 Task: Create a due date automation trigger when advanced on, on the monday of the week a card is due add fields with custom field "Resume" set to a number greater than 1 and lower than 10 at 11:00 AM.
Action: Mouse moved to (1080, 309)
Screenshot: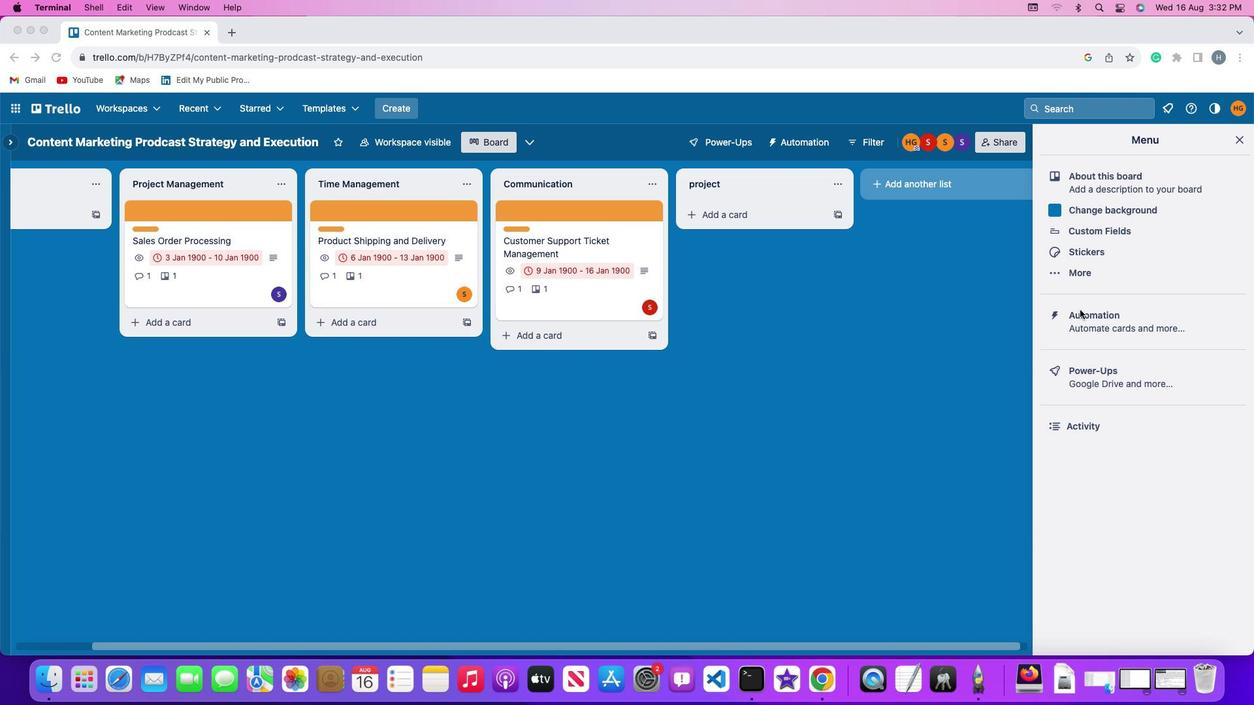 
Action: Mouse pressed left at (1080, 309)
Screenshot: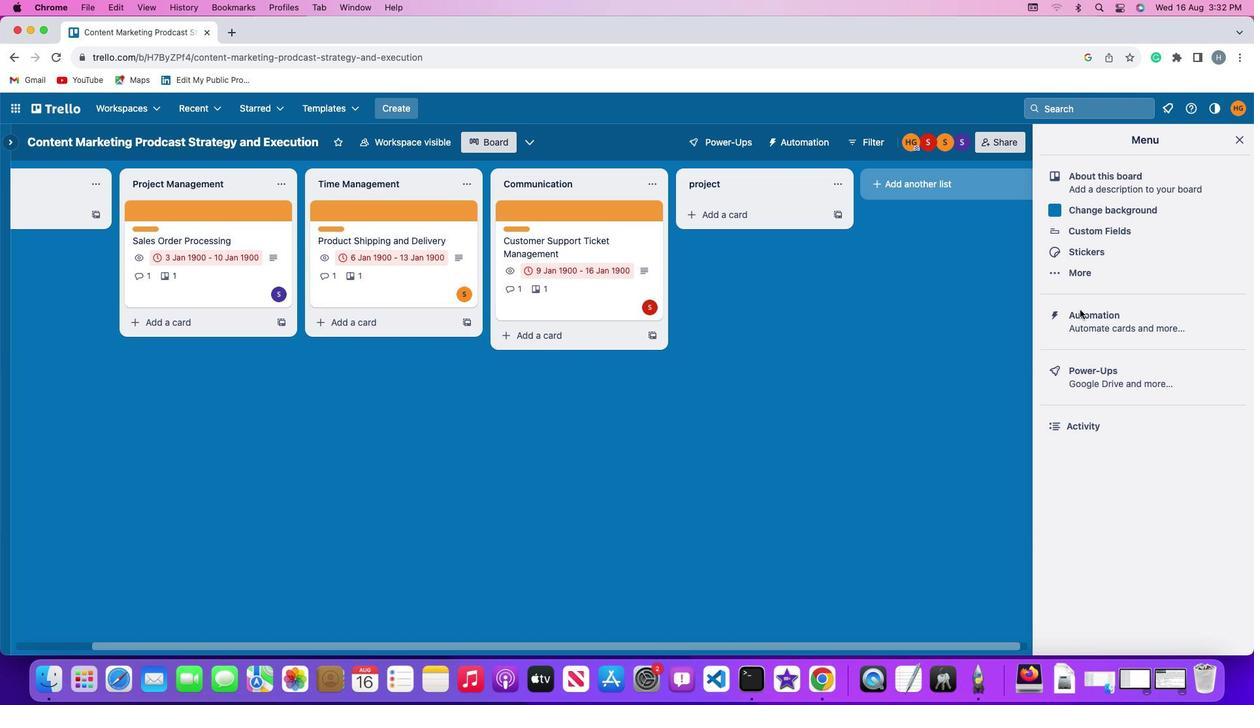 
Action: Mouse pressed left at (1080, 309)
Screenshot: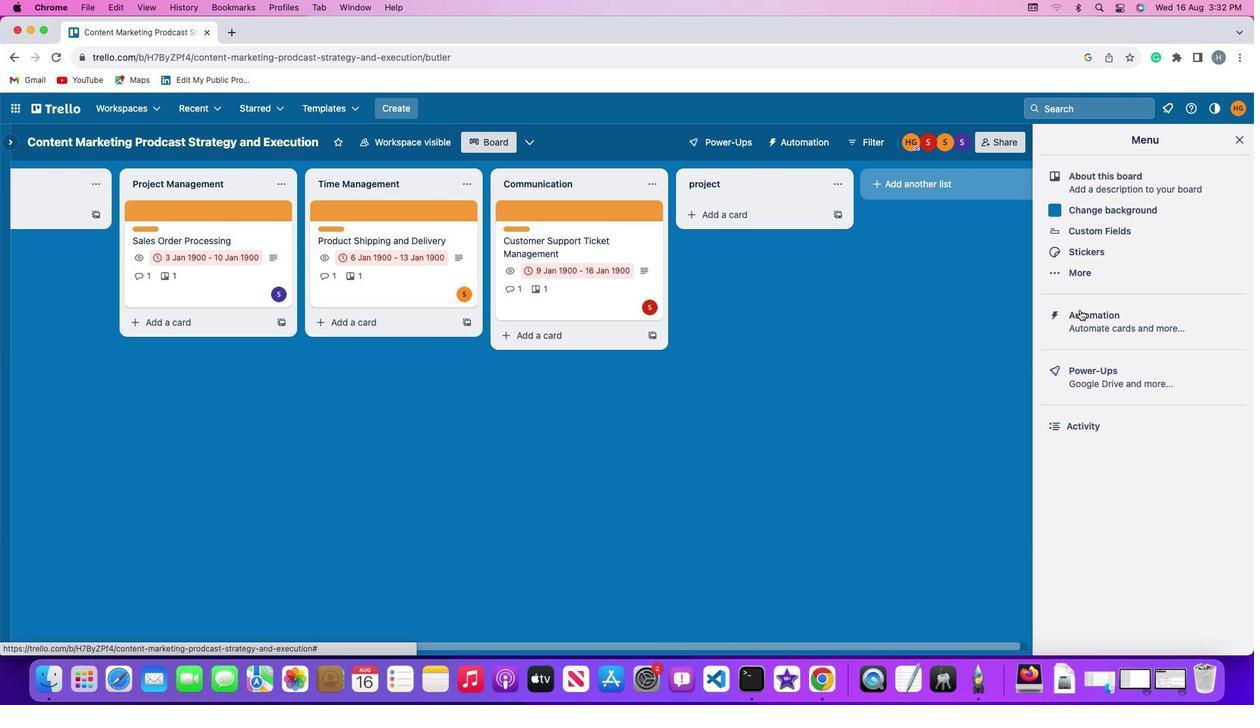 
Action: Mouse moved to (87, 309)
Screenshot: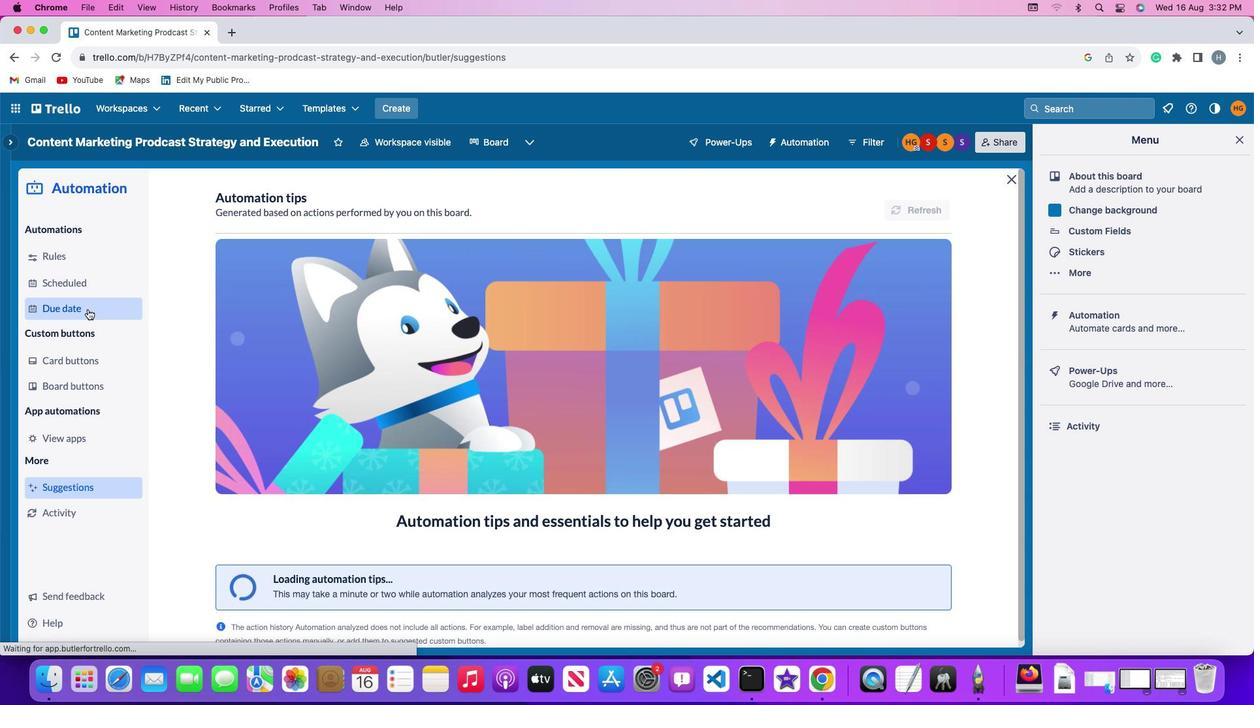 
Action: Mouse pressed left at (87, 309)
Screenshot: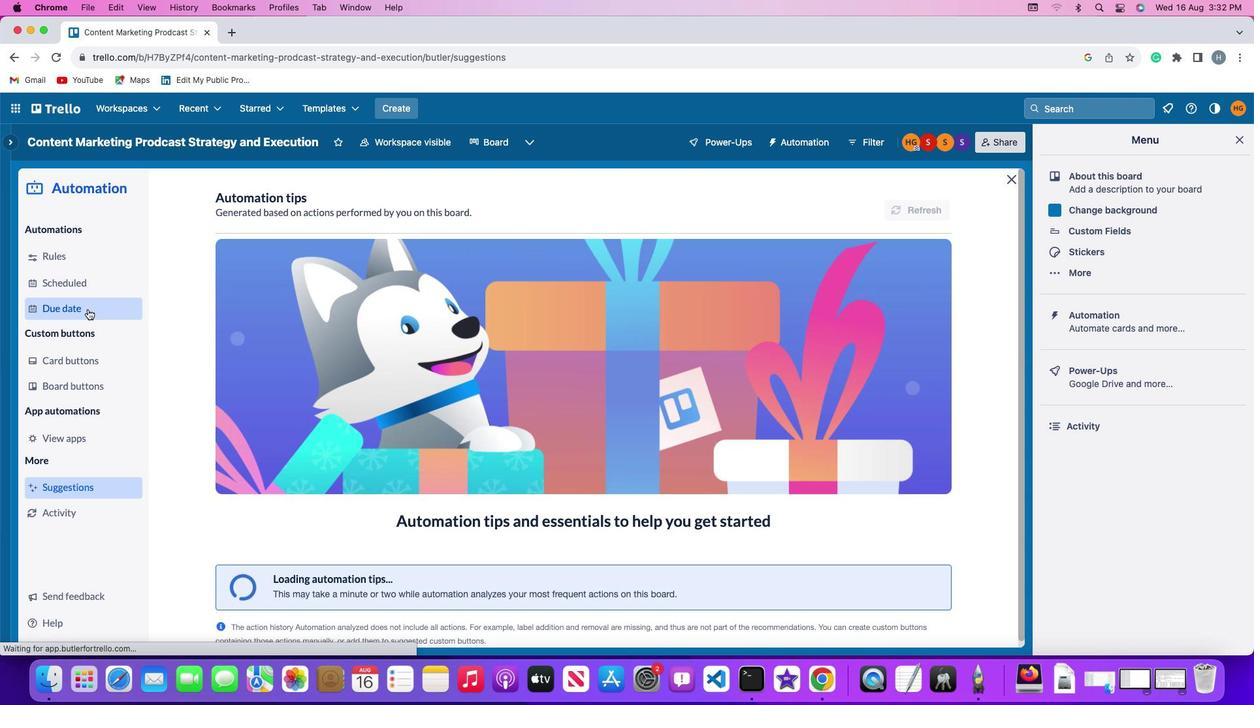 
Action: Mouse moved to (861, 195)
Screenshot: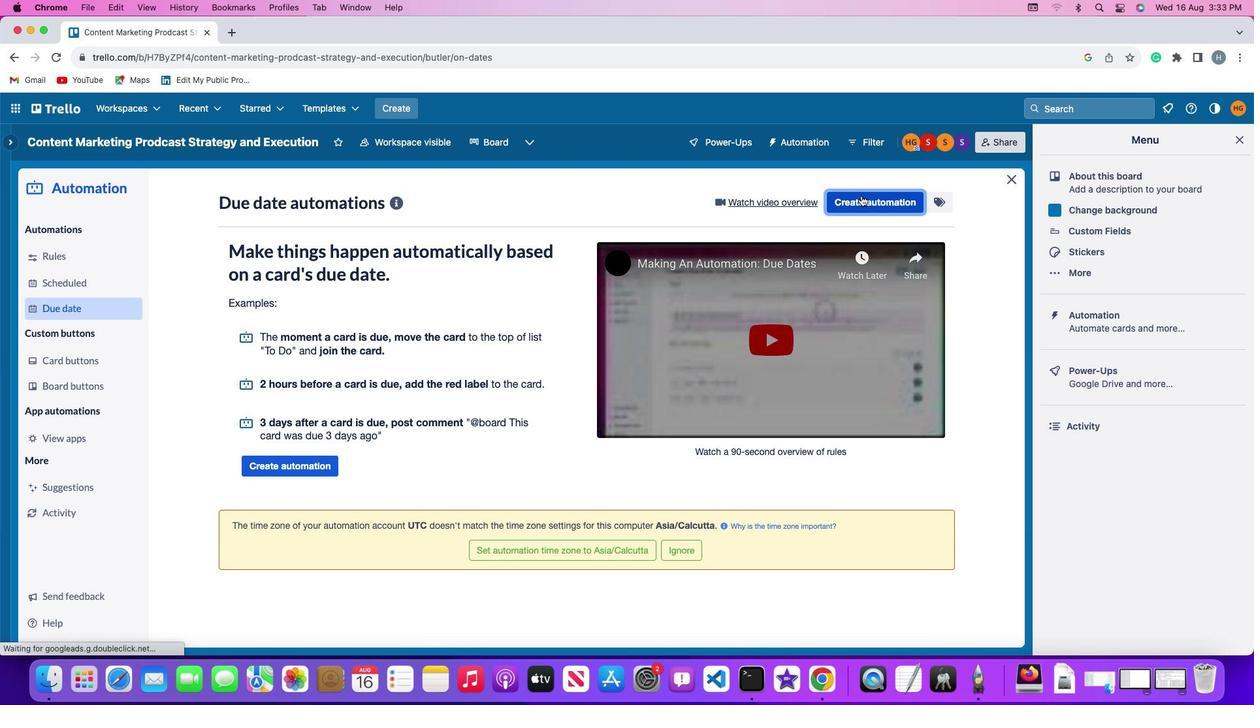 
Action: Mouse pressed left at (861, 195)
Screenshot: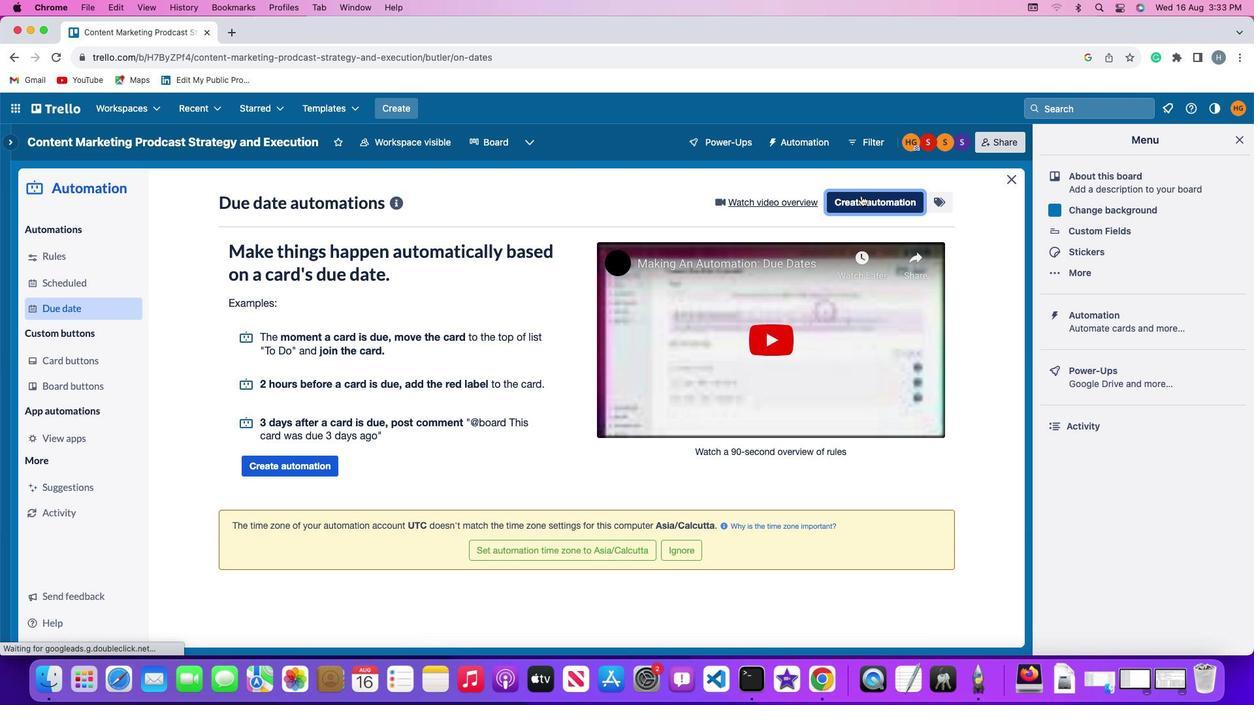 
Action: Mouse moved to (308, 326)
Screenshot: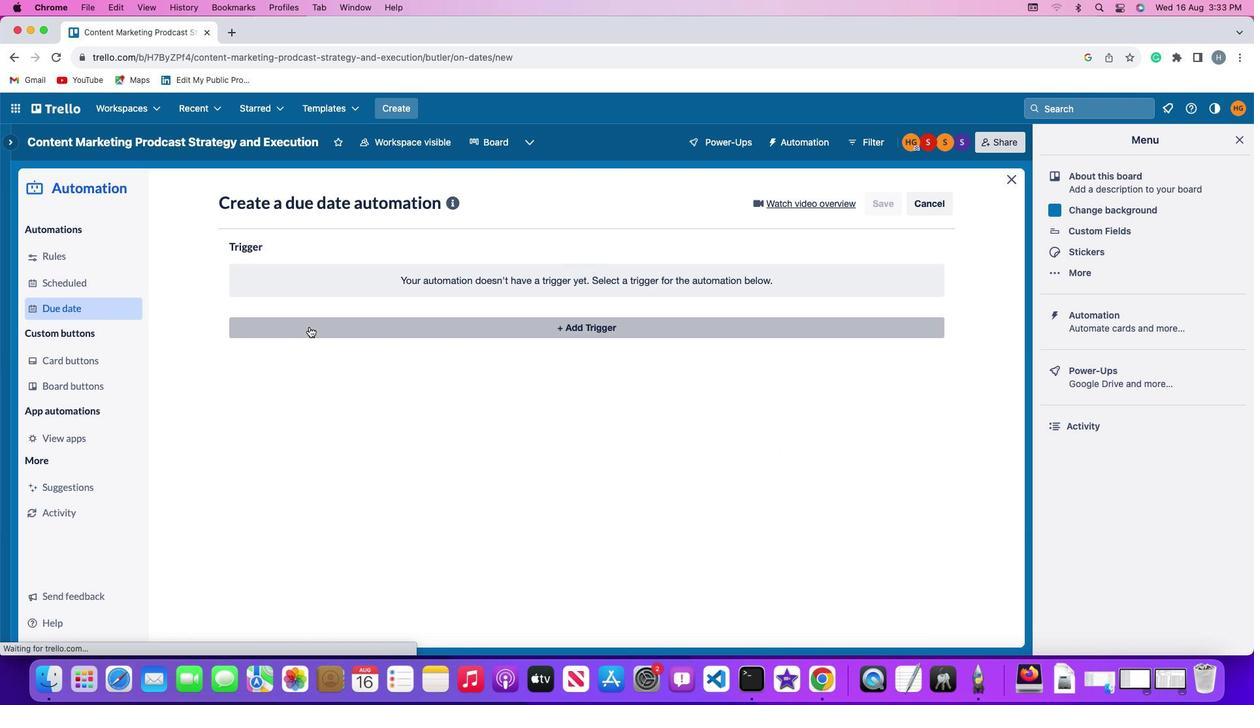
Action: Mouse pressed left at (308, 326)
Screenshot: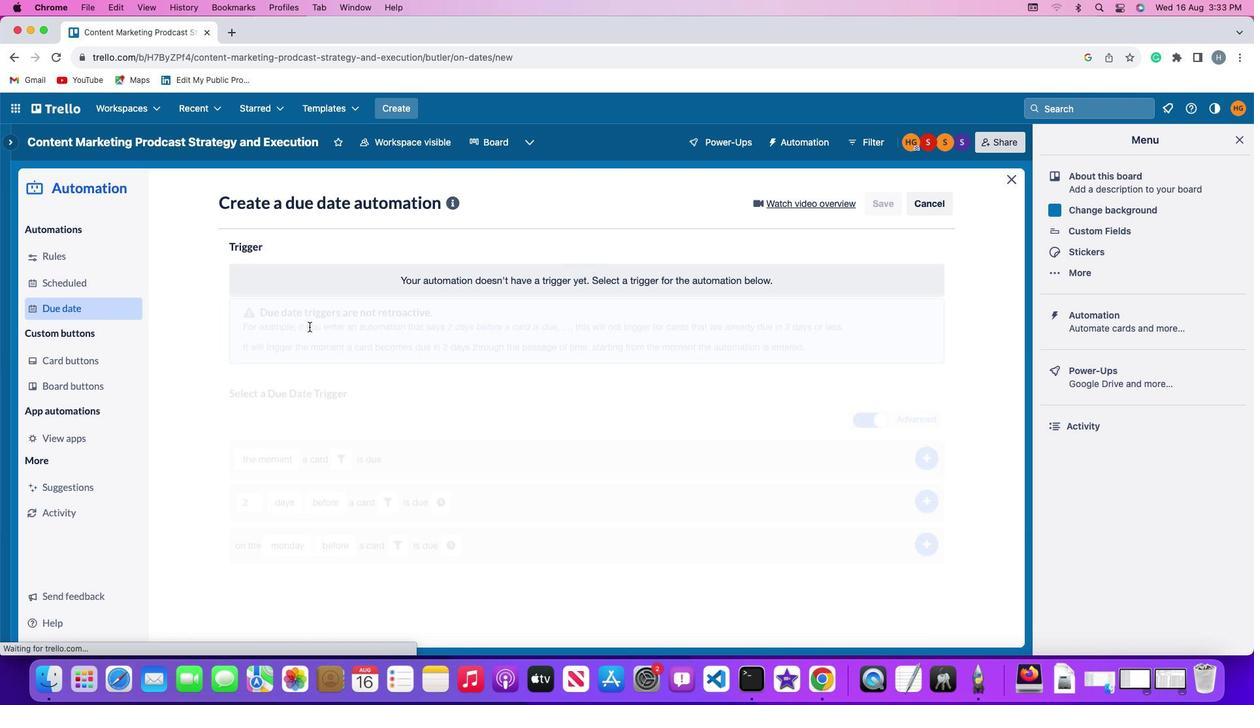 
Action: Mouse moved to (285, 570)
Screenshot: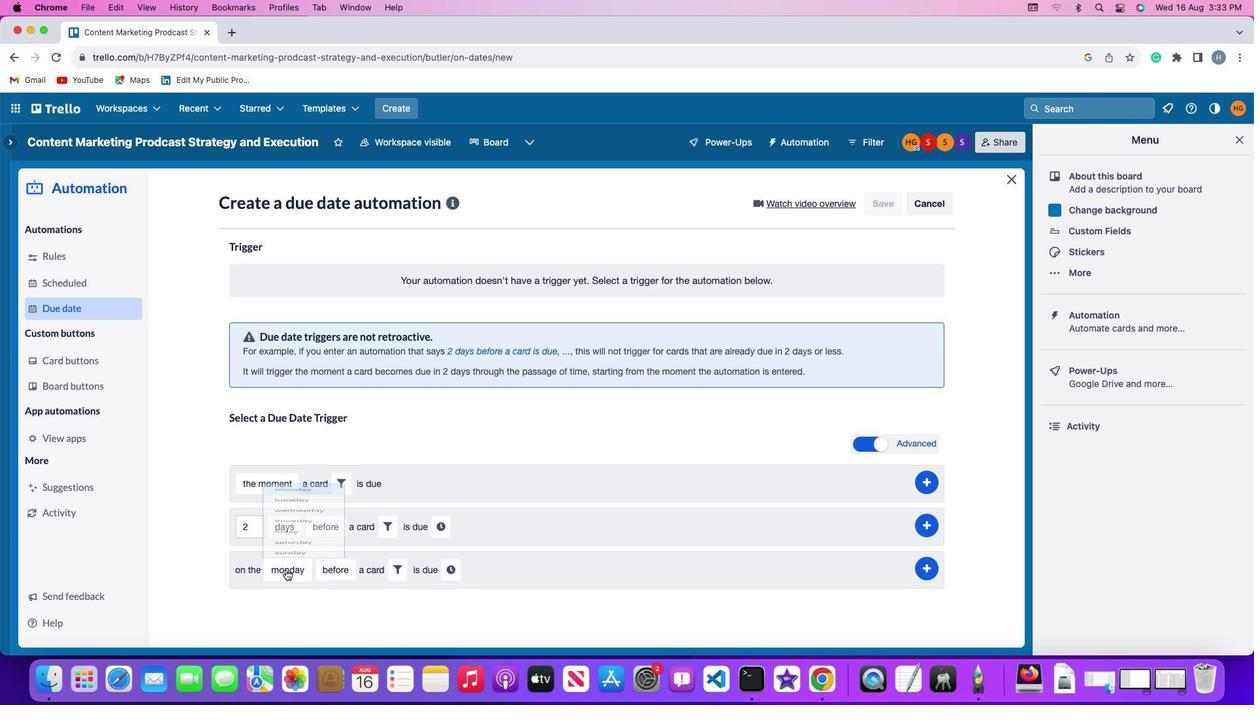 
Action: Mouse pressed left at (285, 570)
Screenshot: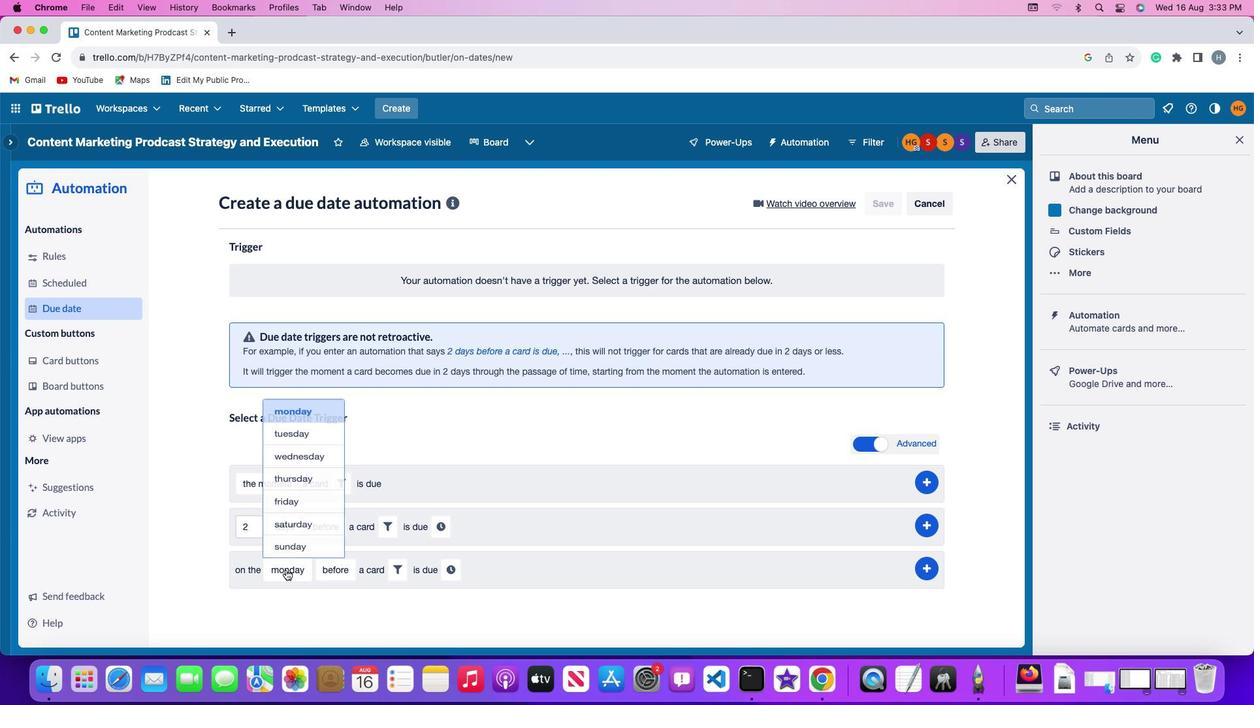 
Action: Mouse moved to (298, 392)
Screenshot: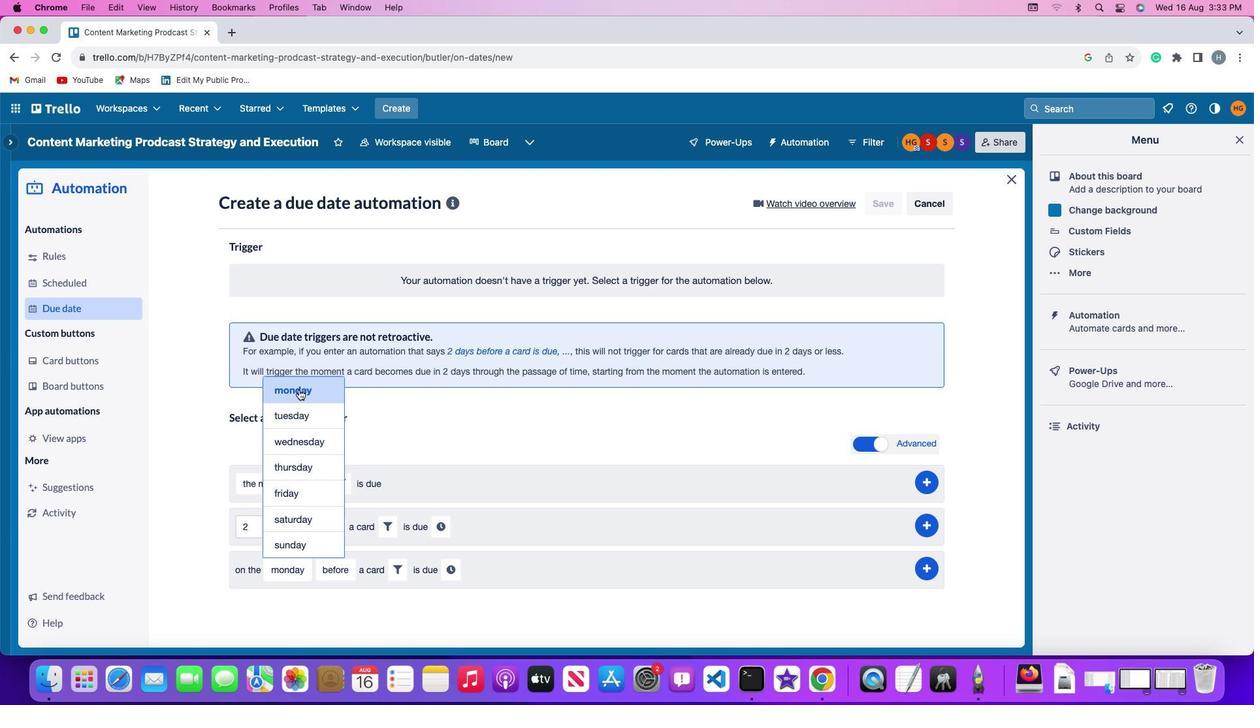 
Action: Mouse pressed left at (298, 392)
Screenshot: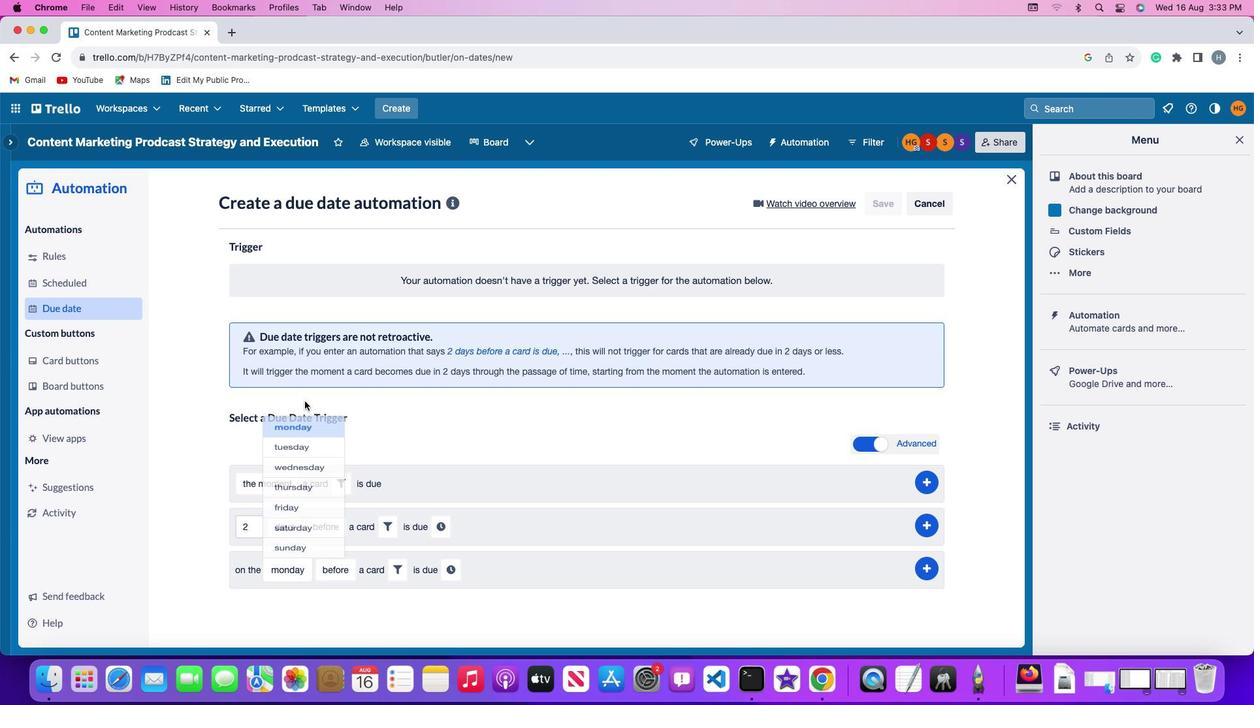 
Action: Mouse moved to (335, 566)
Screenshot: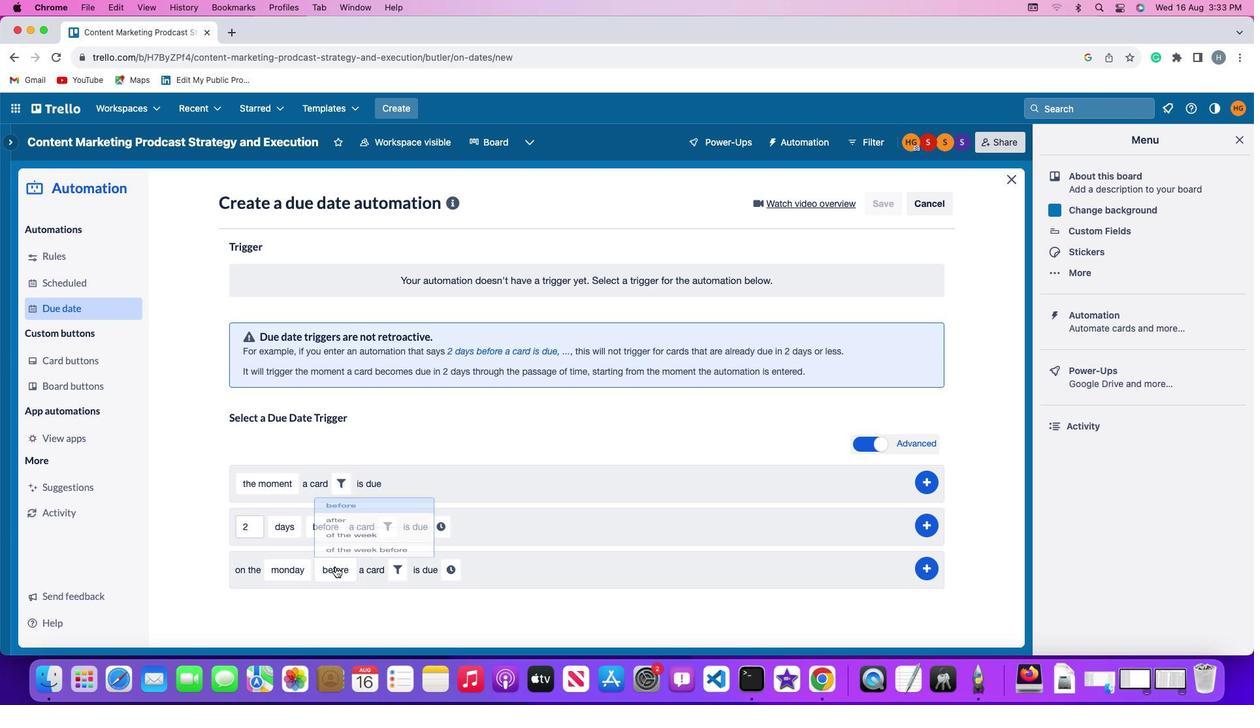 
Action: Mouse pressed left at (335, 566)
Screenshot: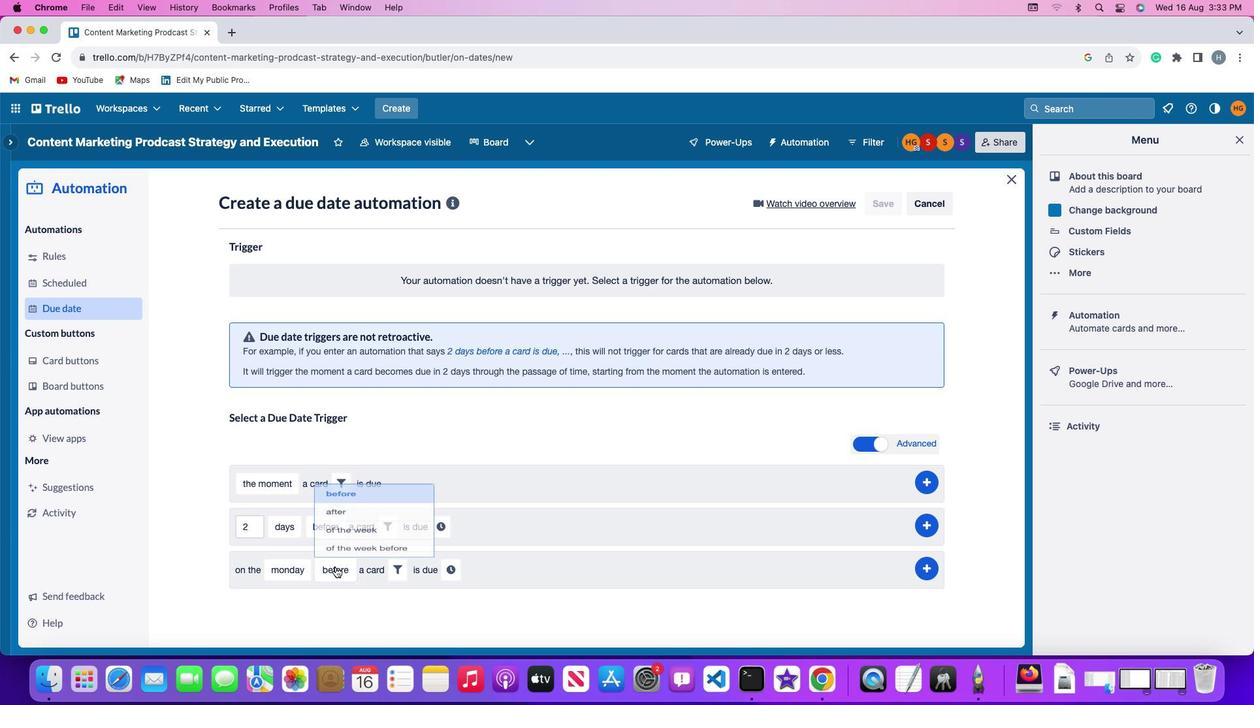 
Action: Mouse moved to (342, 515)
Screenshot: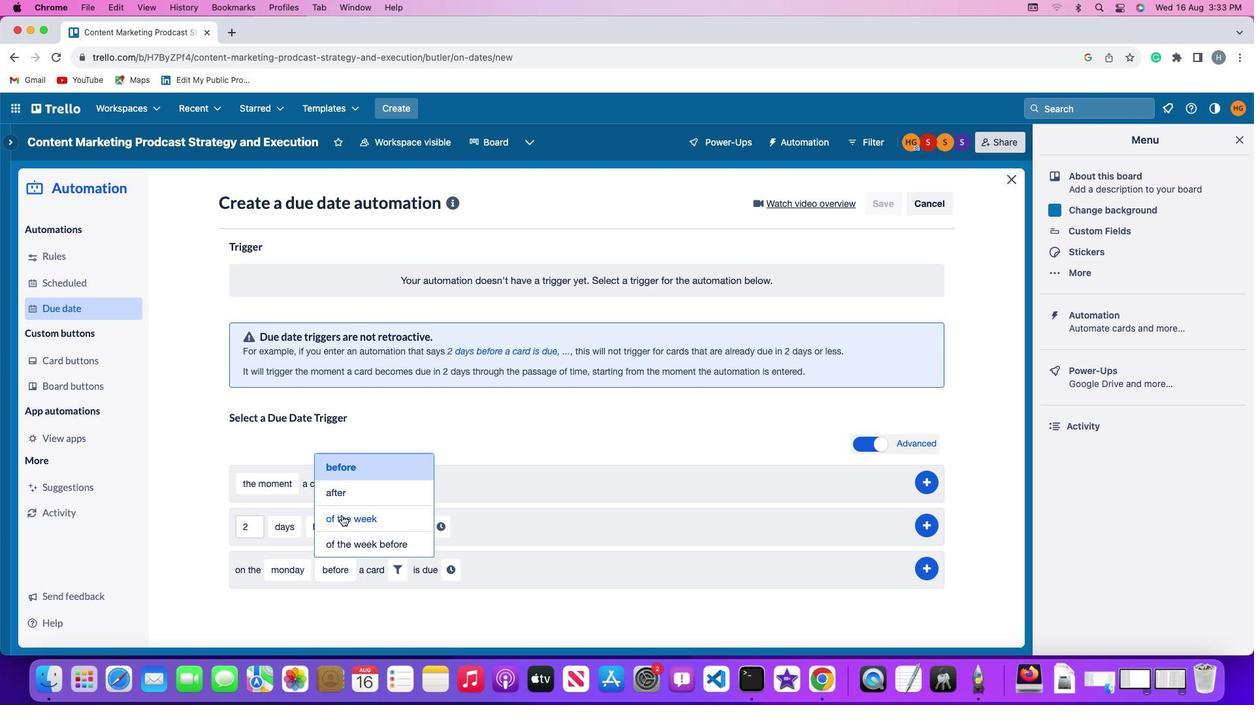 
Action: Mouse pressed left at (342, 515)
Screenshot: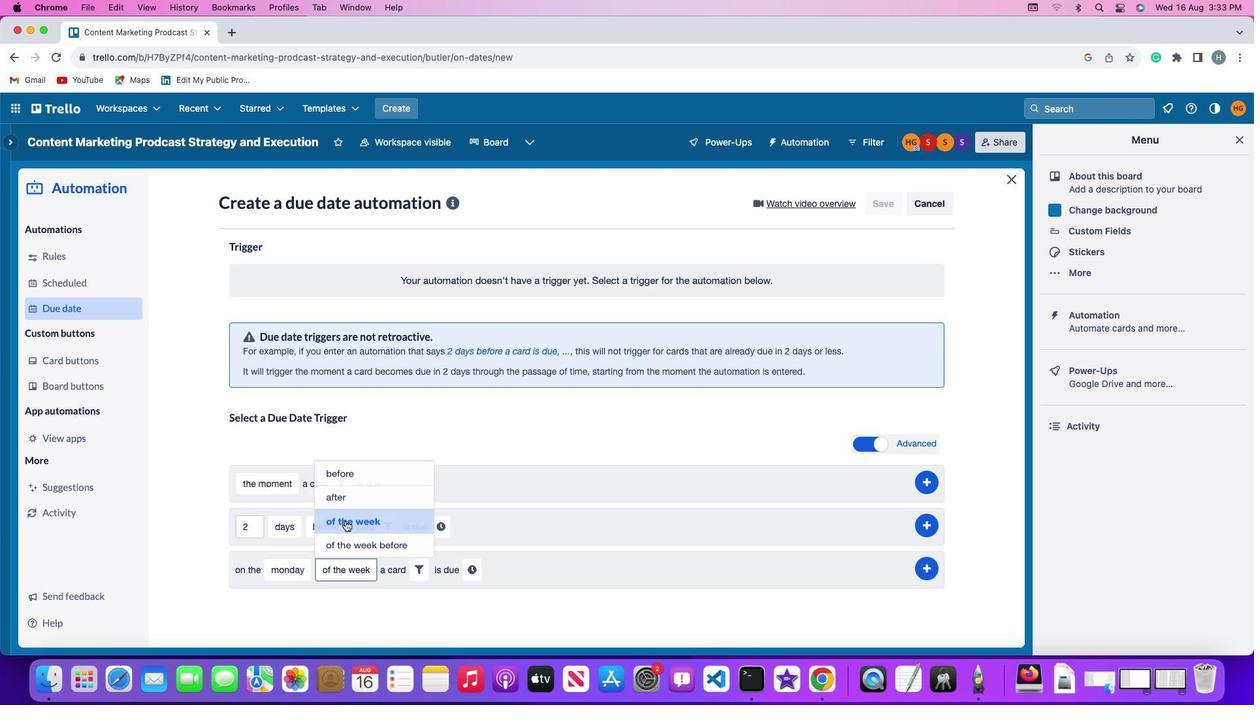 
Action: Mouse moved to (416, 567)
Screenshot: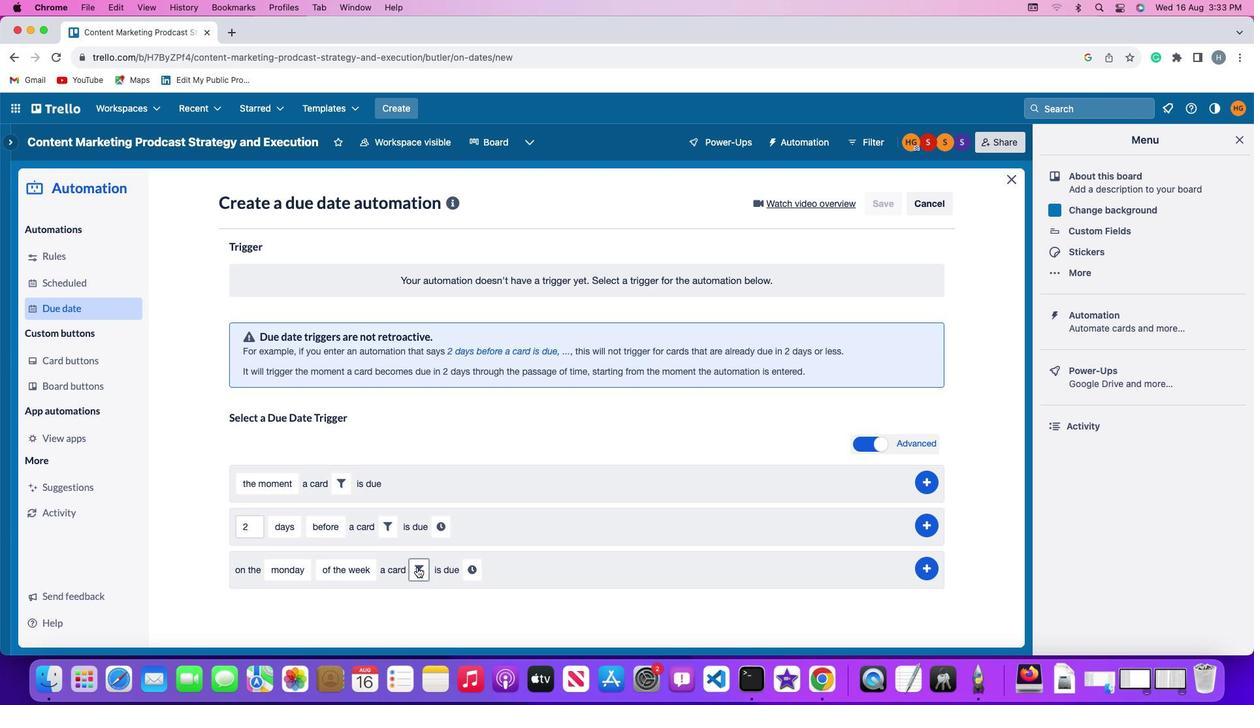 
Action: Mouse pressed left at (416, 567)
Screenshot: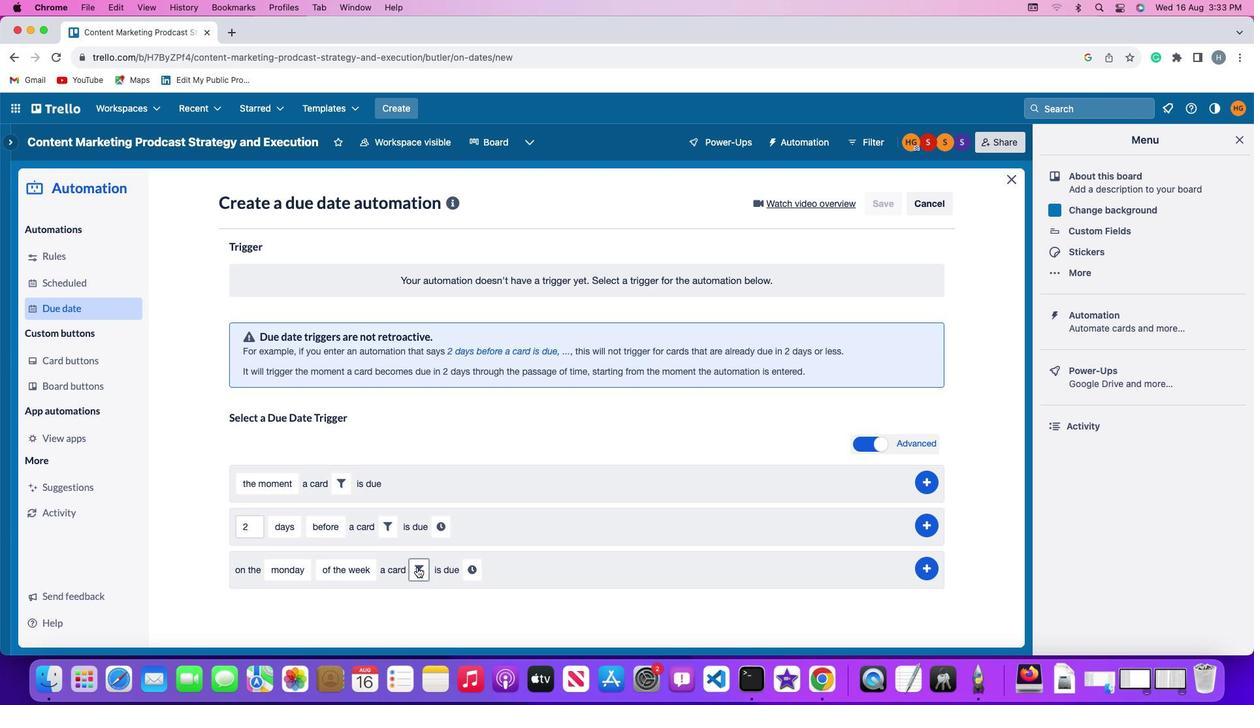 
Action: Mouse moved to (625, 606)
Screenshot: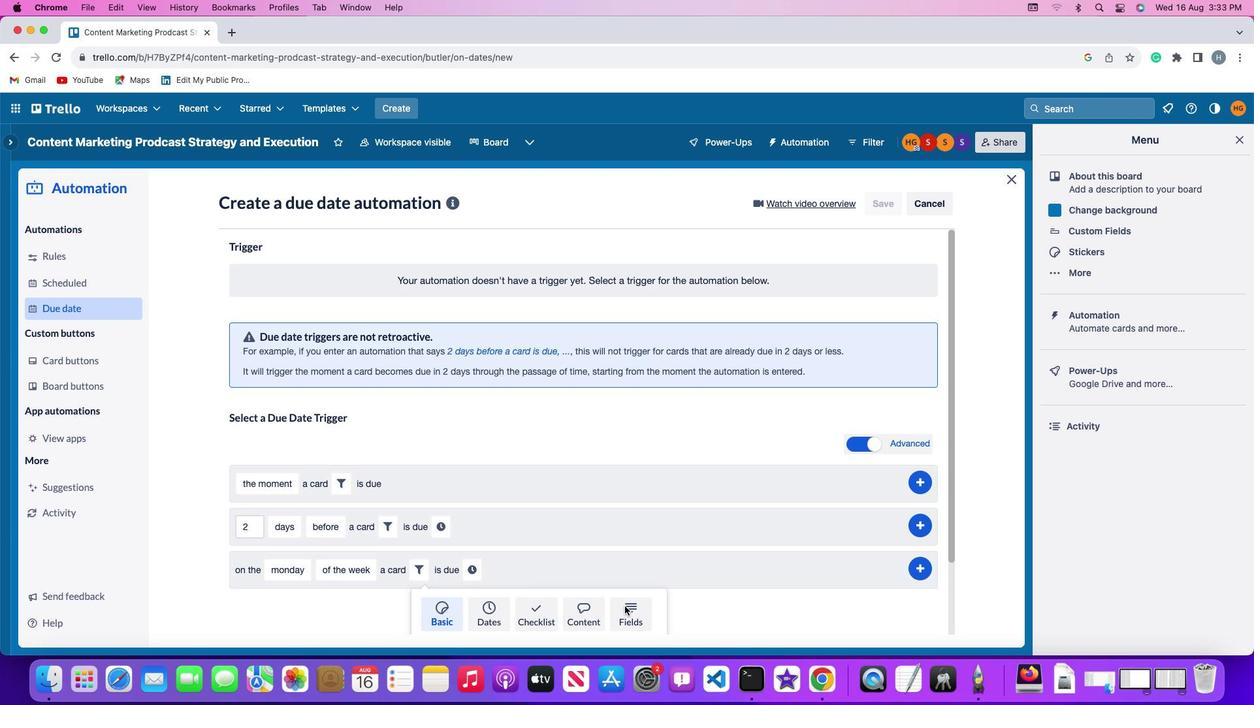 
Action: Mouse pressed left at (625, 606)
Screenshot: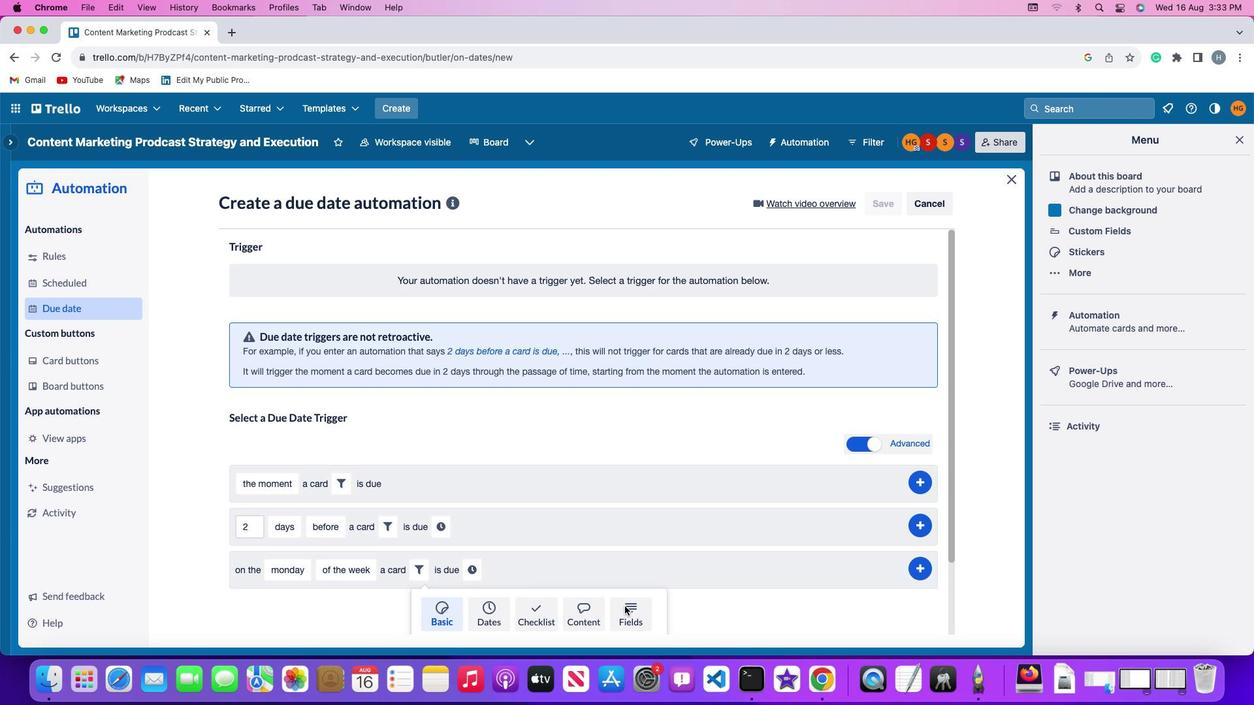 
Action: Mouse moved to (414, 583)
Screenshot: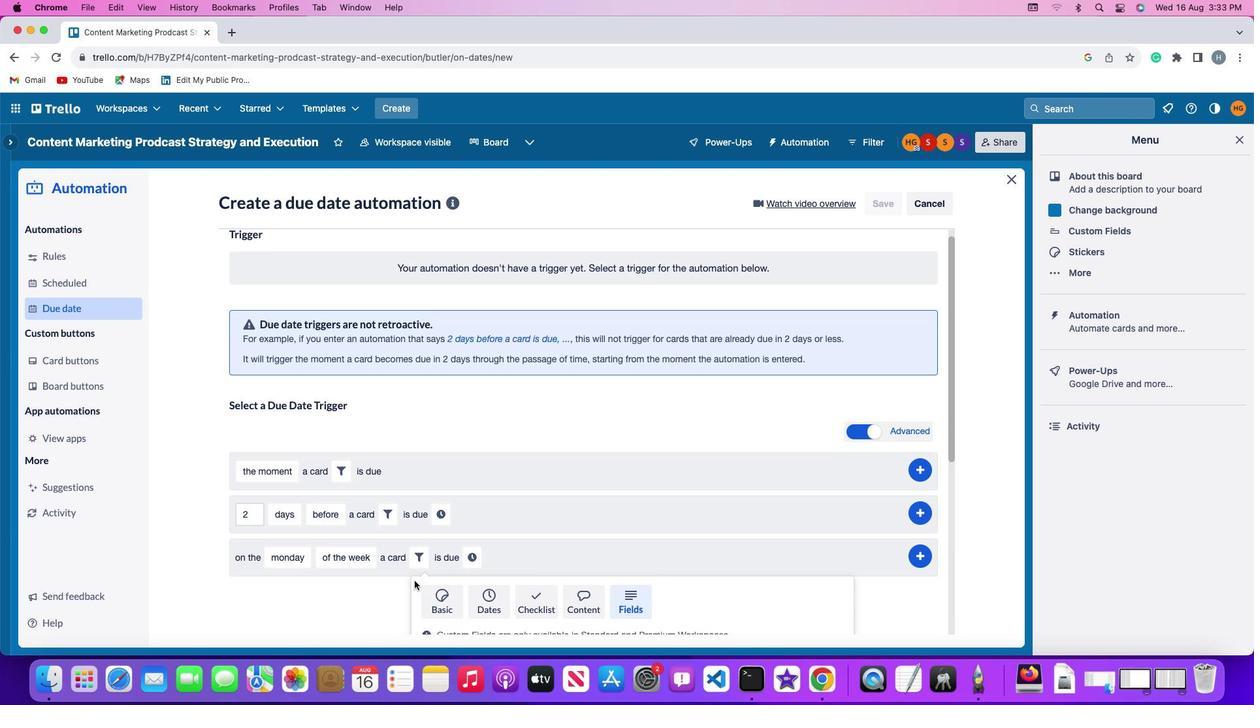 
Action: Mouse scrolled (414, 583) with delta (0, 0)
Screenshot: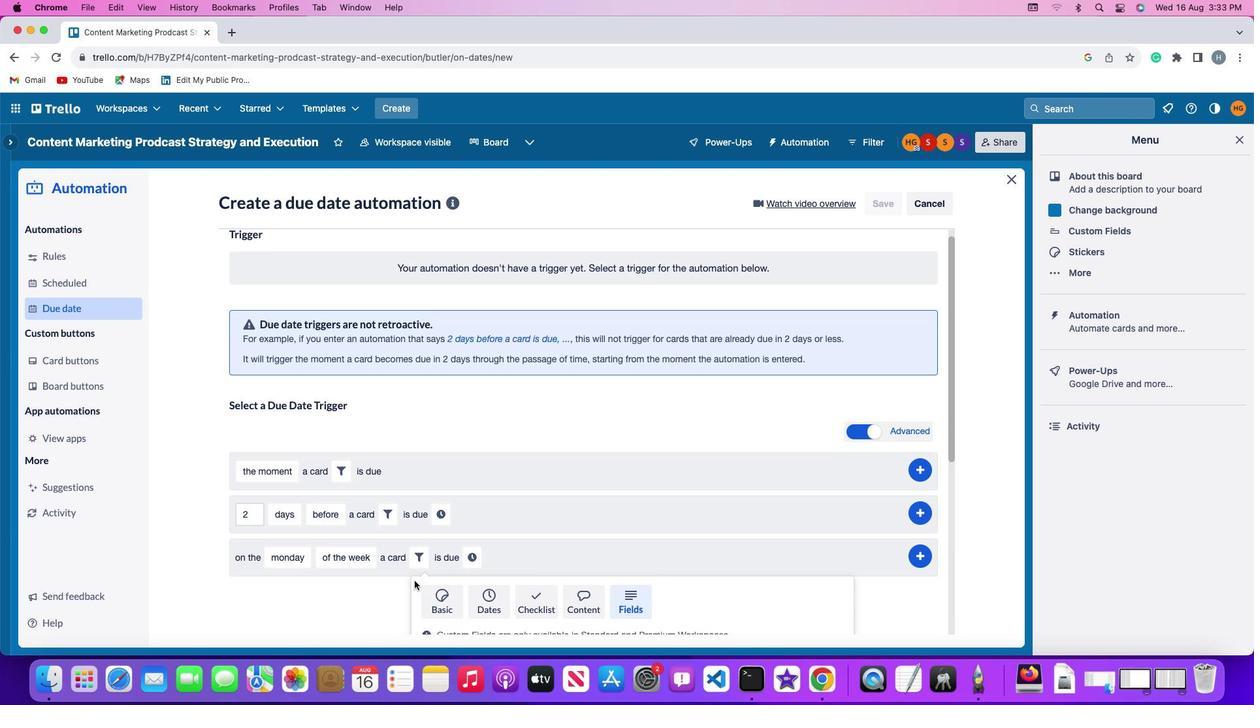 
Action: Mouse moved to (414, 581)
Screenshot: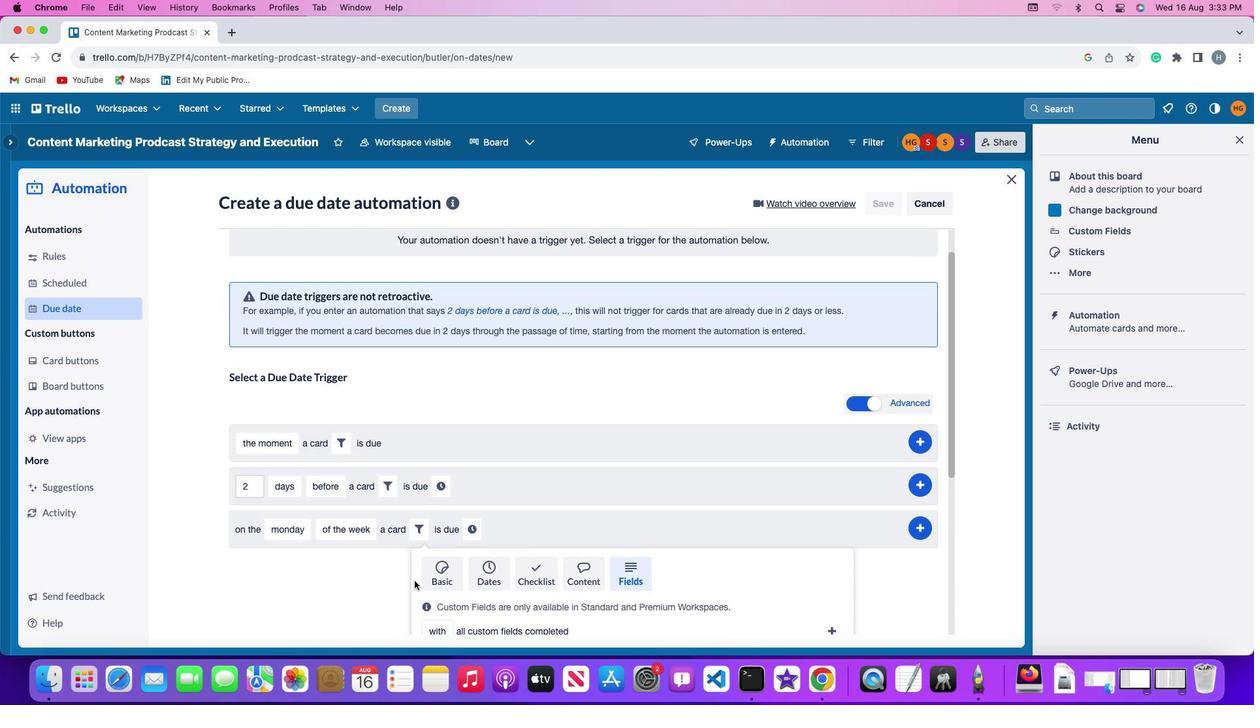 
Action: Mouse scrolled (414, 581) with delta (0, 0)
Screenshot: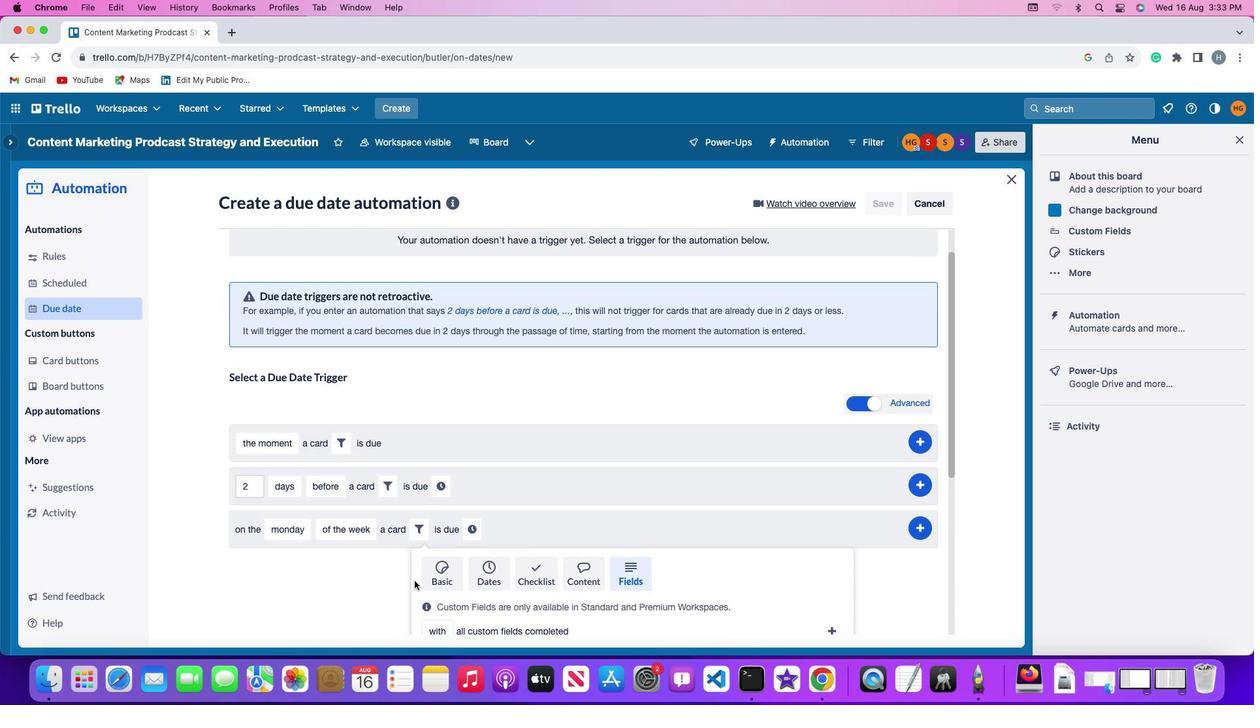 
Action: Mouse moved to (414, 581)
Screenshot: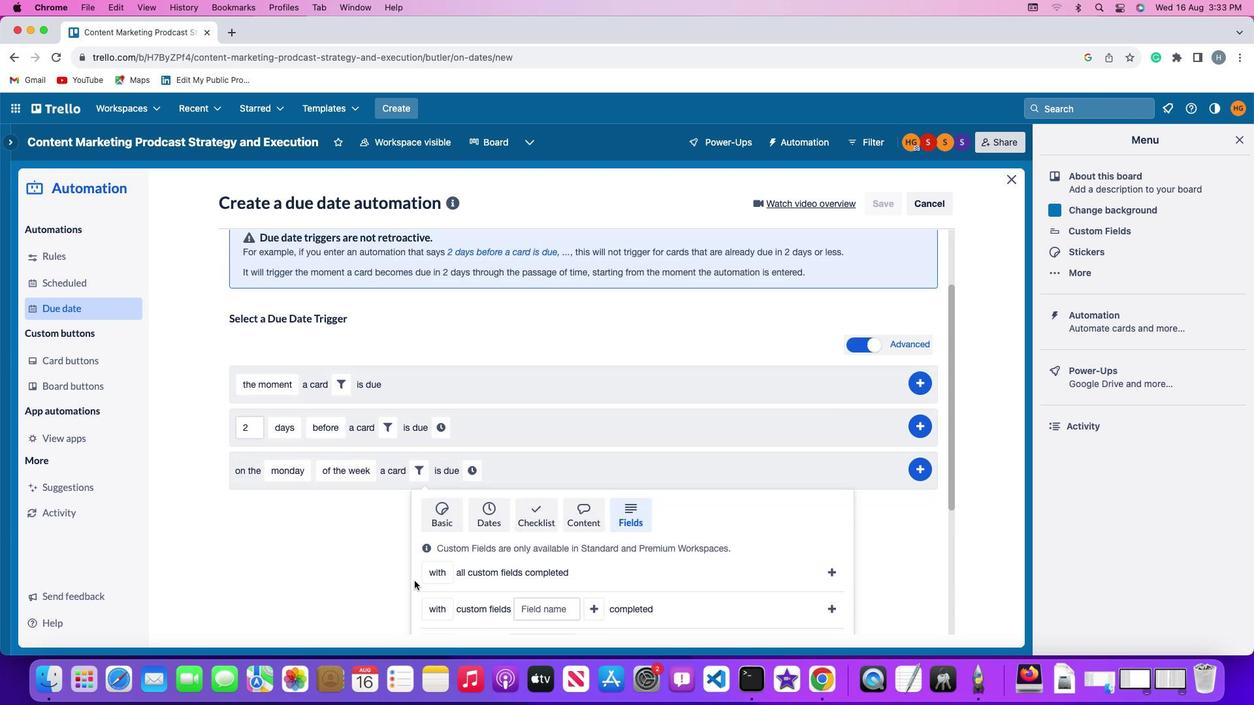 
Action: Mouse scrolled (414, 581) with delta (0, -1)
Screenshot: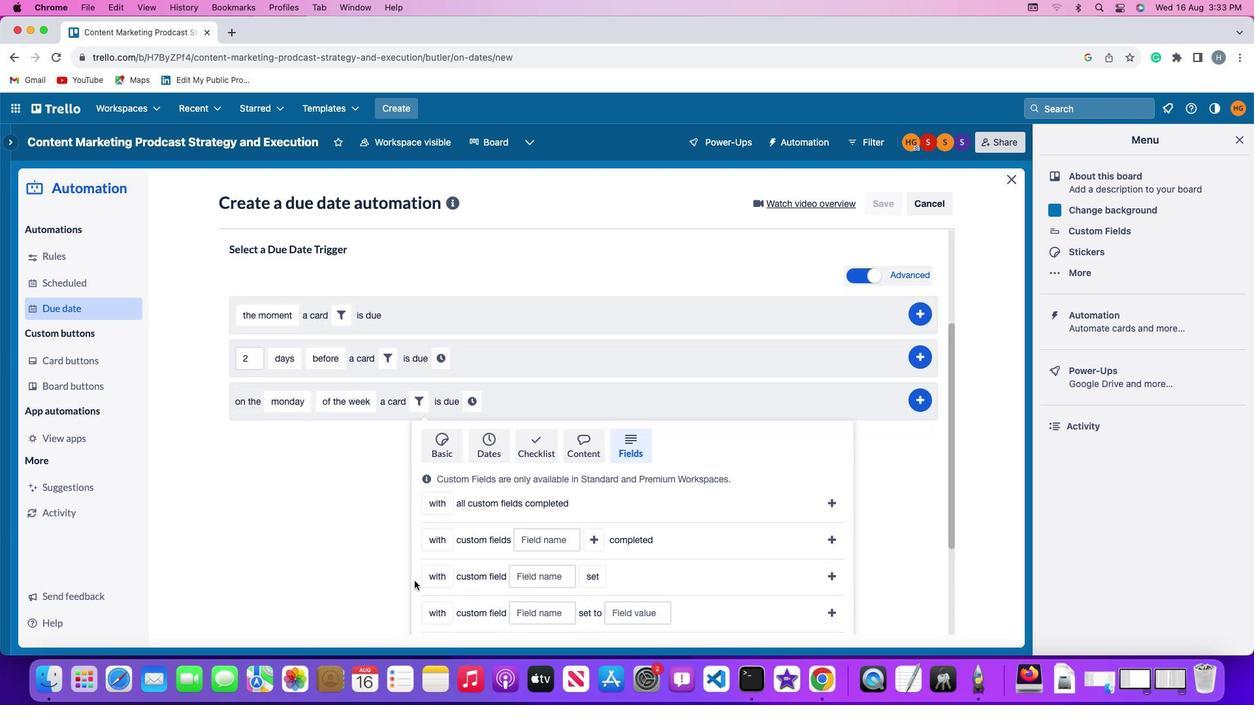 
Action: Mouse moved to (414, 581)
Screenshot: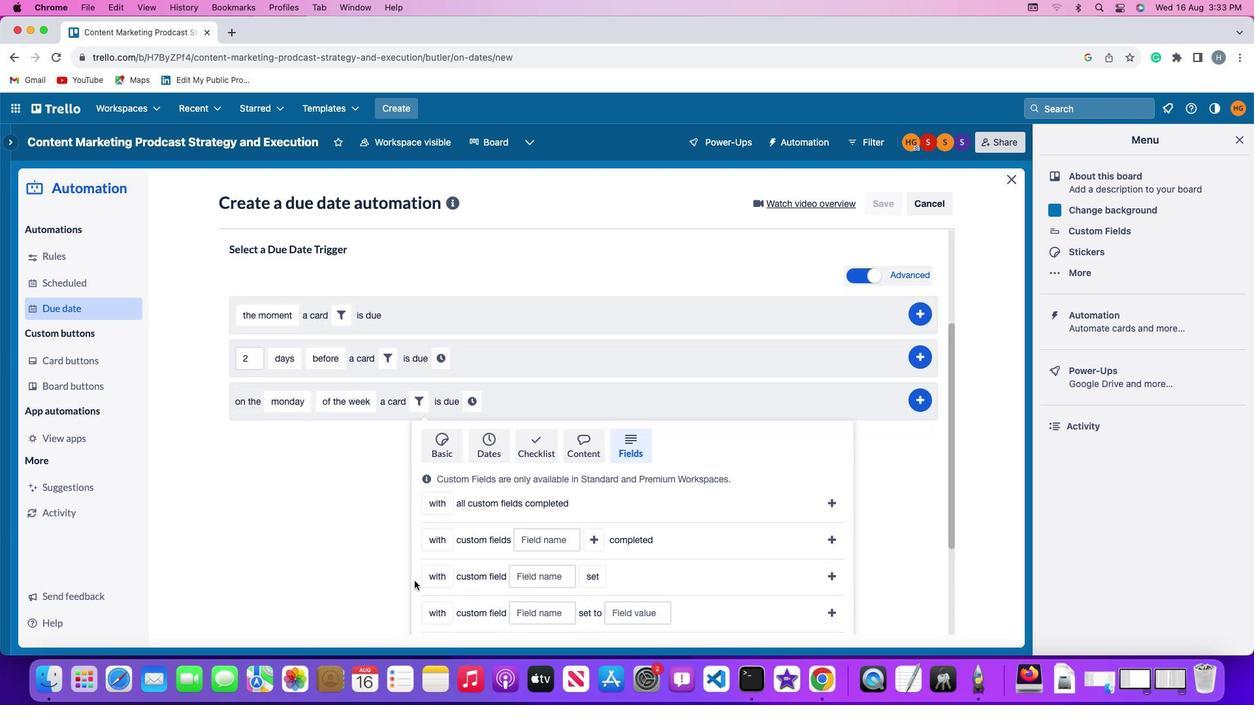 
Action: Mouse scrolled (414, 581) with delta (0, -2)
Screenshot: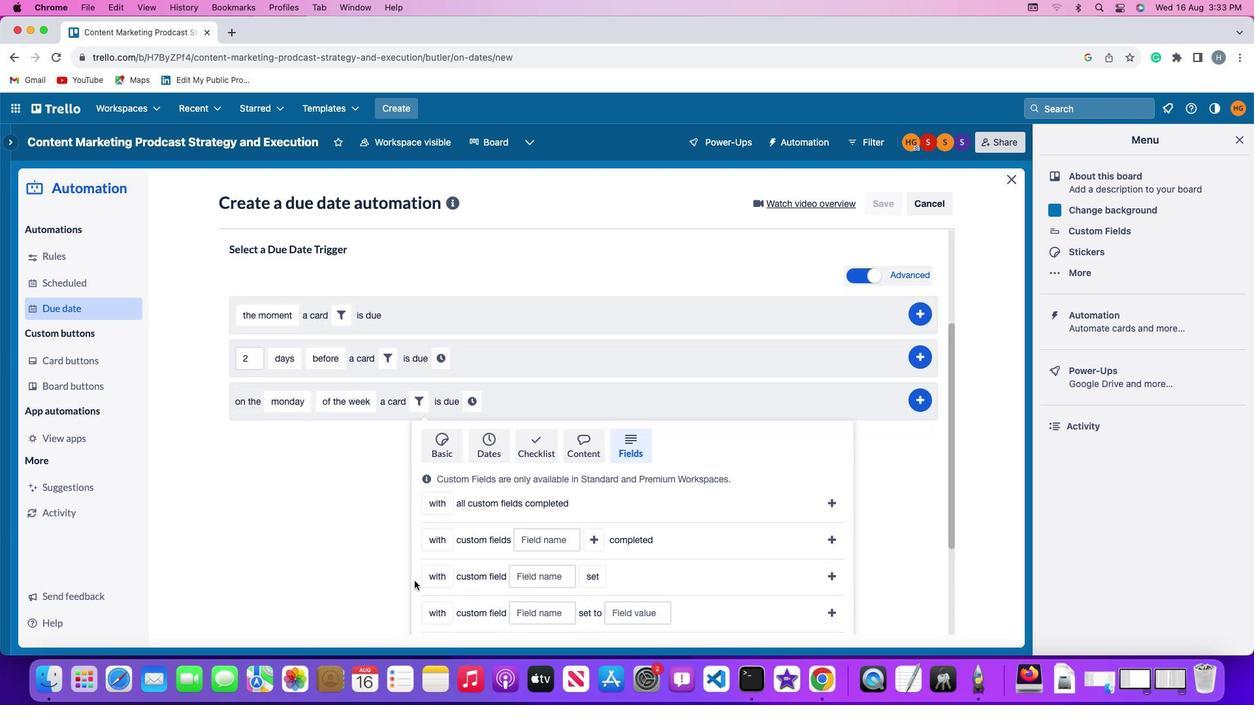 
Action: Mouse moved to (384, 555)
Screenshot: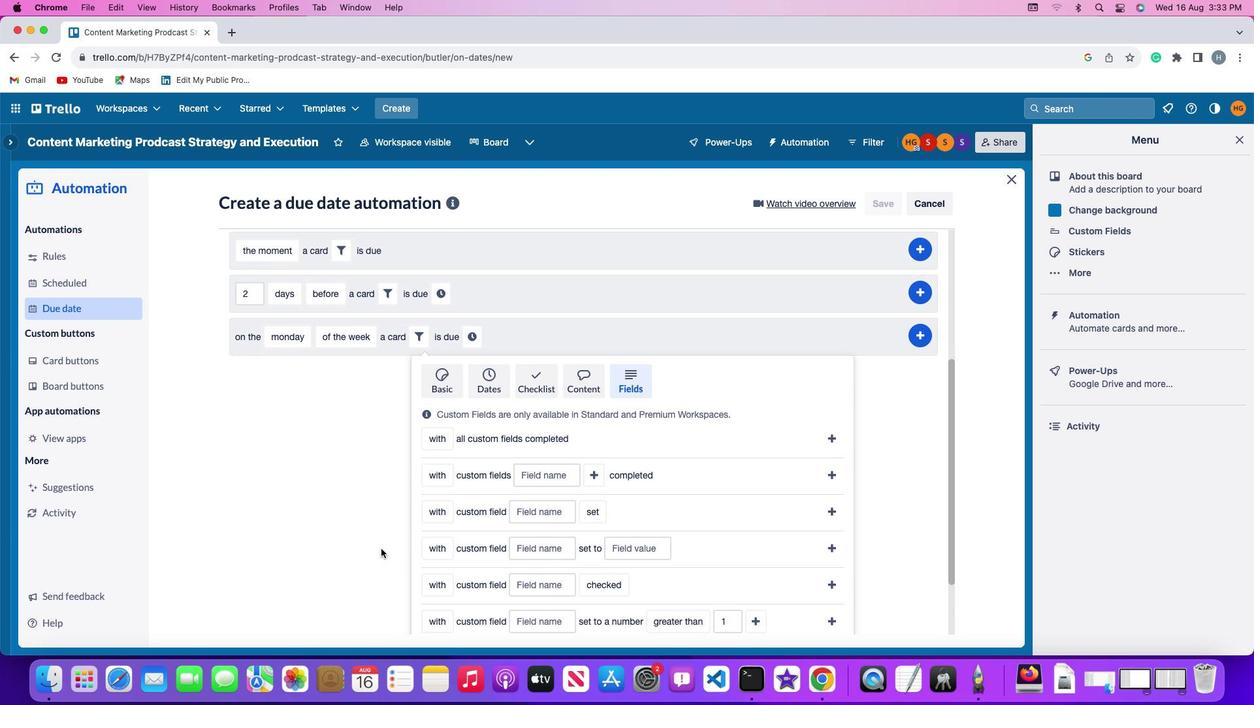 
Action: Mouse scrolled (384, 555) with delta (0, 0)
Screenshot: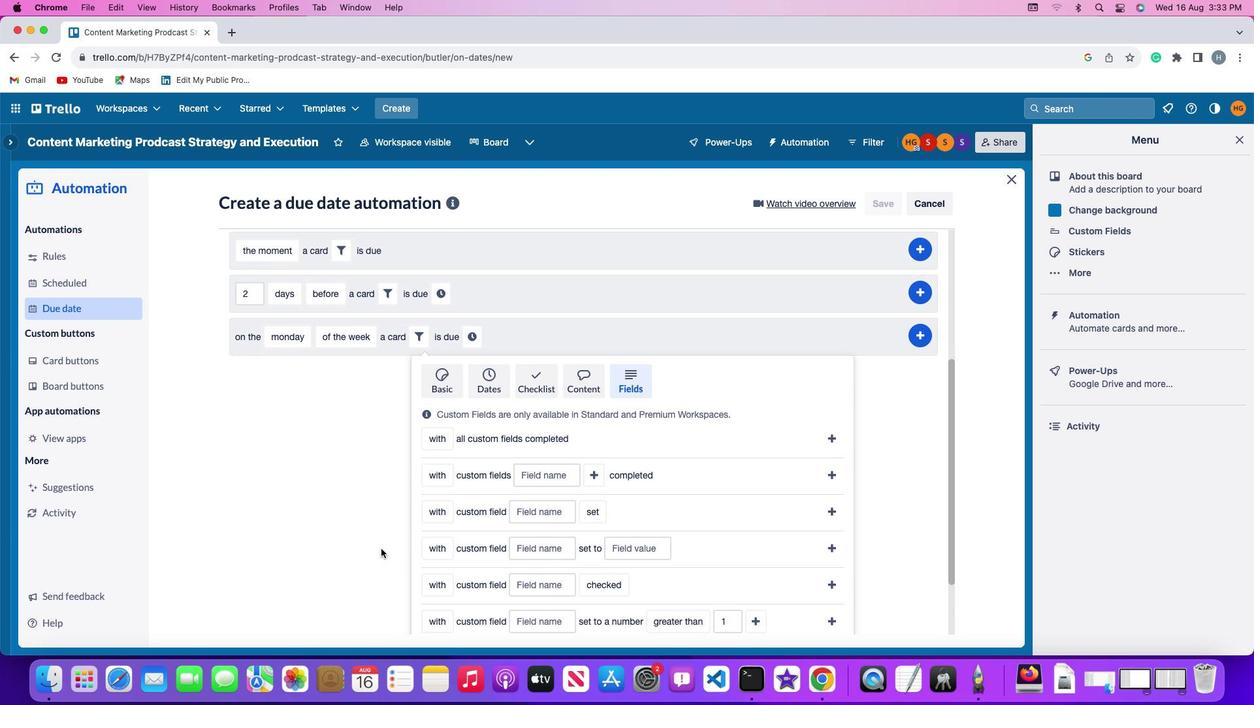 
Action: Mouse moved to (384, 554)
Screenshot: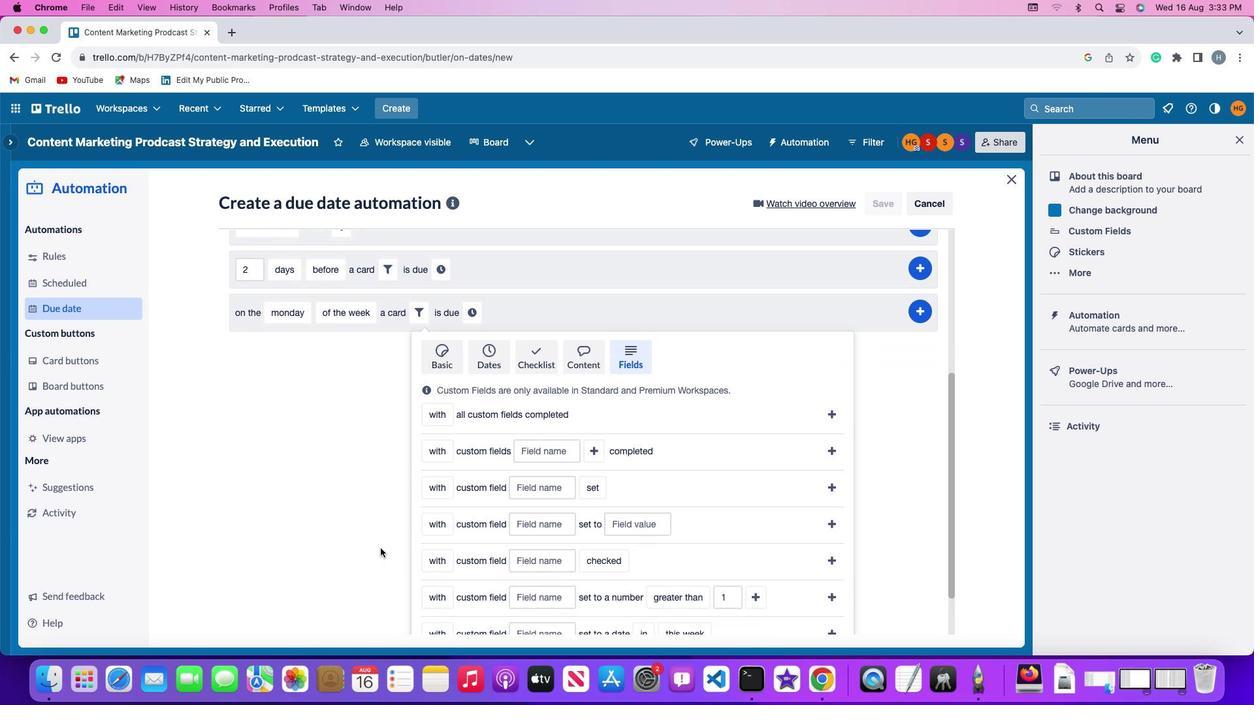 
Action: Mouse scrolled (384, 554) with delta (0, 0)
Screenshot: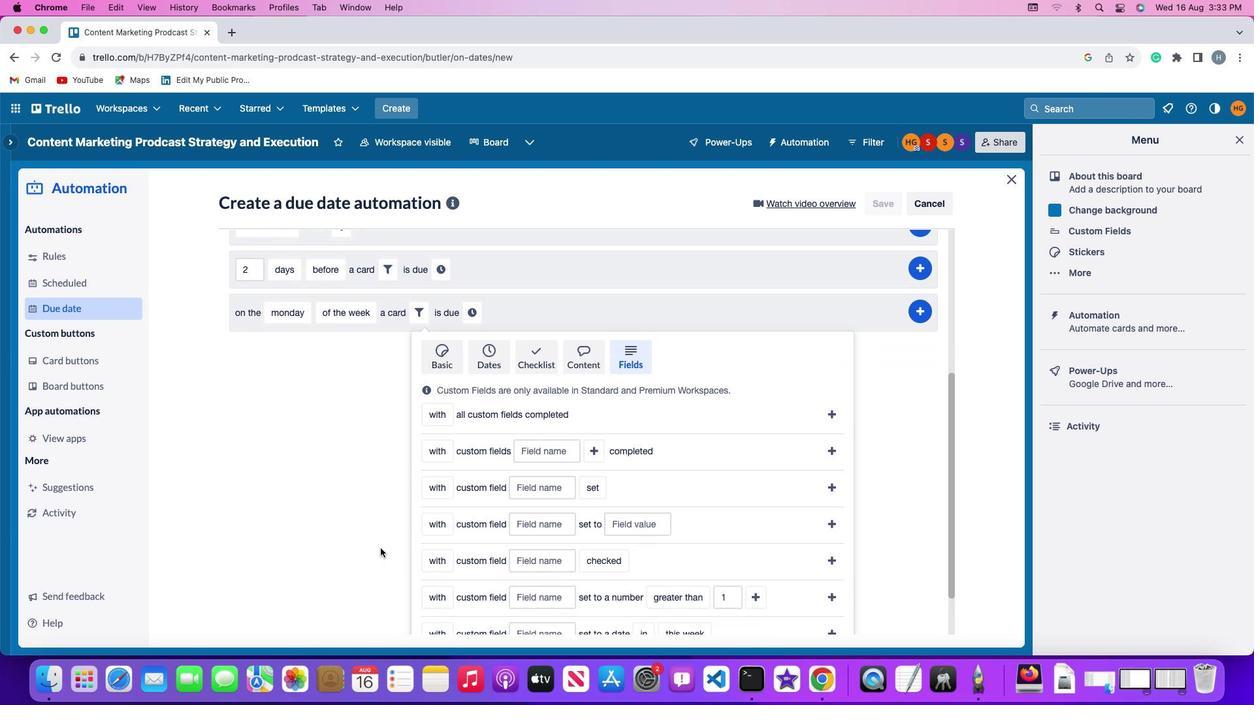 
Action: Mouse moved to (383, 553)
Screenshot: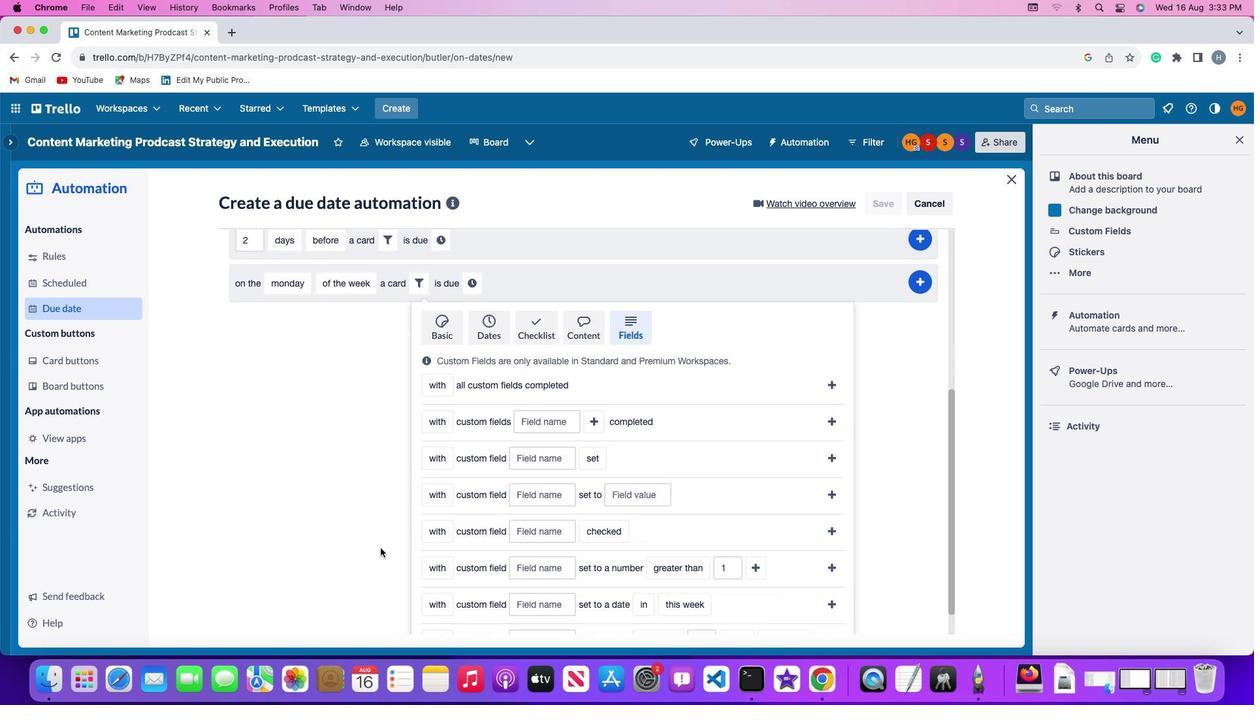 
Action: Mouse scrolled (383, 553) with delta (0, -1)
Screenshot: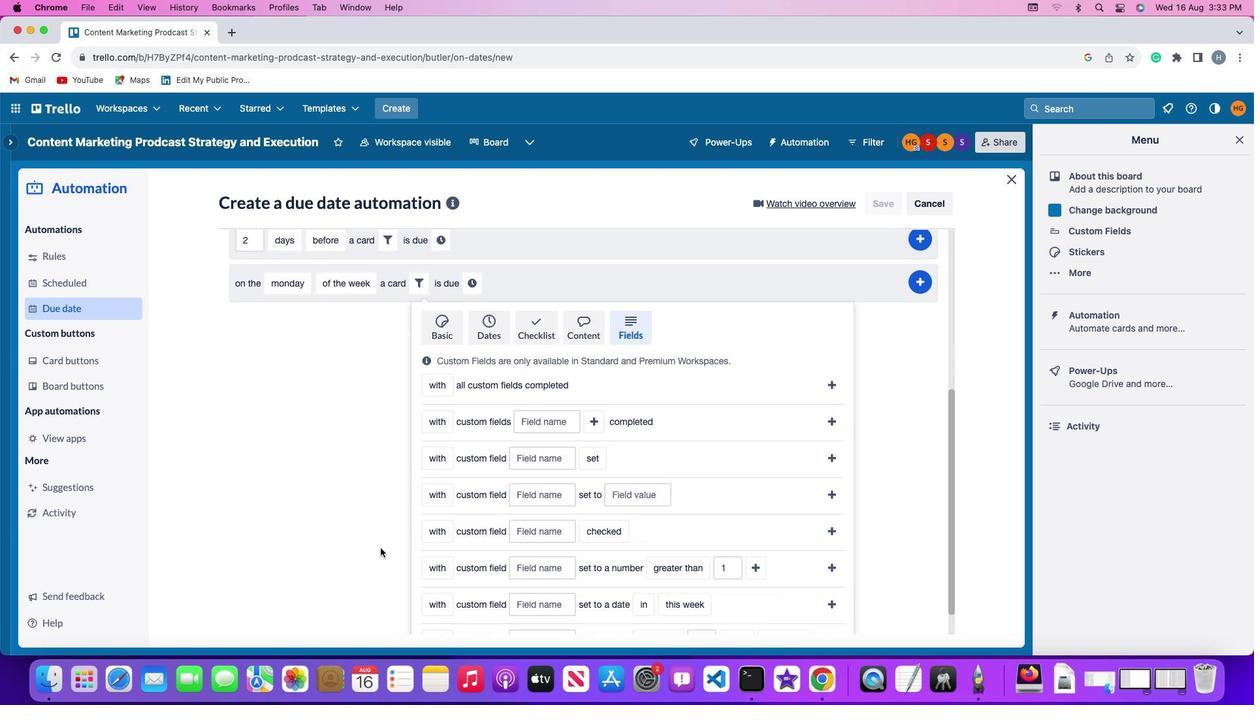 
Action: Mouse moved to (382, 550)
Screenshot: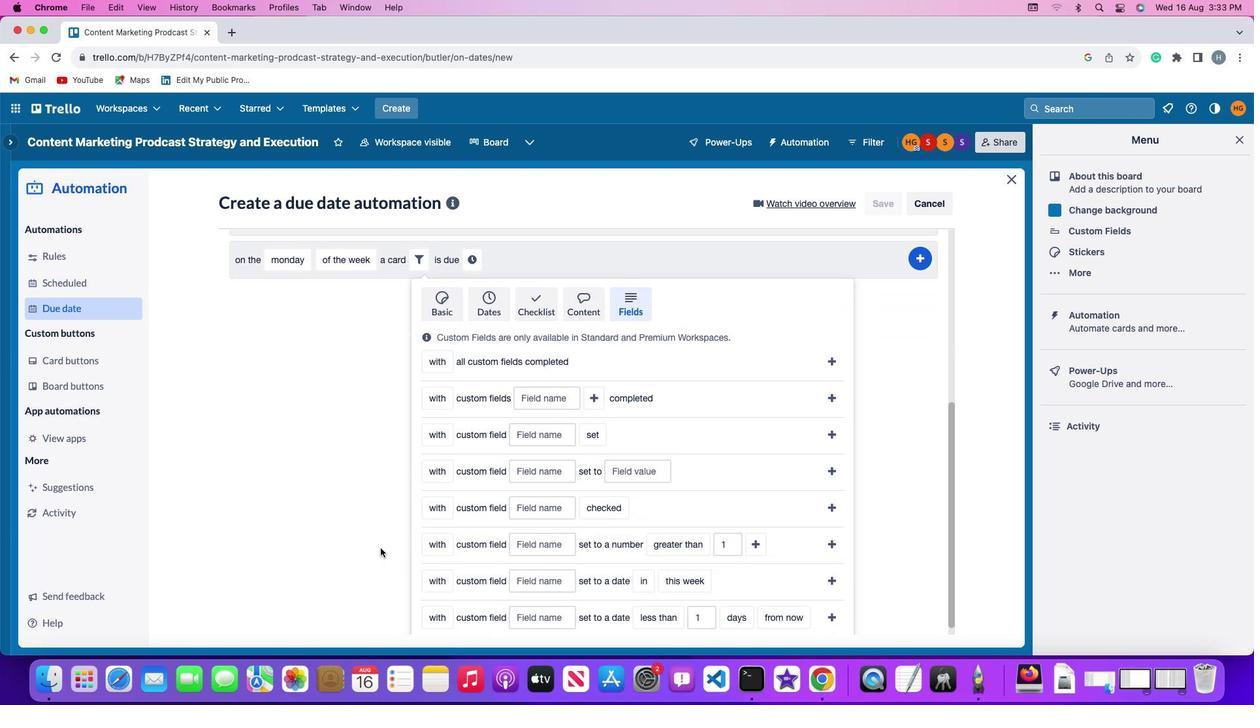 
Action: Mouse scrolled (382, 550) with delta (0, -2)
Screenshot: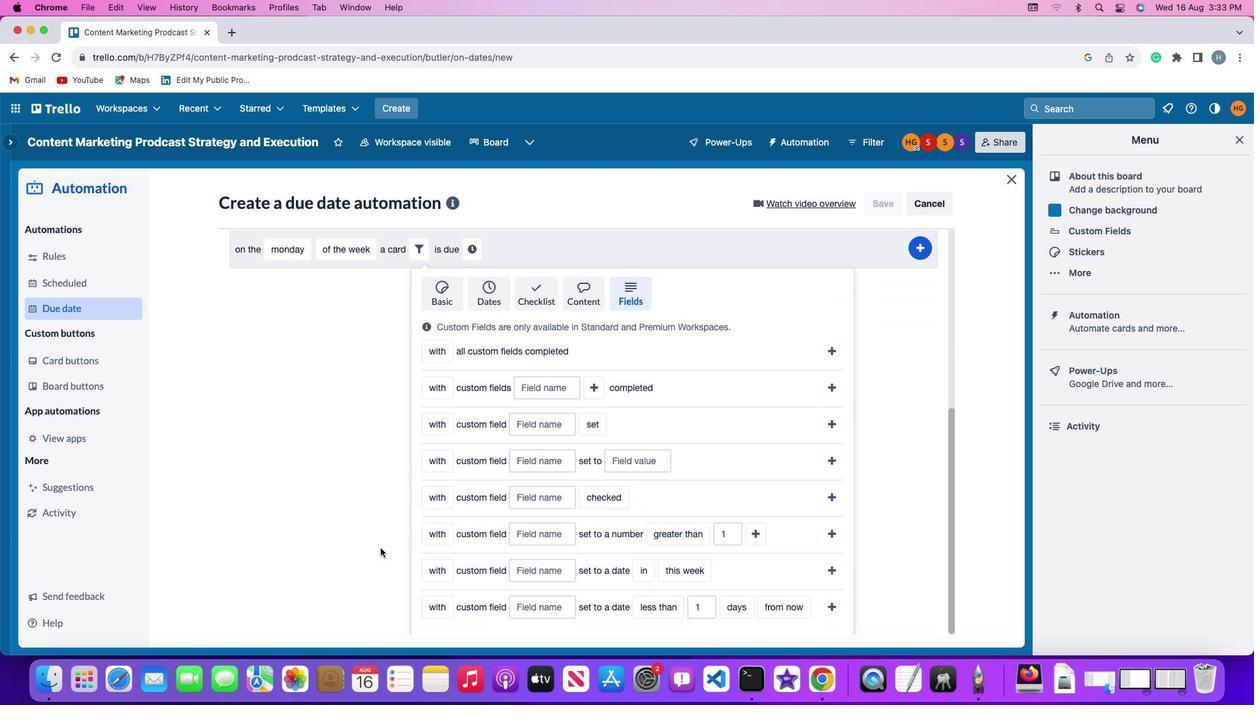 
Action: Mouse moved to (378, 544)
Screenshot: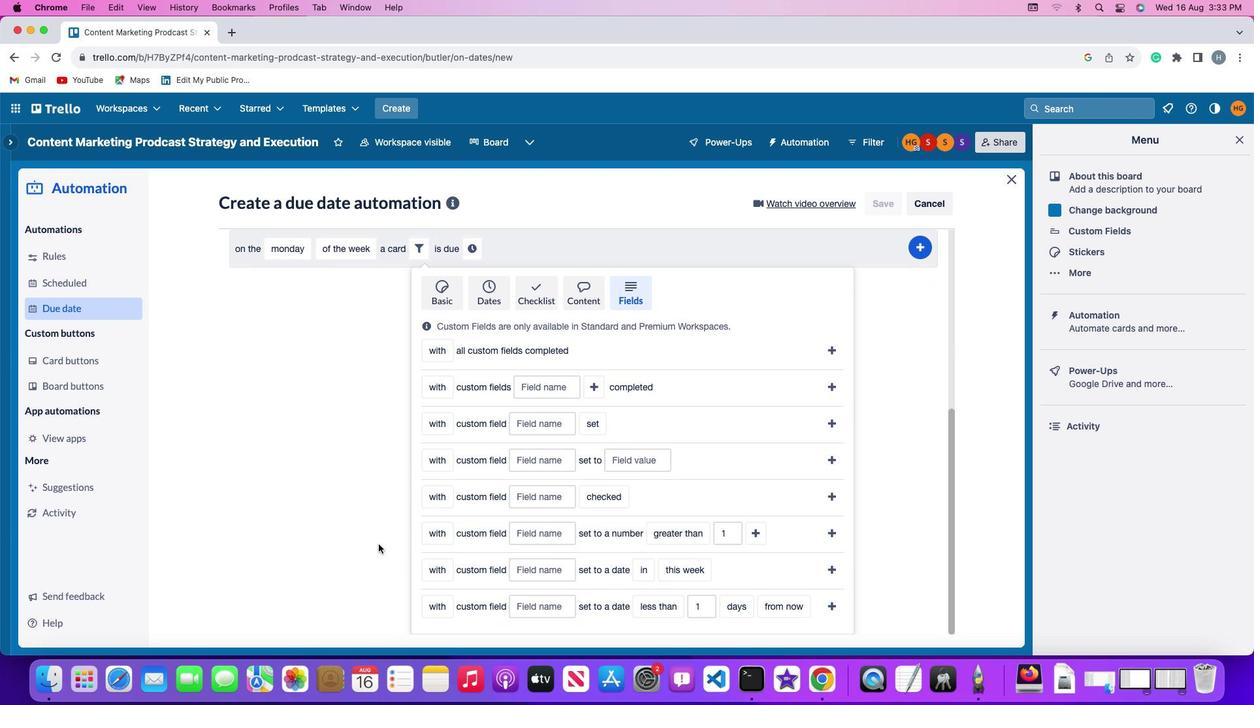
Action: Mouse scrolled (378, 544) with delta (0, 0)
Screenshot: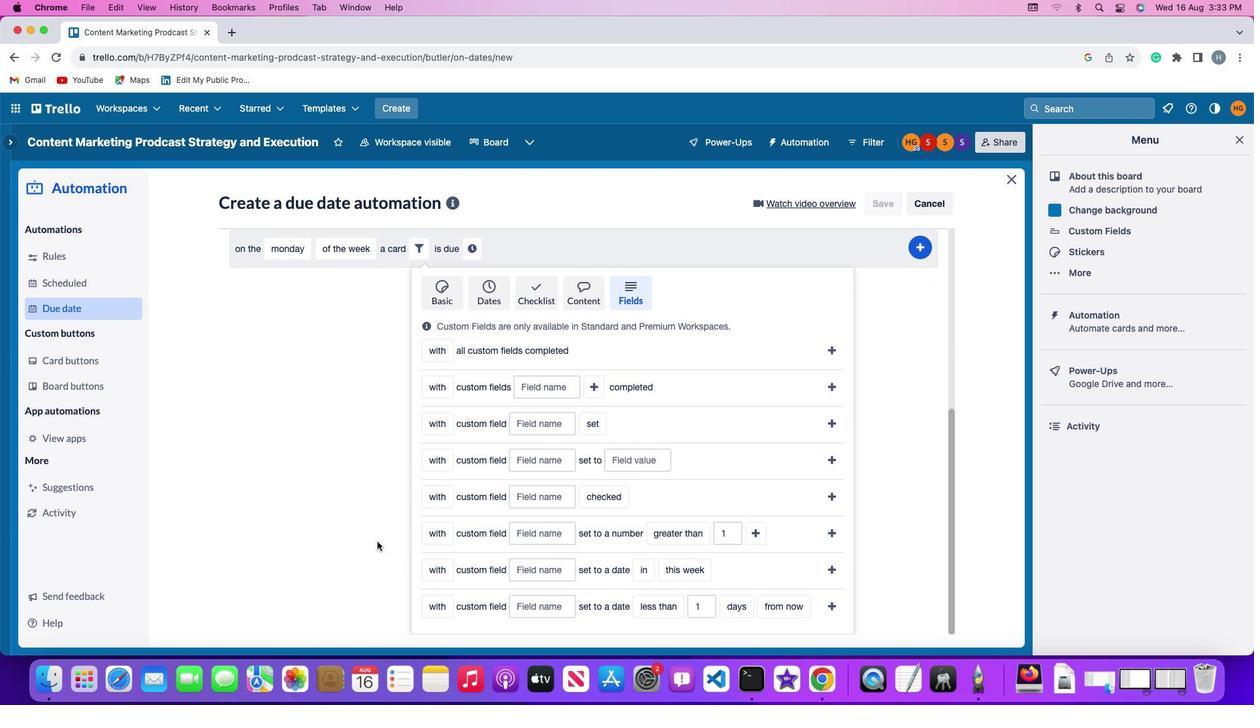 
Action: Mouse moved to (378, 544)
Screenshot: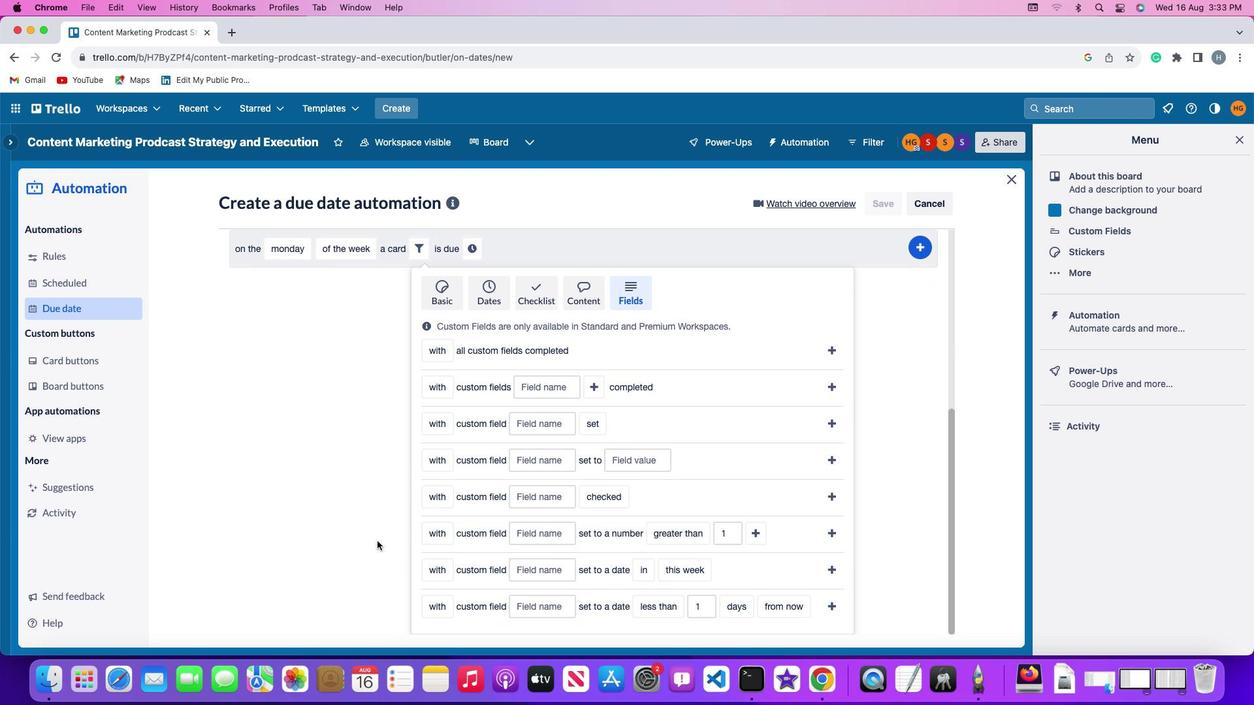 
Action: Mouse scrolled (378, 544) with delta (0, 0)
Screenshot: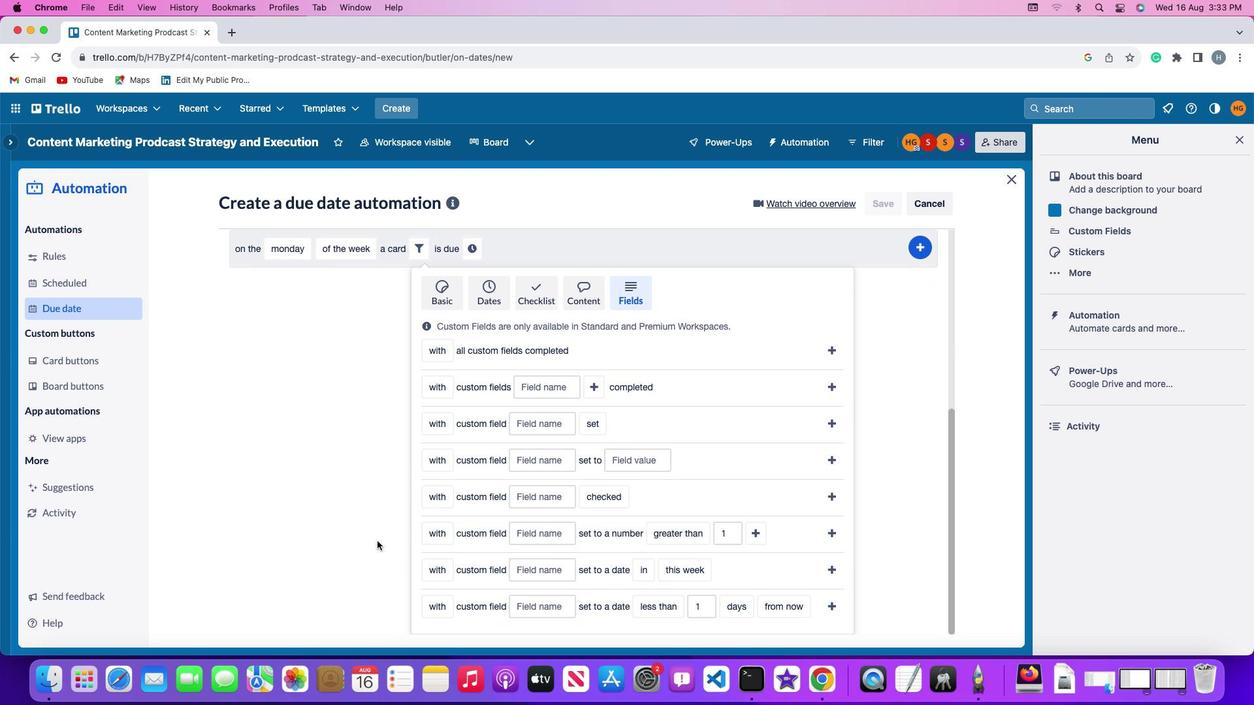 
Action: Mouse moved to (378, 543)
Screenshot: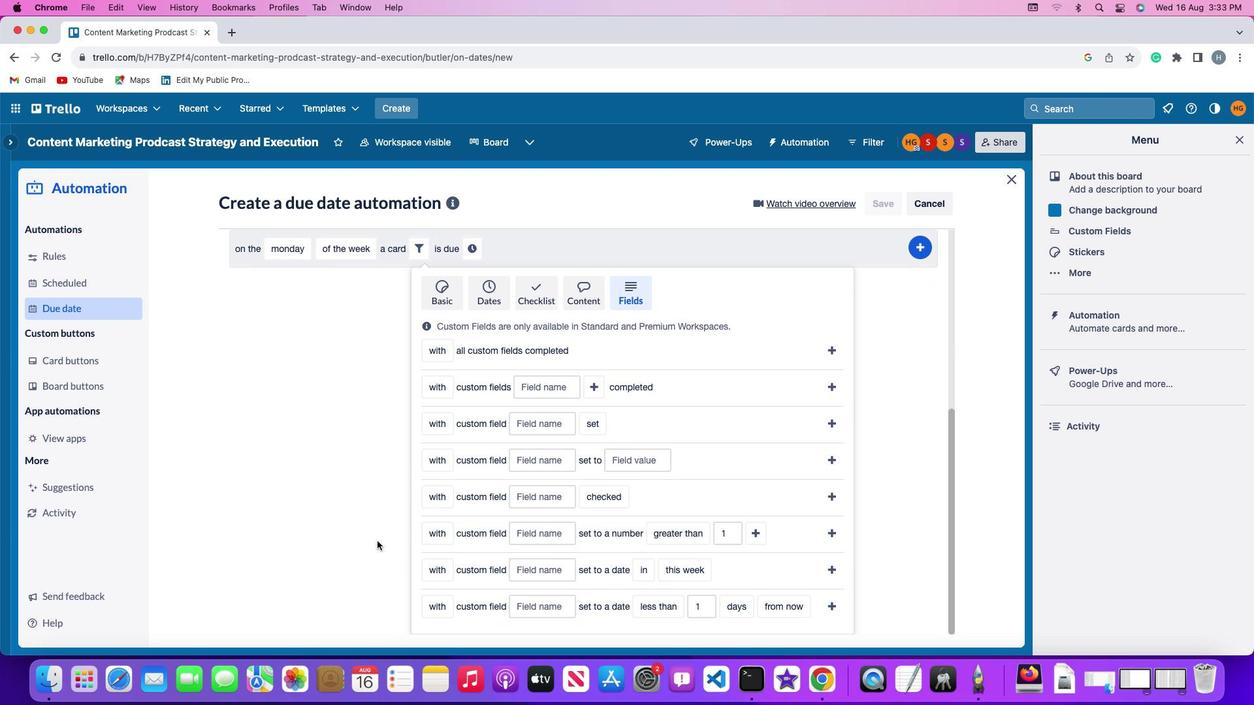 
Action: Mouse scrolled (378, 543) with delta (0, -1)
Screenshot: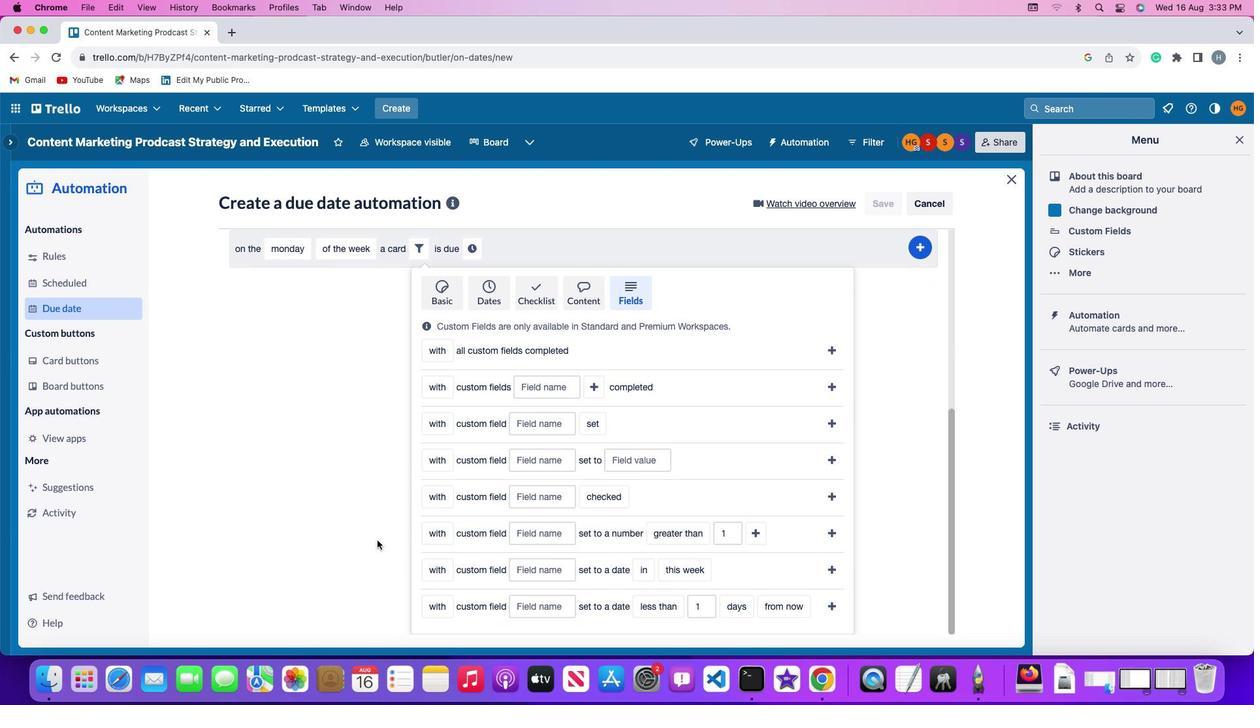 
Action: Mouse moved to (435, 533)
Screenshot: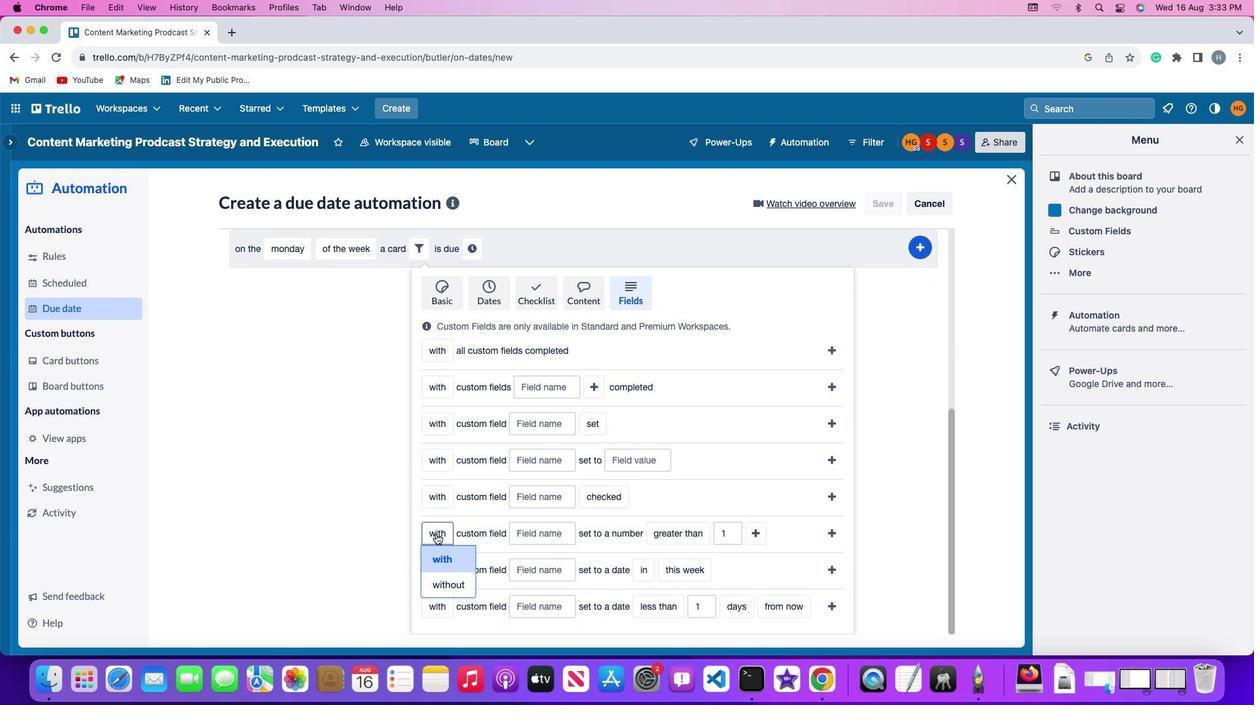 
Action: Mouse pressed left at (435, 533)
Screenshot: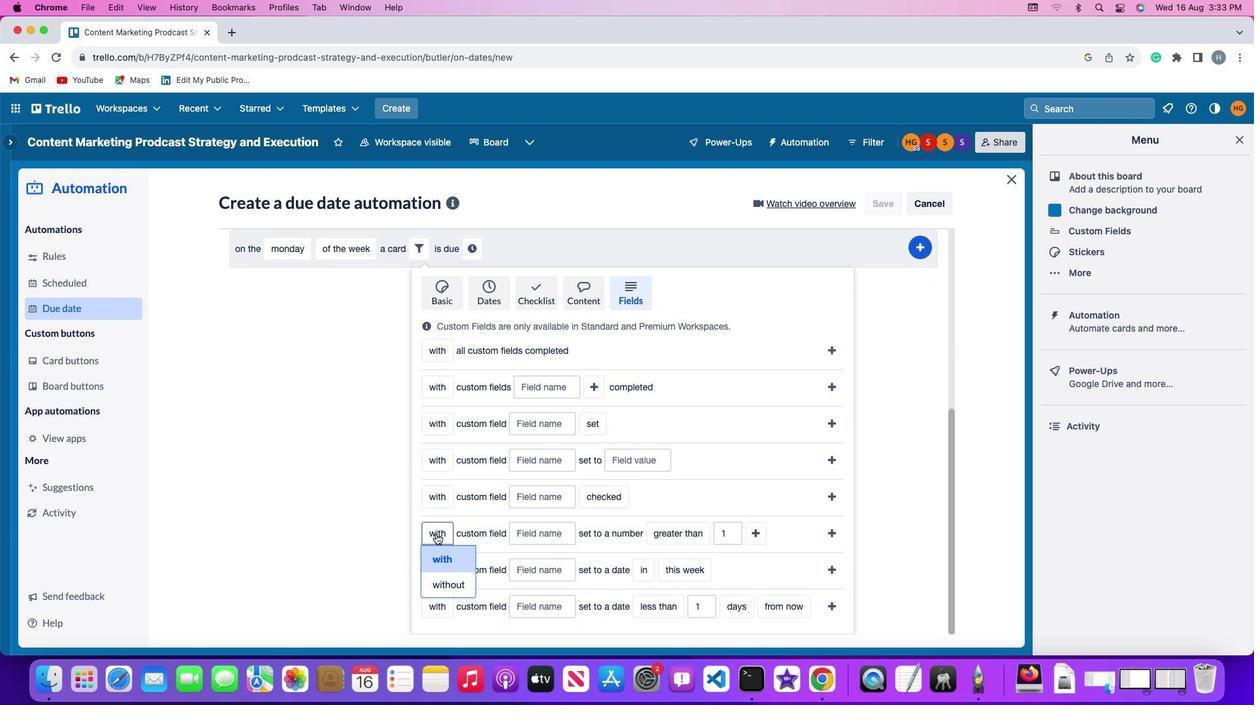 
Action: Mouse moved to (444, 555)
Screenshot: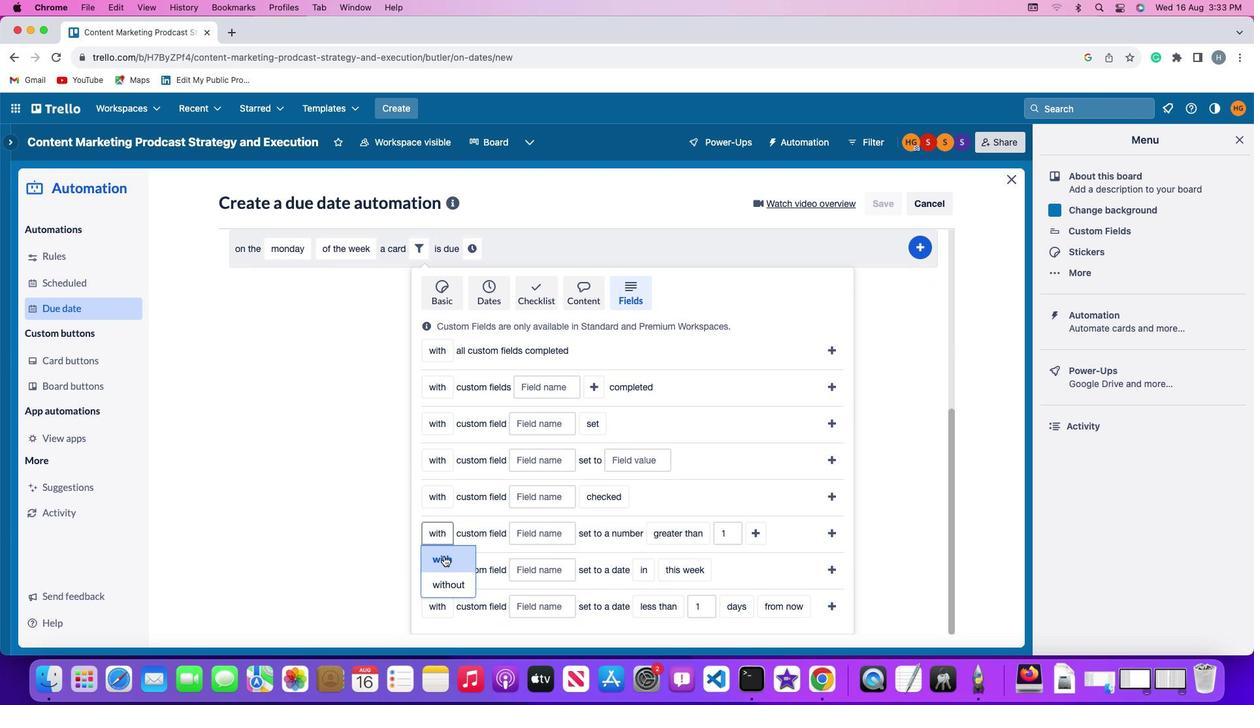 
Action: Mouse pressed left at (444, 555)
Screenshot: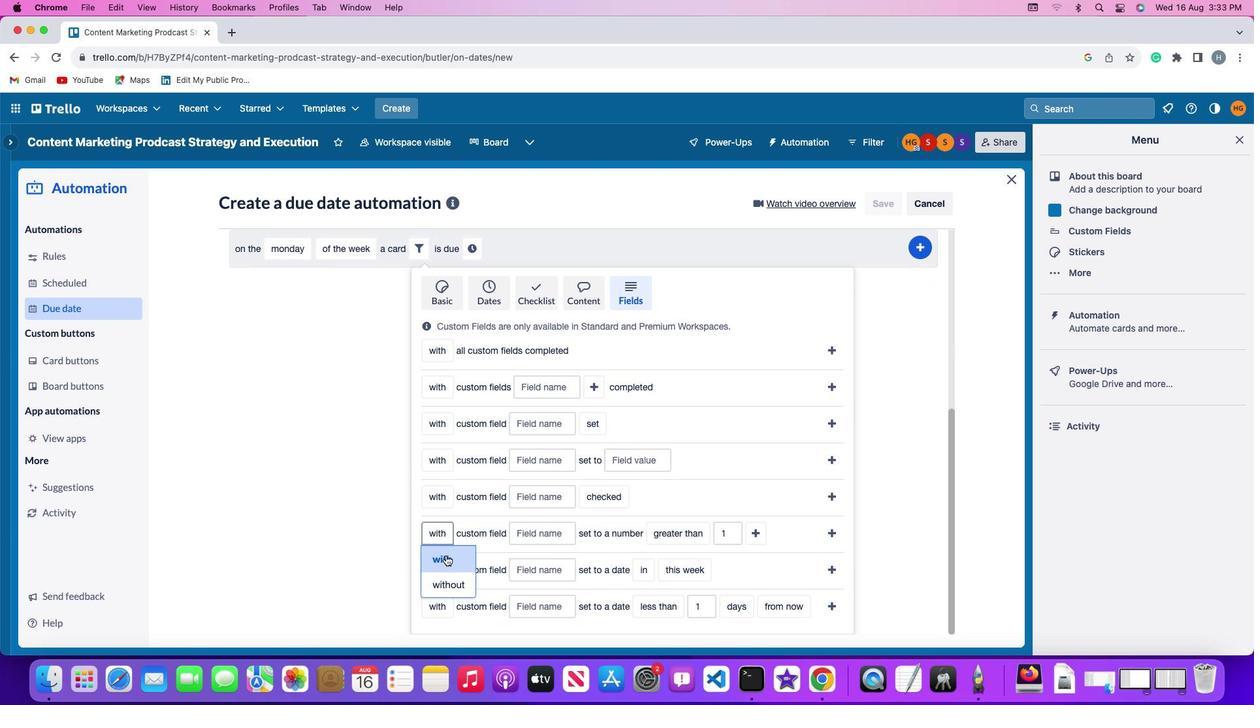 
Action: Mouse moved to (542, 536)
Screenshot: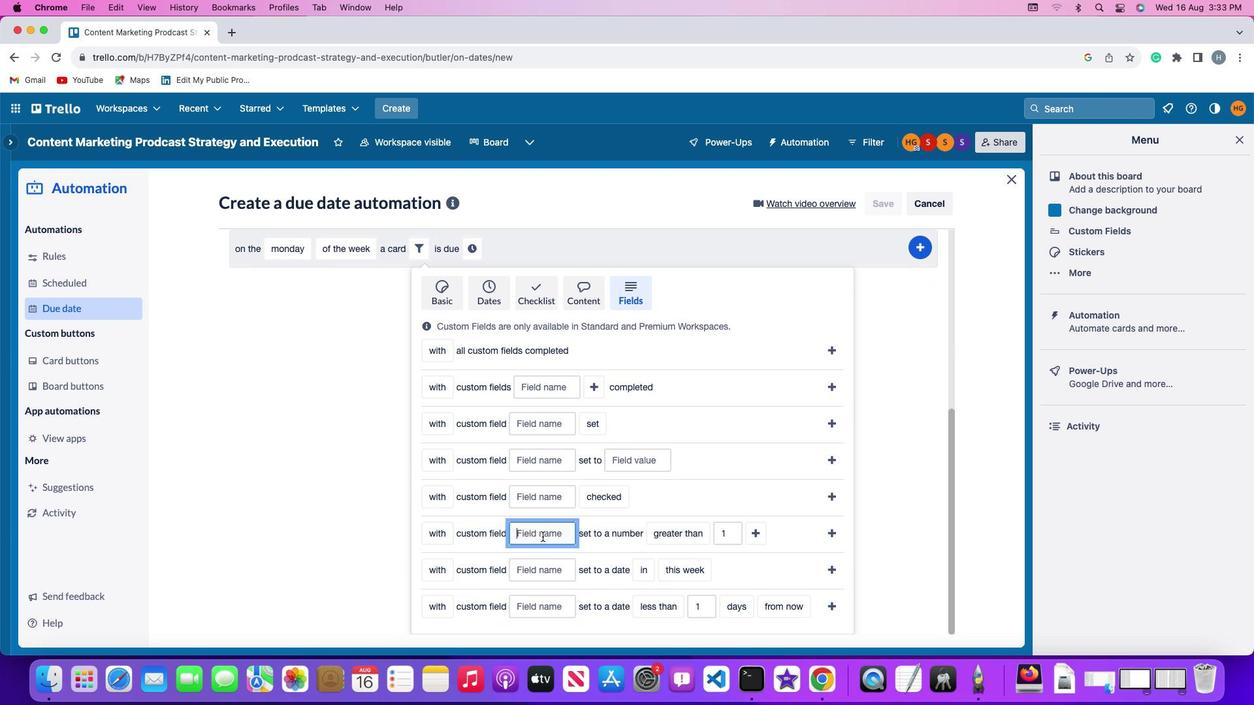 
Action: Mouse pressed left at (542, 536)
Screenshot: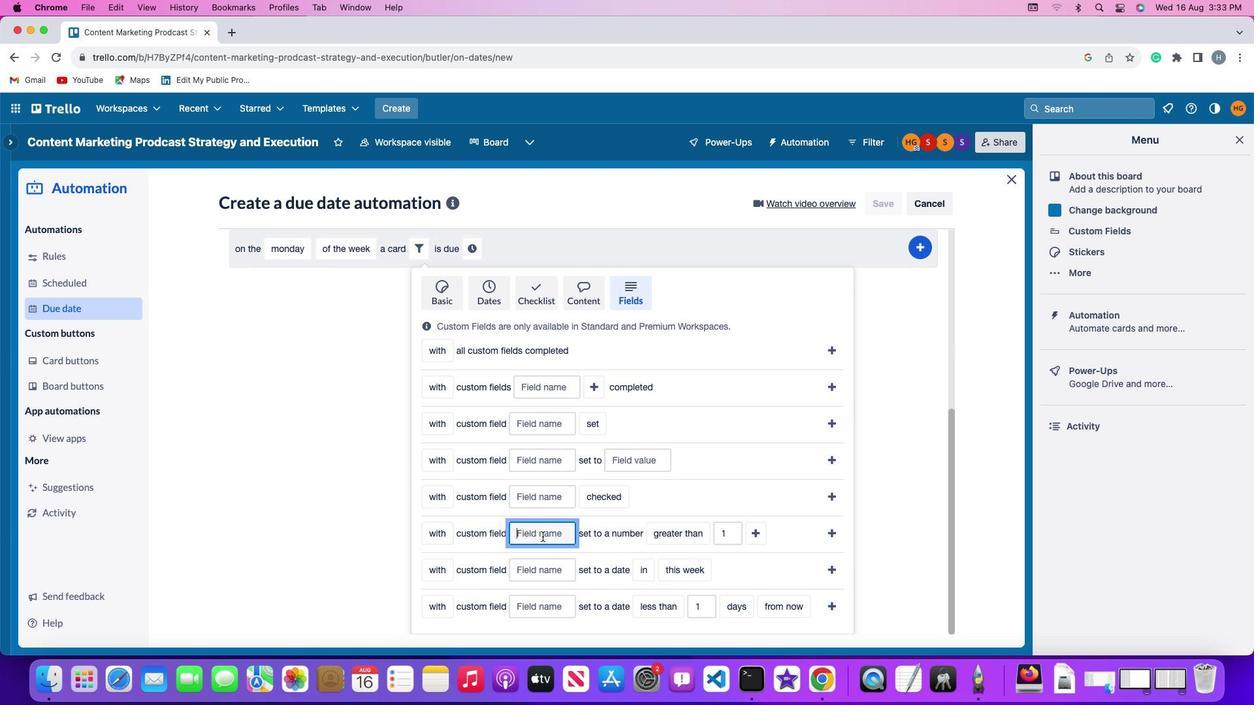 
Action: Key pressed Key.shift'R''e''s''u''m''e'
Screenshot: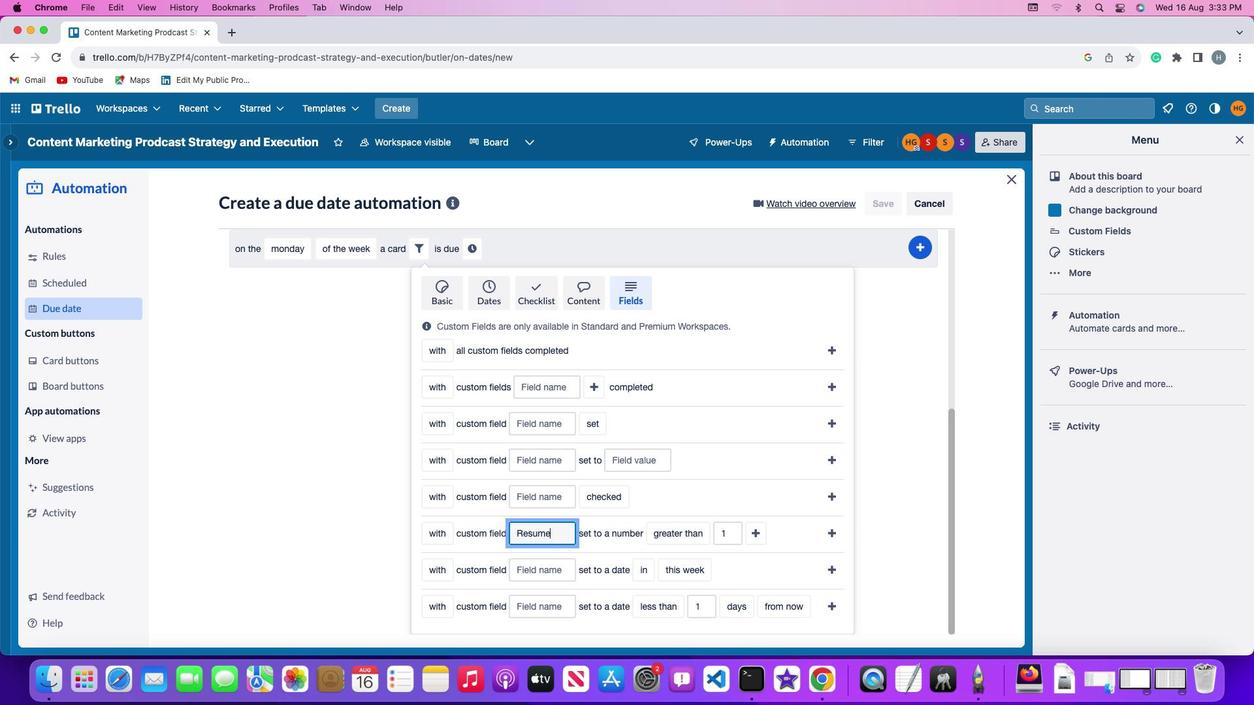 
Action: Mouse moved to (672, 529)
Screenshot: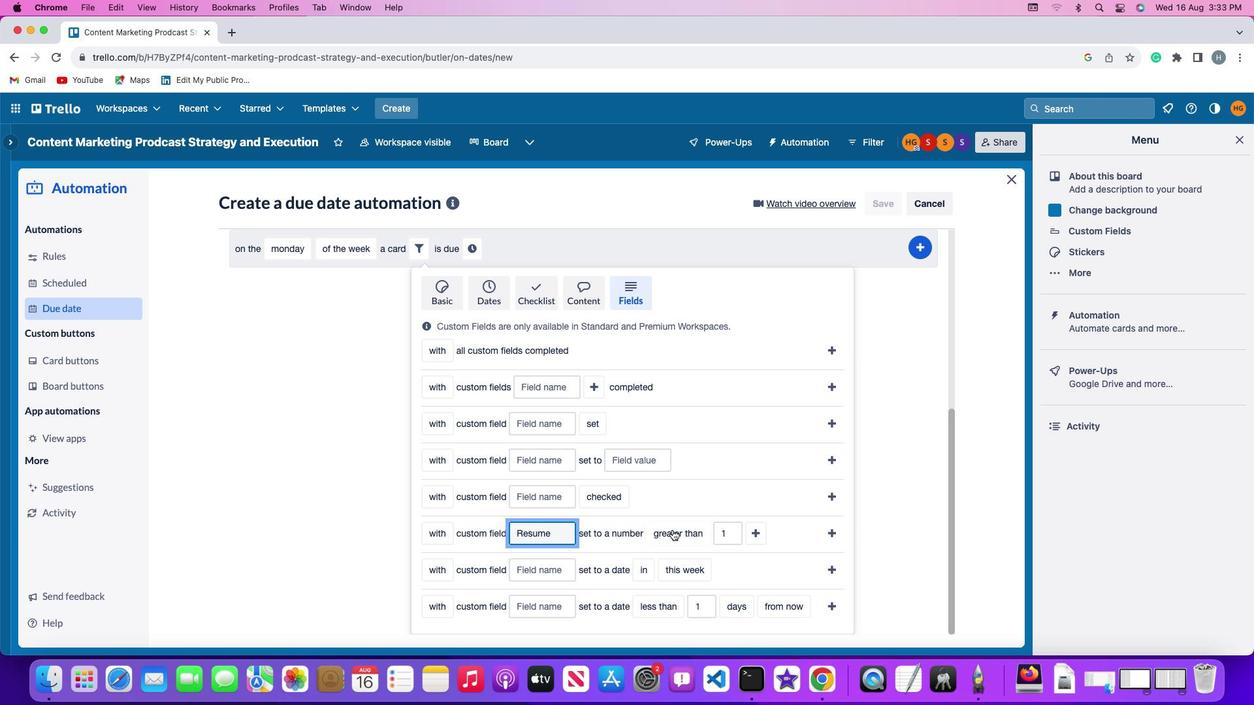 
Action: Mouse pressed left at (672, 529)
Screenshot: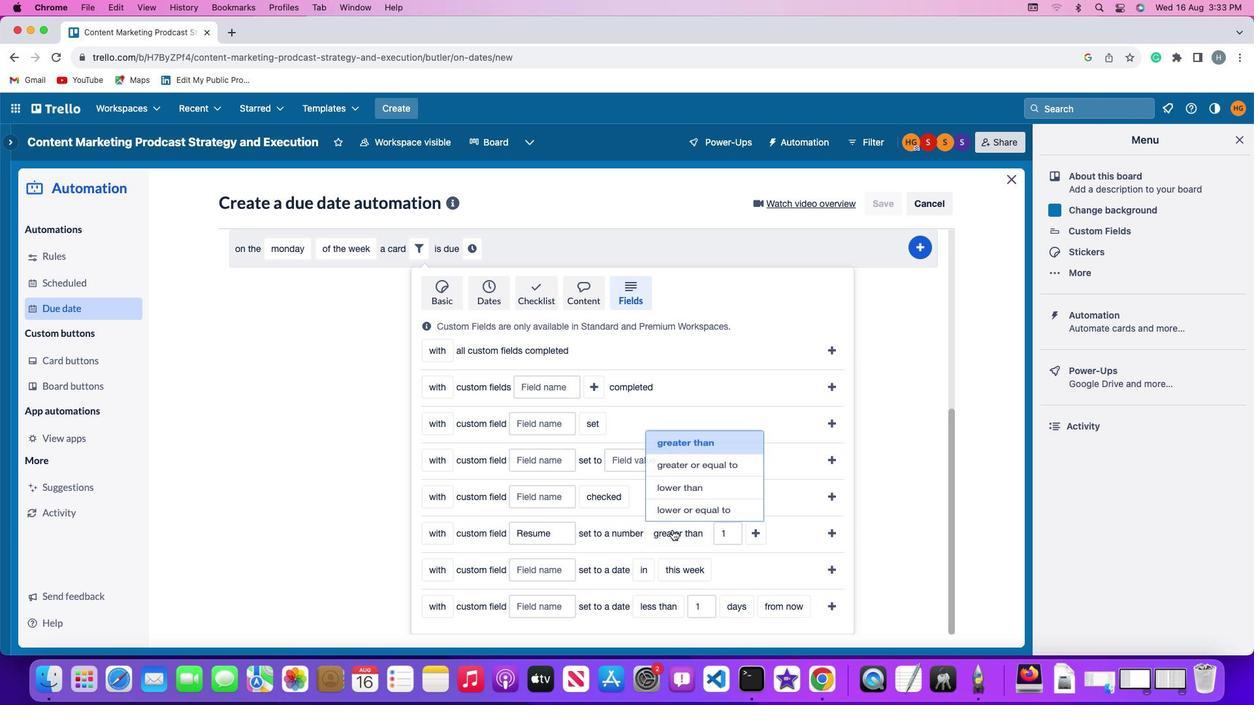 
Action: Mouse moved to (689, 429)
Screenshot: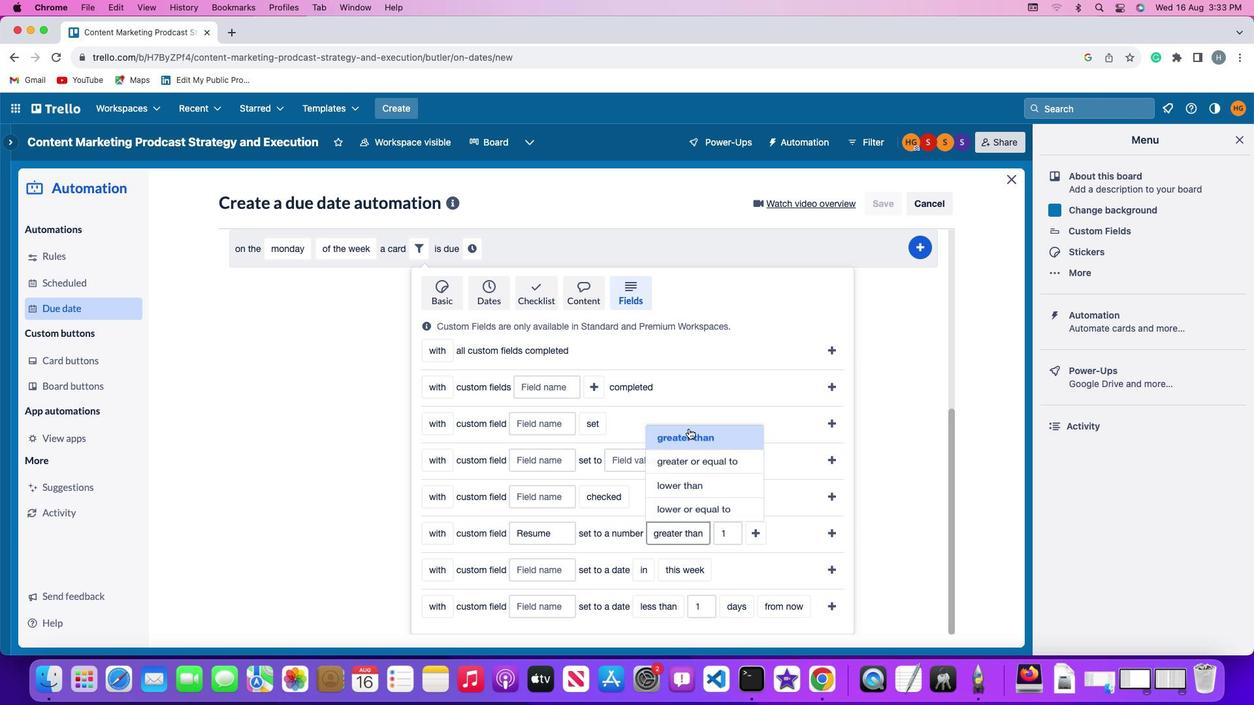 
Action: Mouse pressed left at (689, 429)
Screenshot: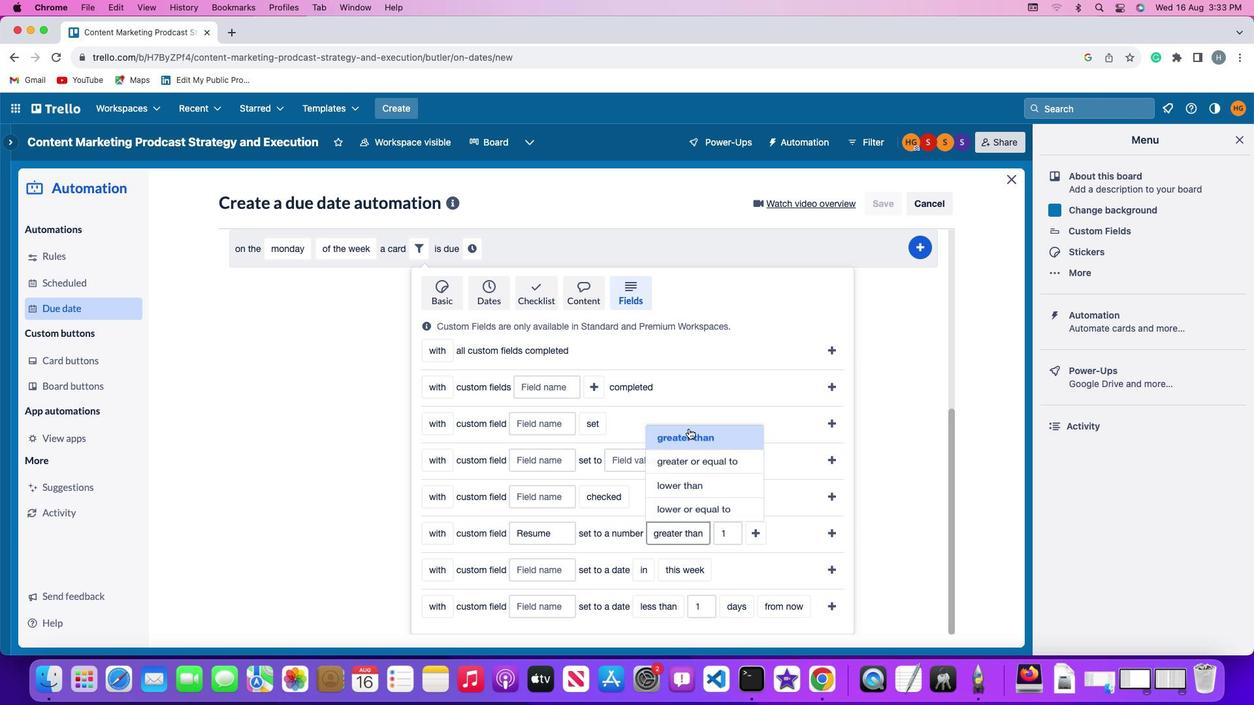 
Action: Mouse moved to (727, 535)
Screenshot: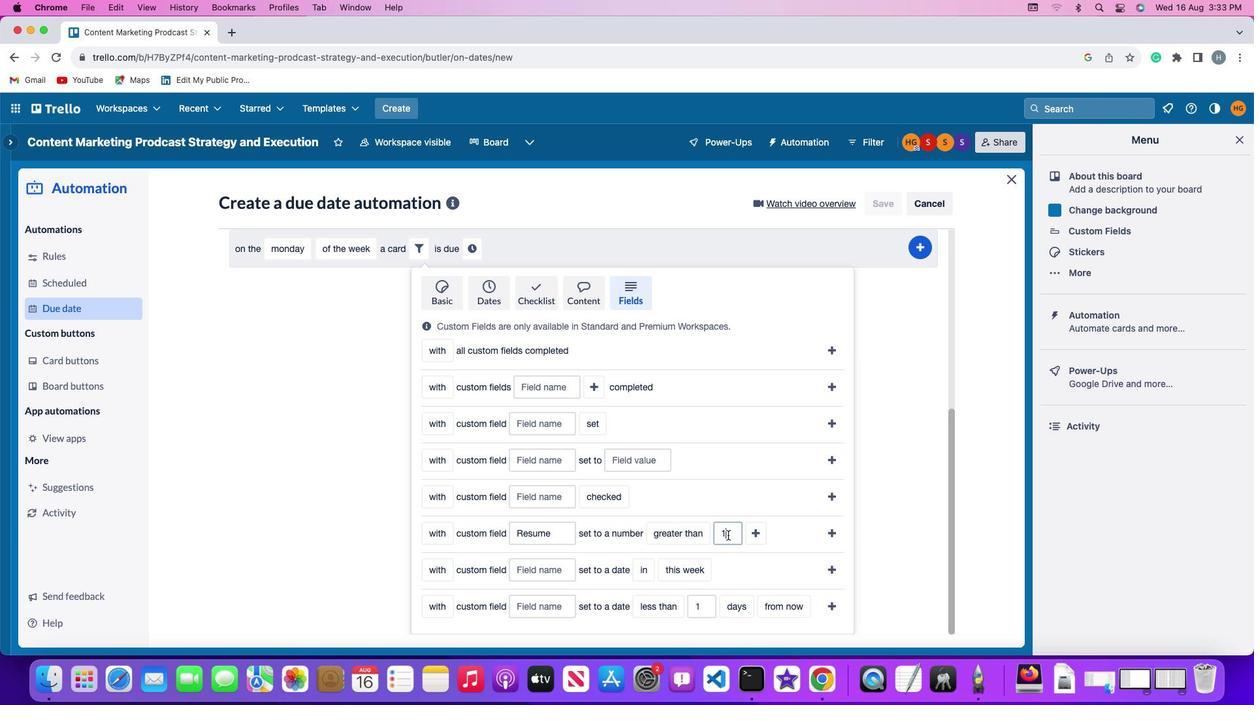 
Action: Mouse pressed left at (727, 535)
Screenshot: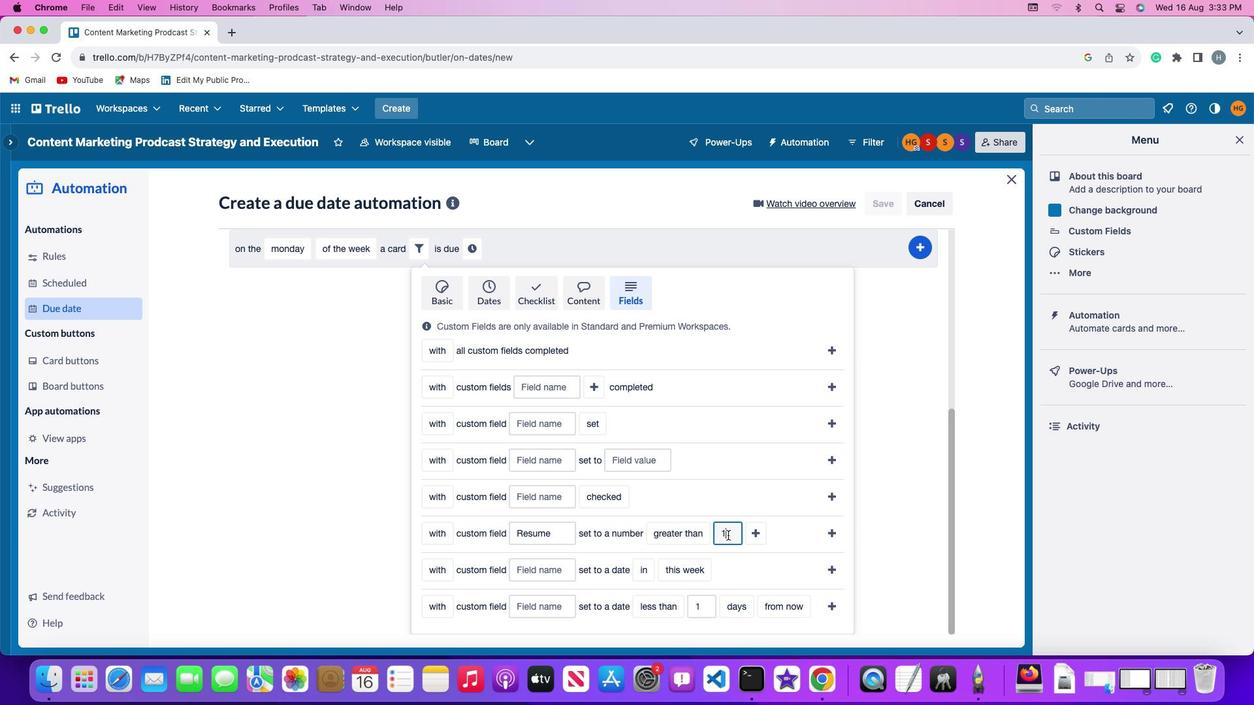 
Action: Mouse moved to (728, 535)
Screenshot: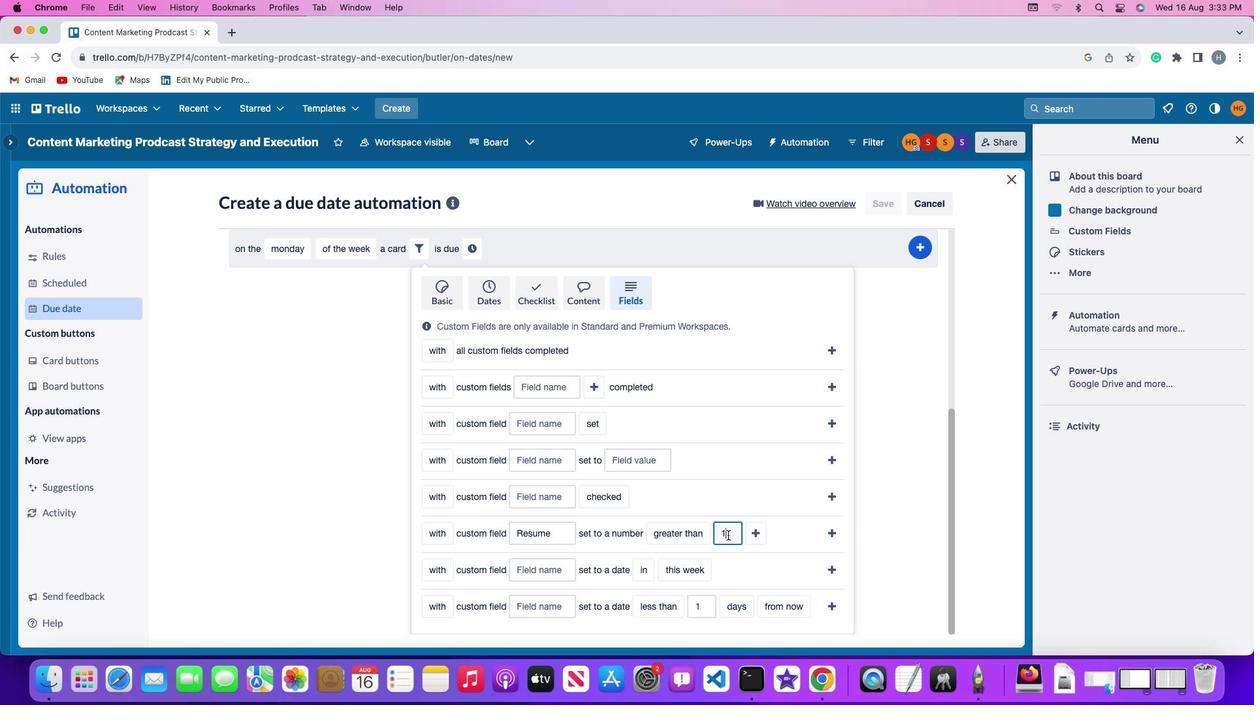 
Action: Key pressed Key.backspace'1'
Screenshot: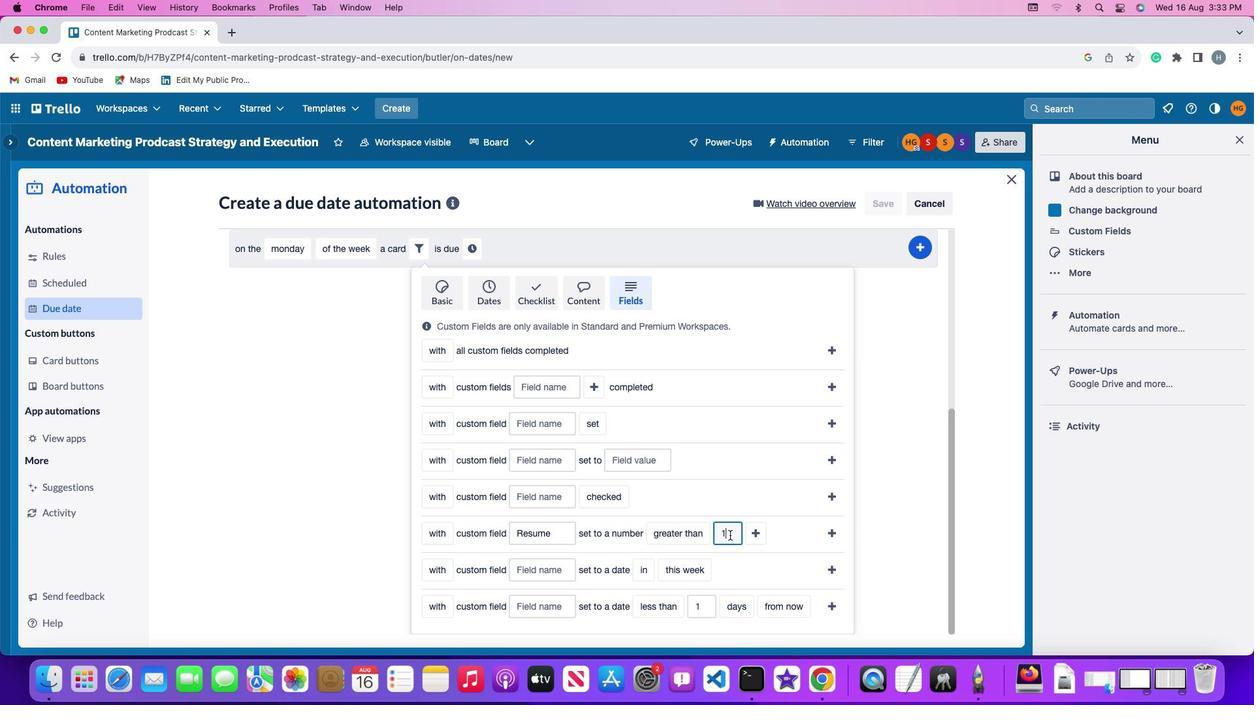 
Action: Mouse moved to (752, 536)
Screenshot: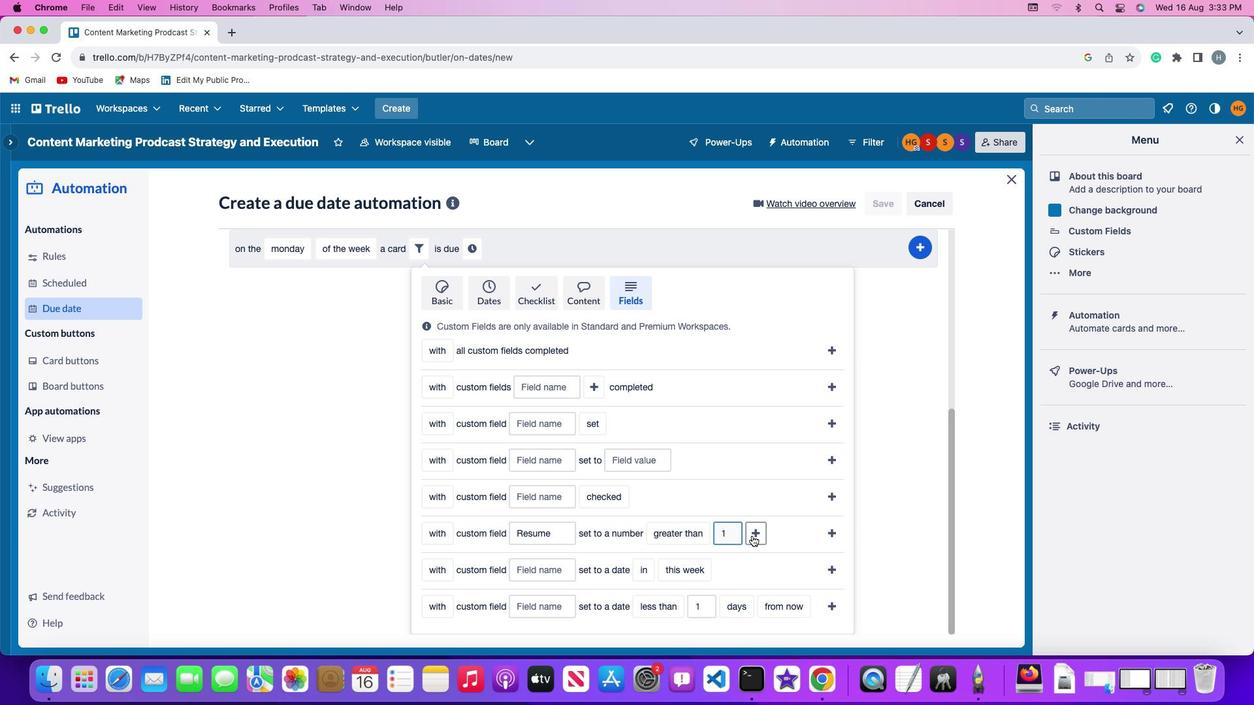 
Action: Mouse pressed left at (752, 536)
Screenshot: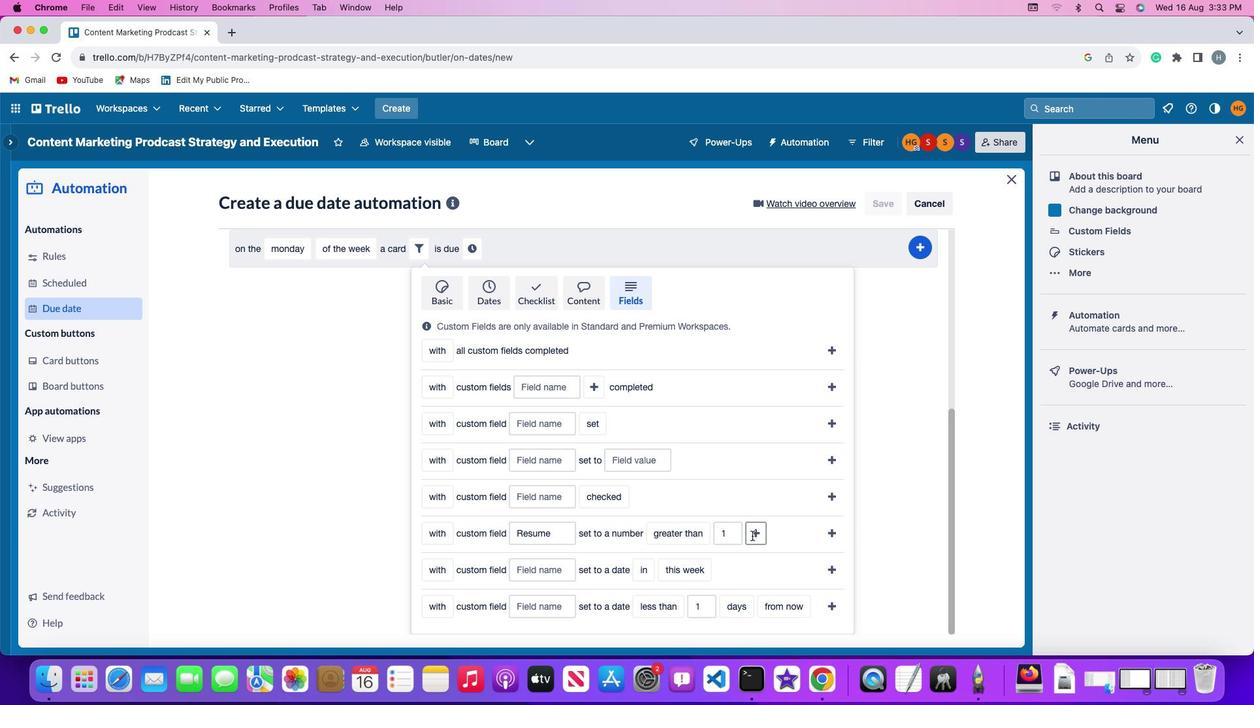 
Action: Mouse moved to (778, 538)
Screenshot: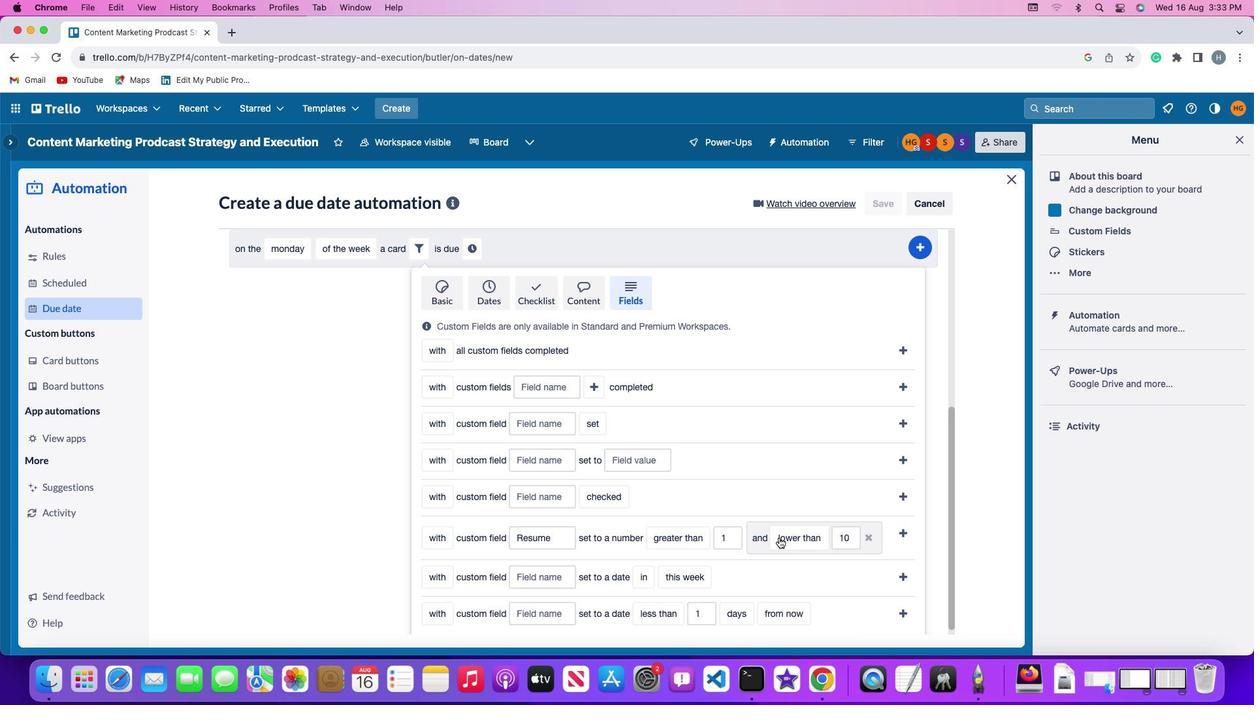 
Action: Mouse pressed left at (778, 538)
Screenshot: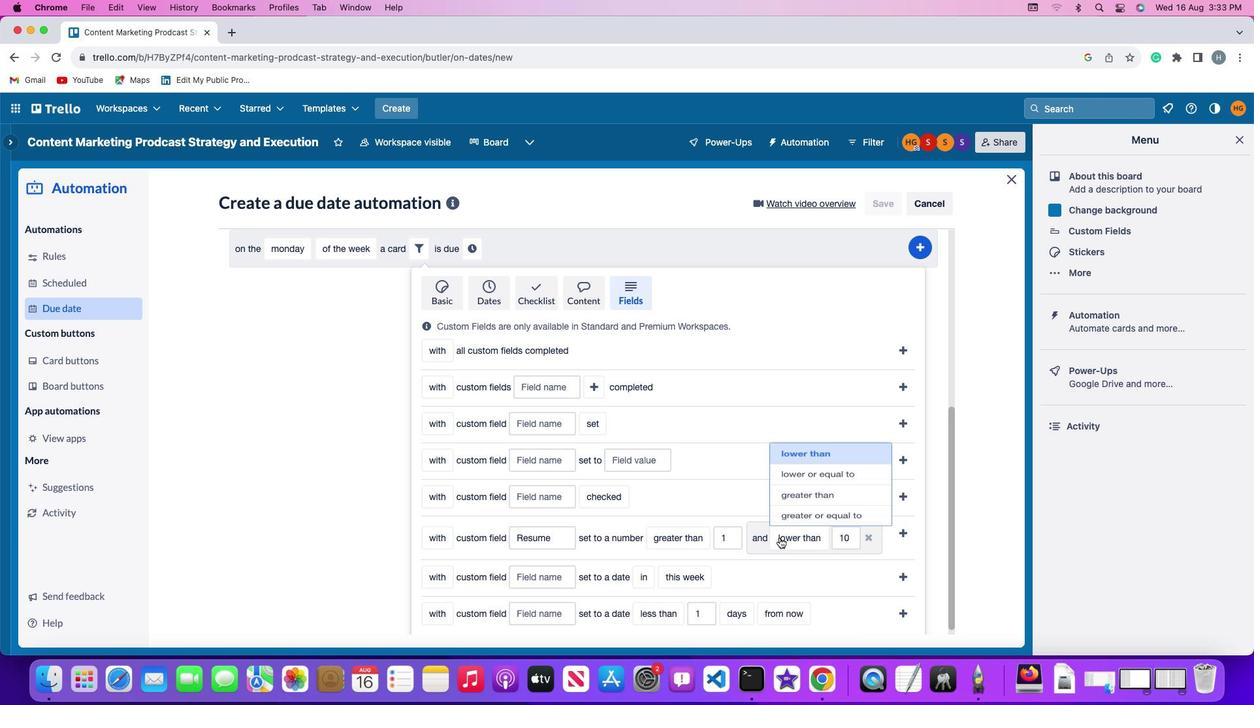 
Action: Mouse moved to (805, 428)
Screenshot: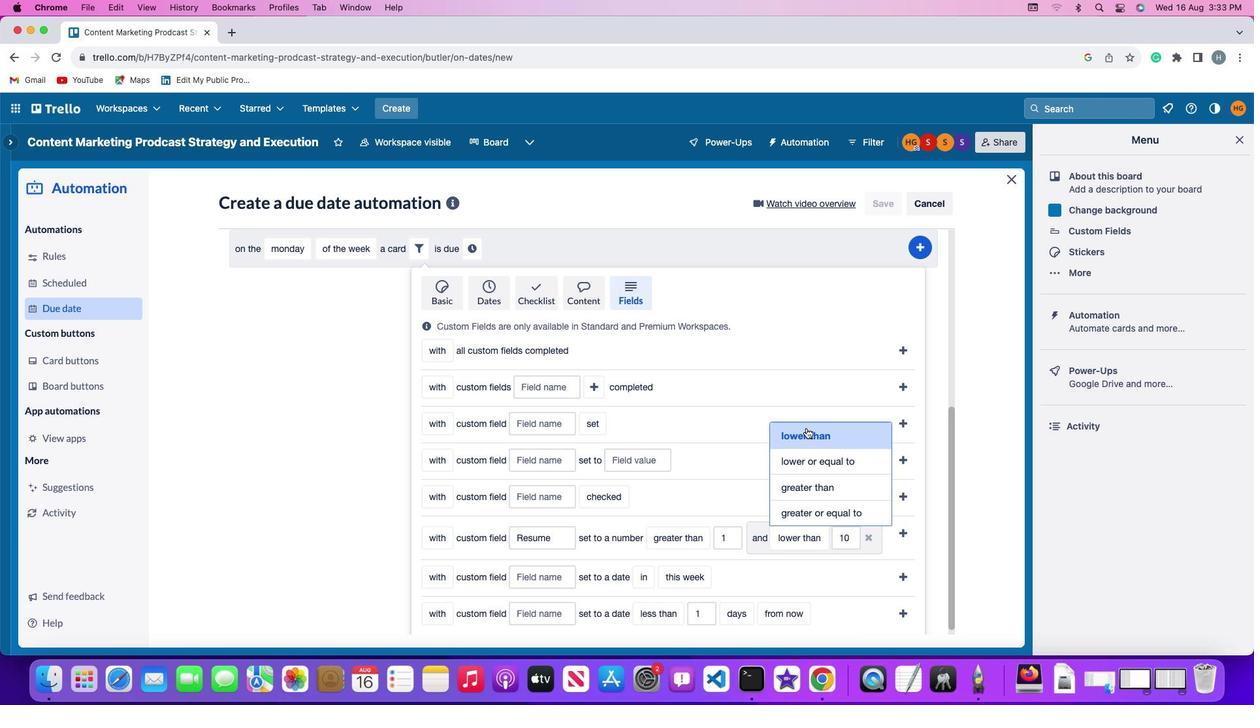 
Action: Mouse pressed left at (805, 428)
Screenshot: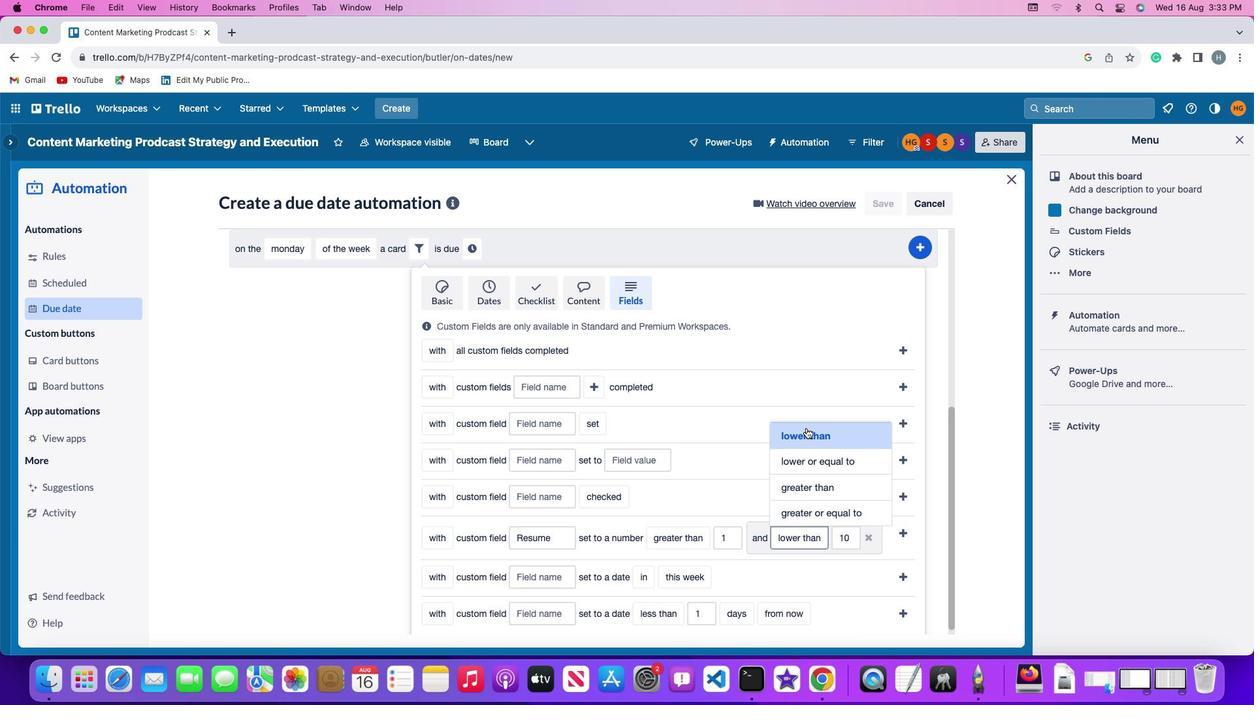 
Action: Mouse moved to (853, 539)
Screenshot: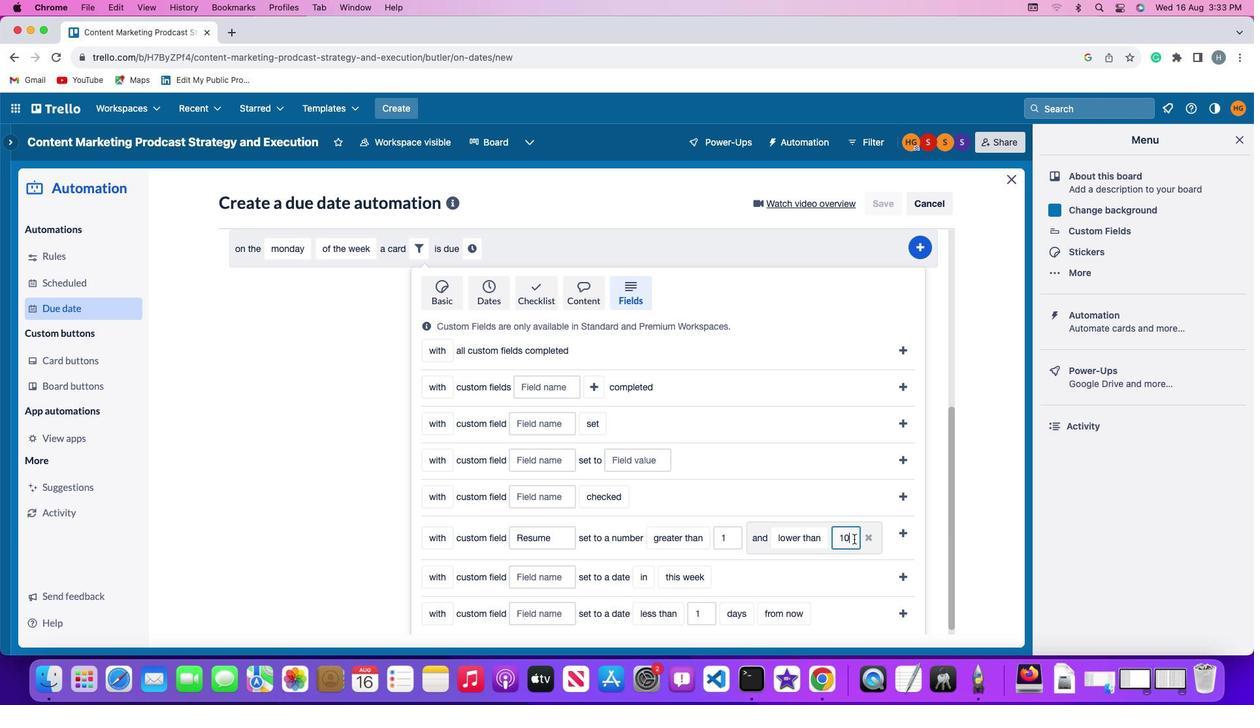 
Action: Mouse pressed left at (853, 539)
Screenshot: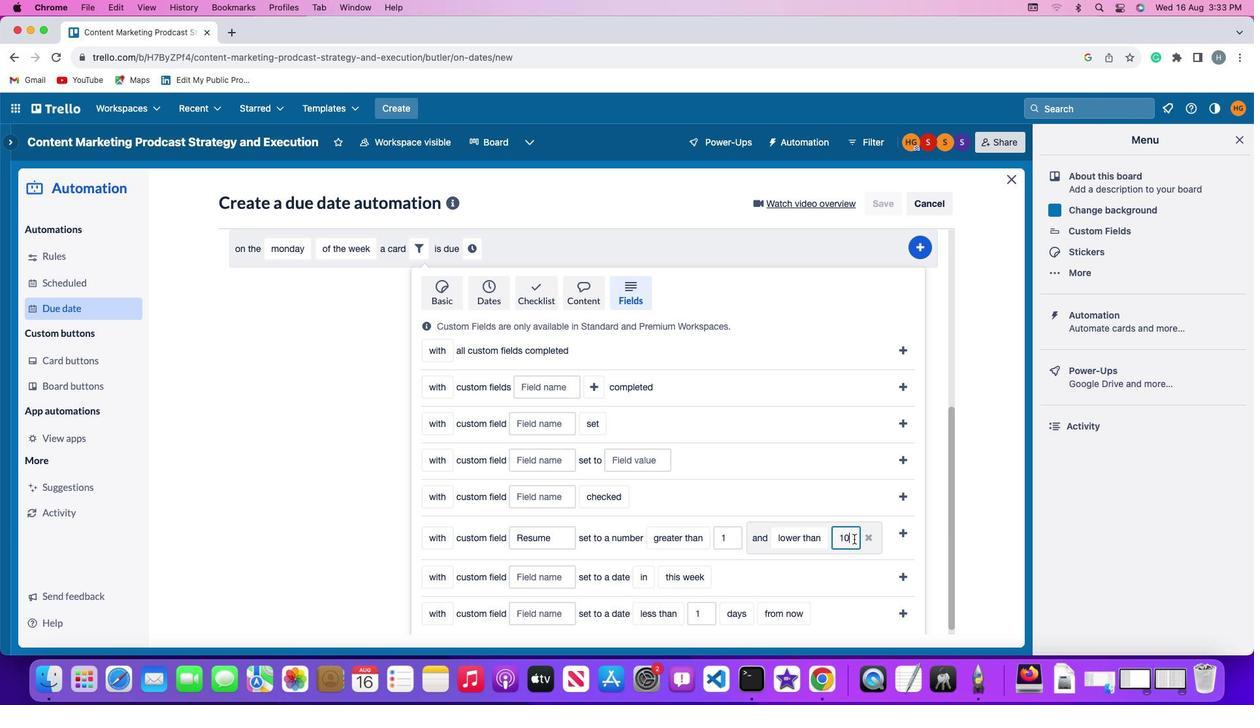 
Action: Key pressed Key.backspaceKey.backspaceKey.backspace'1''0'
Screenshot: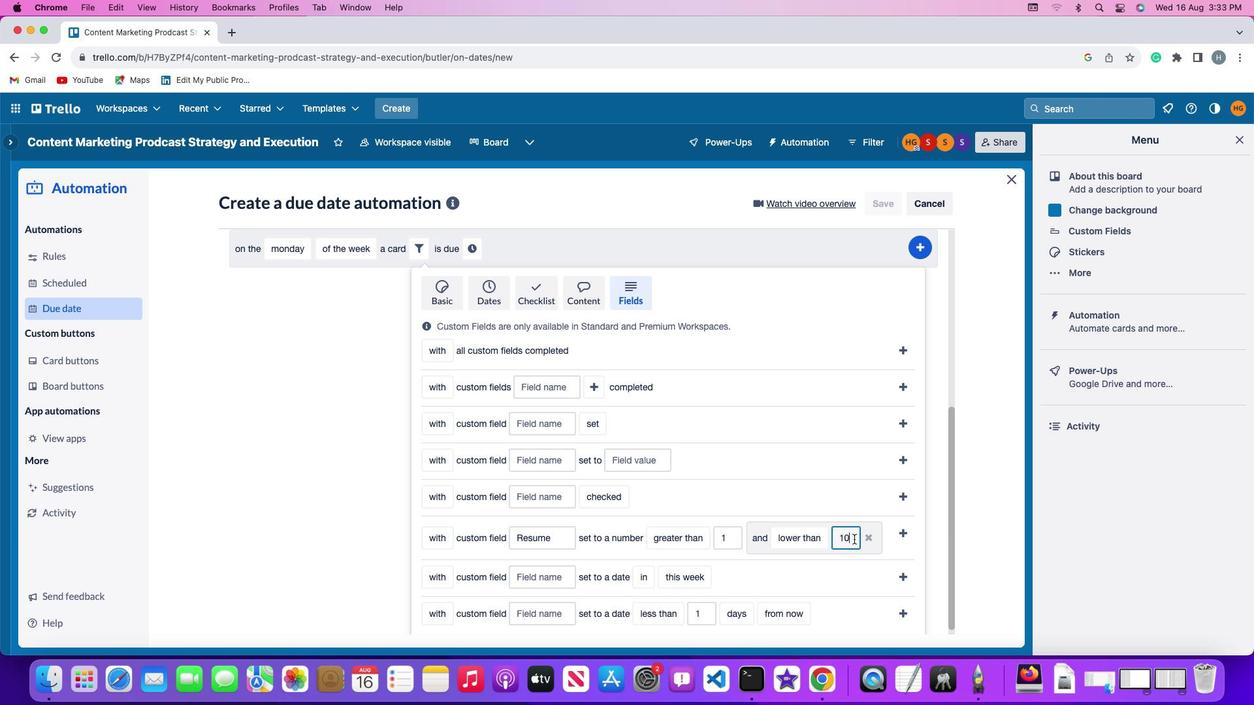 
Action: Mouse moved to (901, 532)
Screenshot: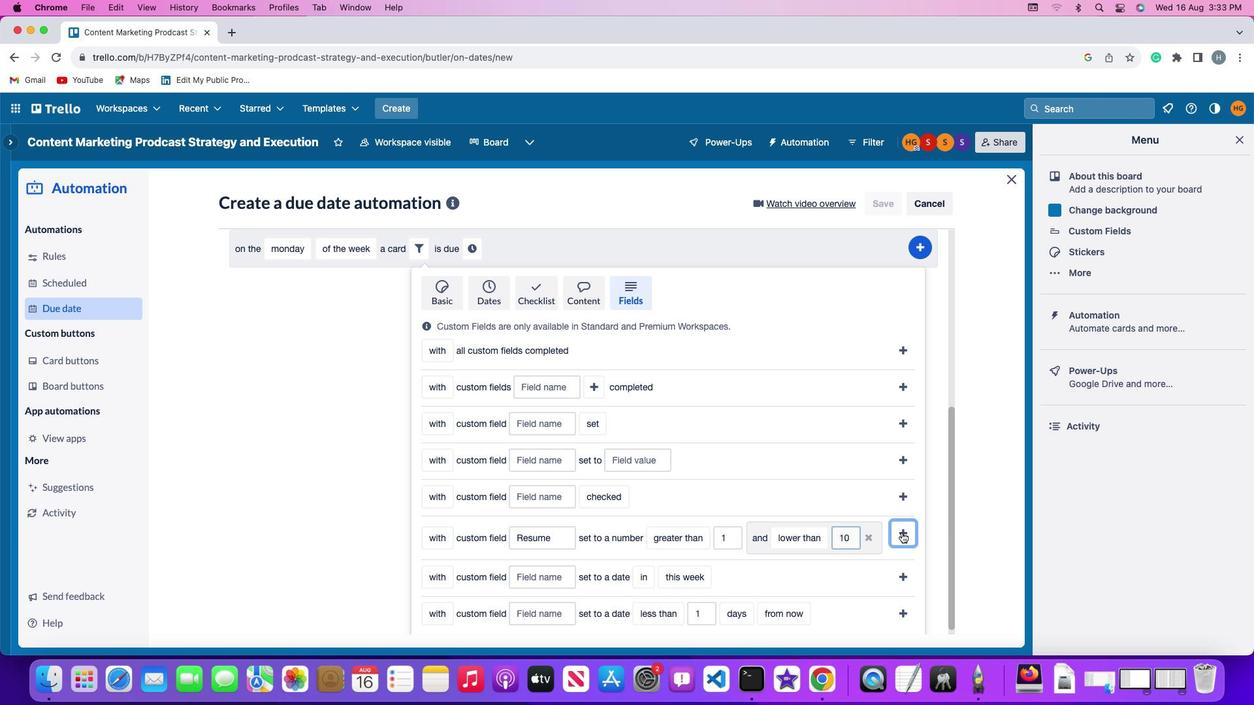 
Action: Mouse pressed left at (901, 532)
Screenshot: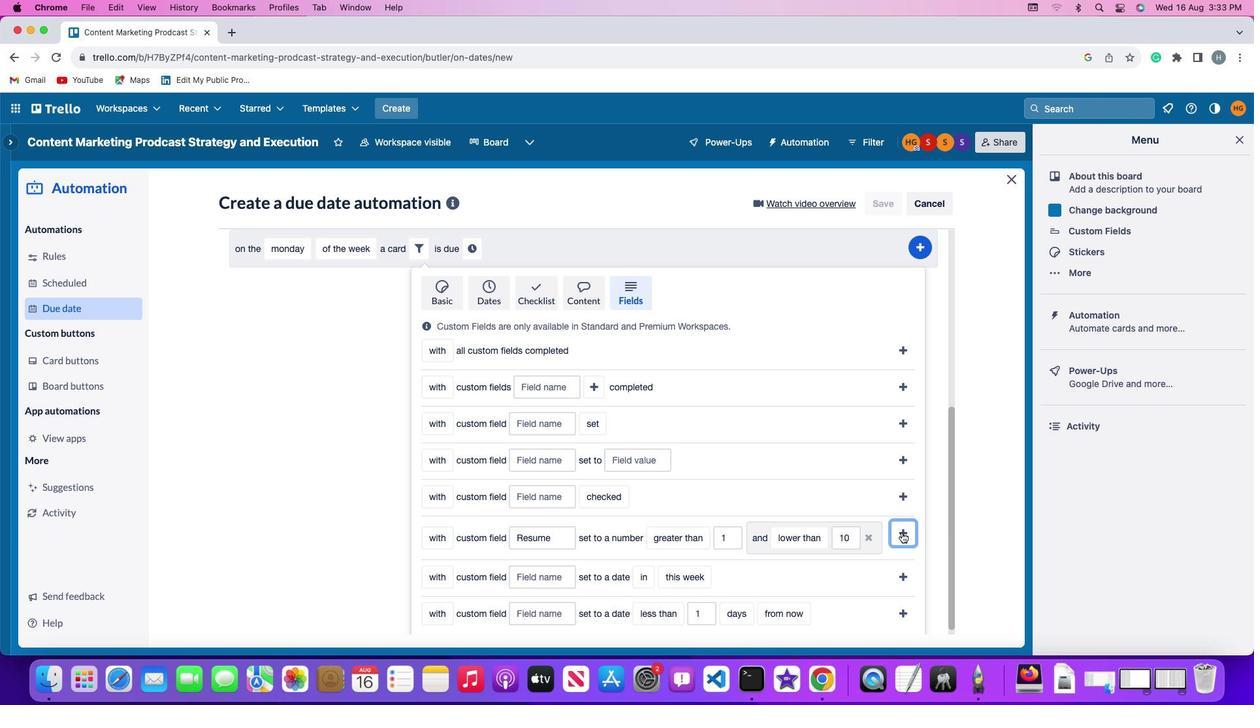 
Action: Mouse moved to (815, 566)
Screenshot: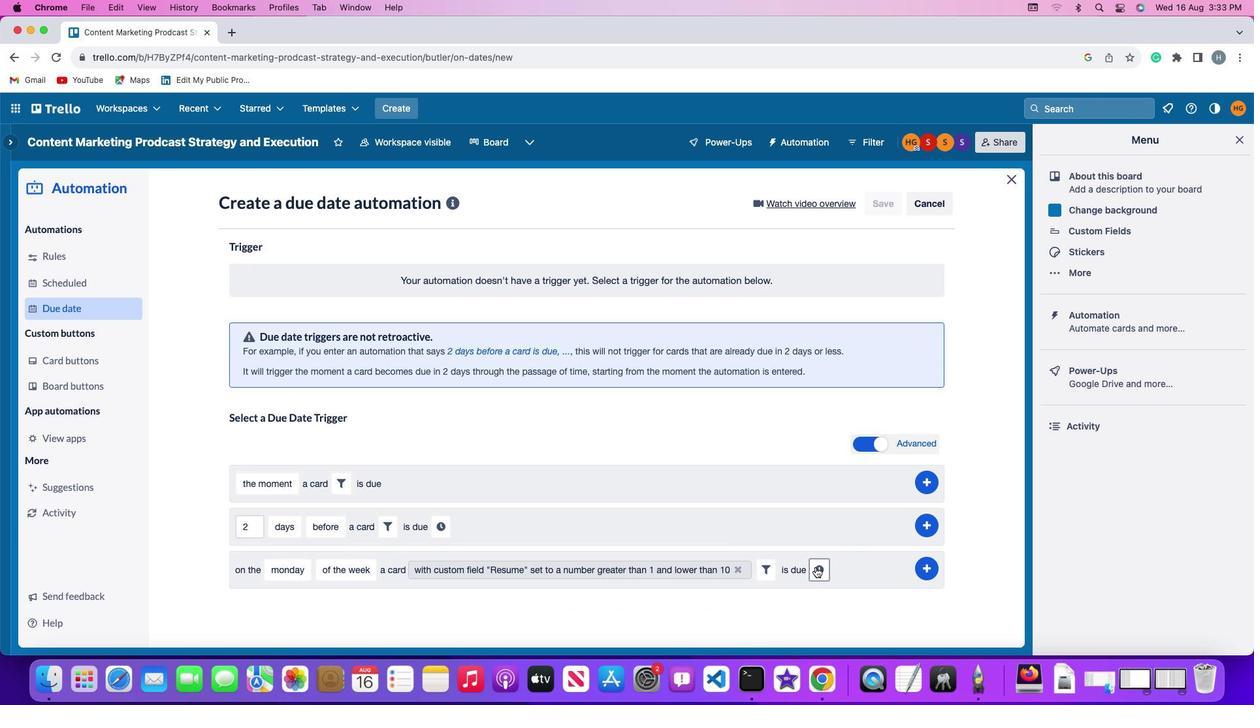 
Action: Mouse pressed left at (815, 566)
Screenshot: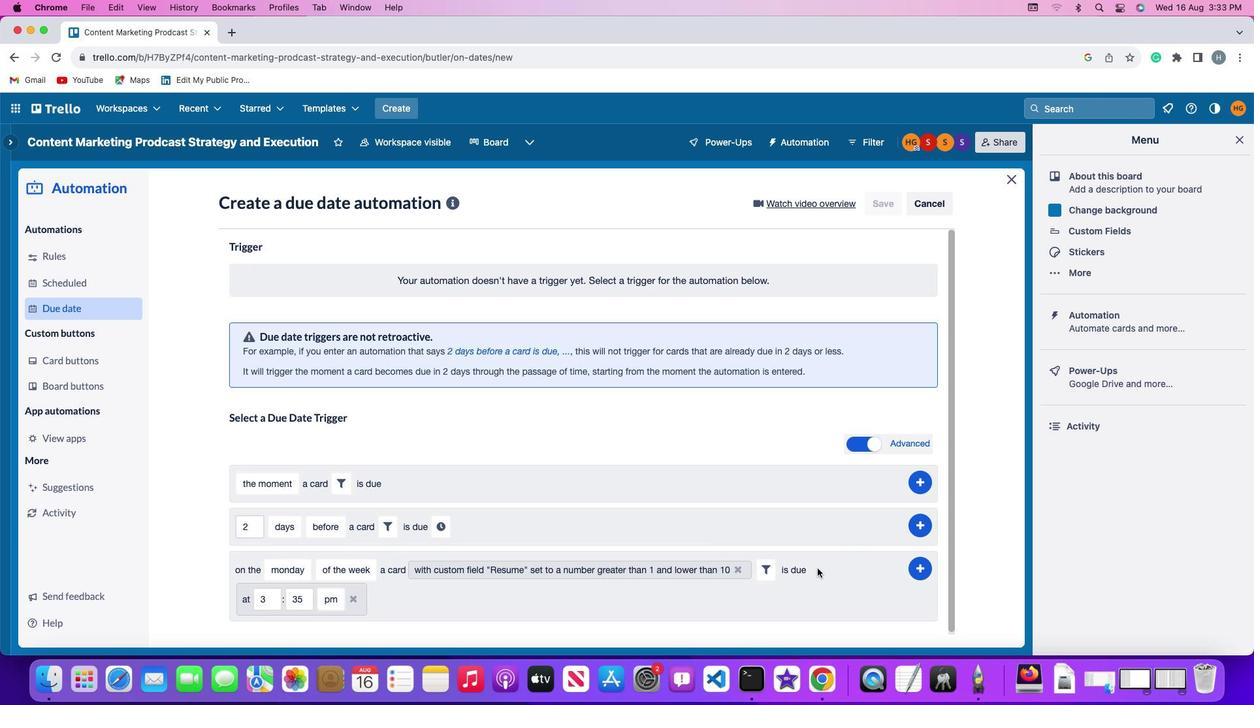 
Action: Mouse moved to (269, 599)
Screenshot: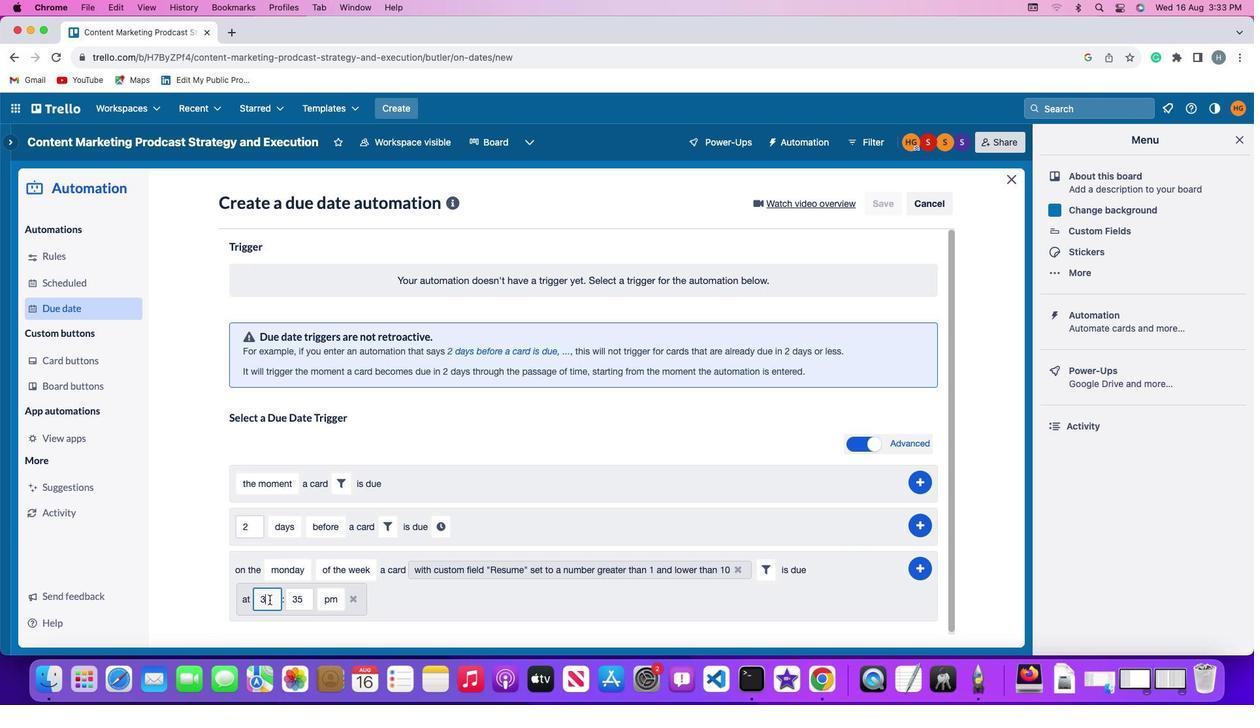 
Action: Mouse pressed left at (269, 599)
Screenshot: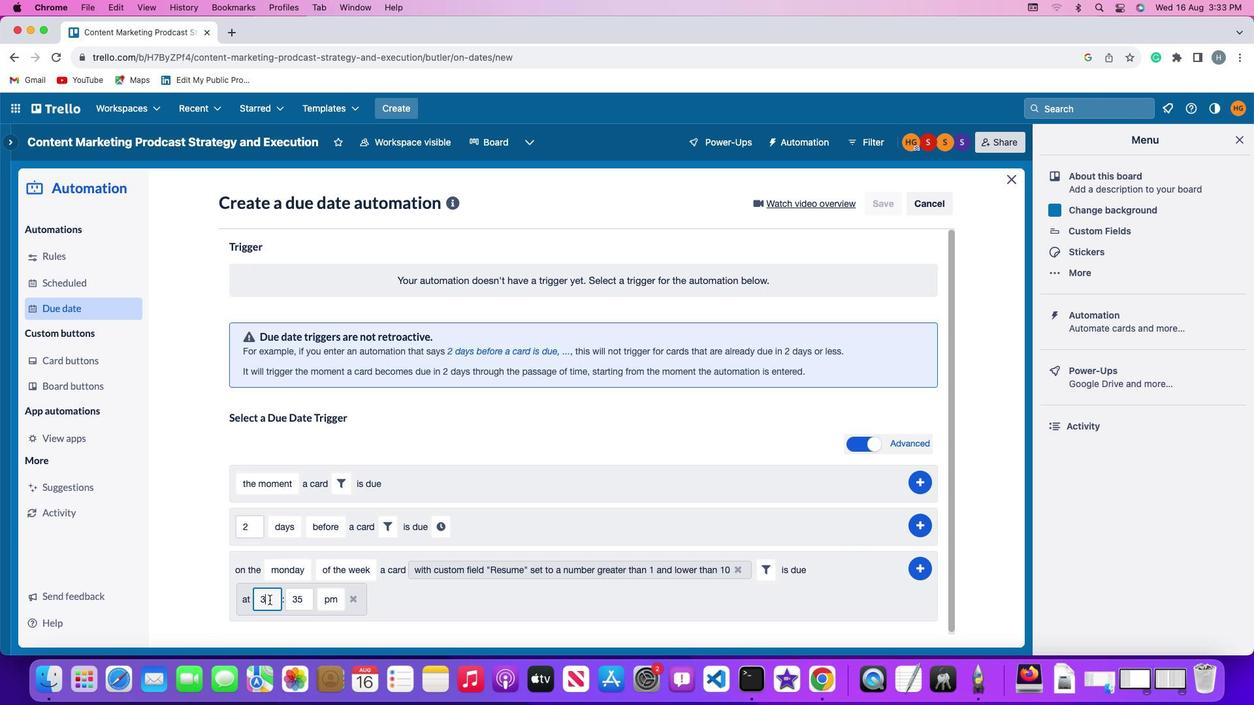 
Action: Key pressed Key.backspace'1''1'
Screenshot: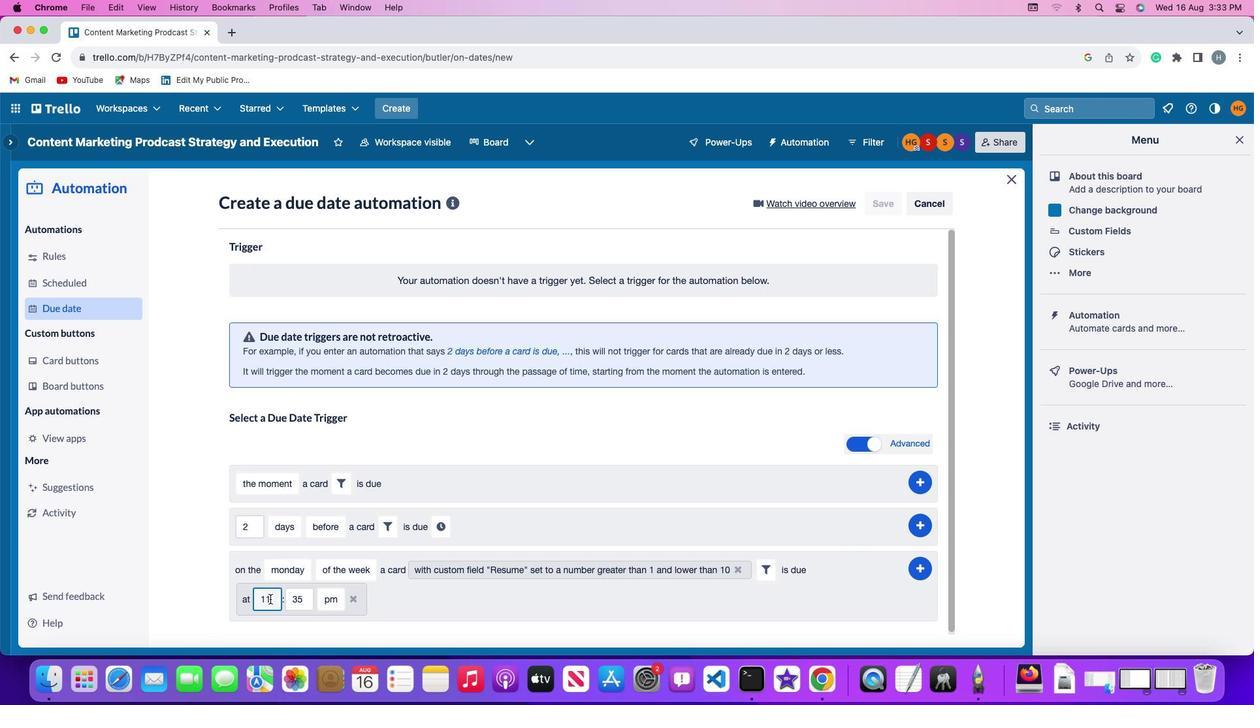 
Action: Mouse moved to (304, 598)
Screenshot: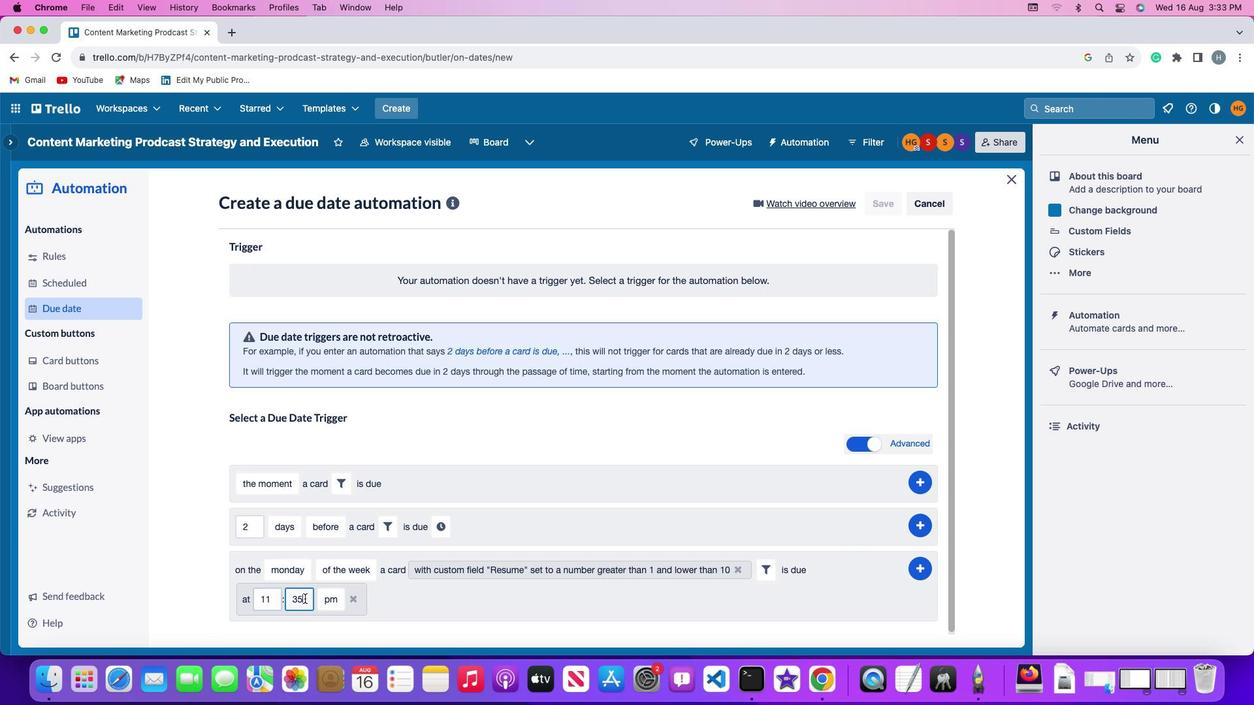 
Action: Mouse pressed left at (304, 598)
Screenshot: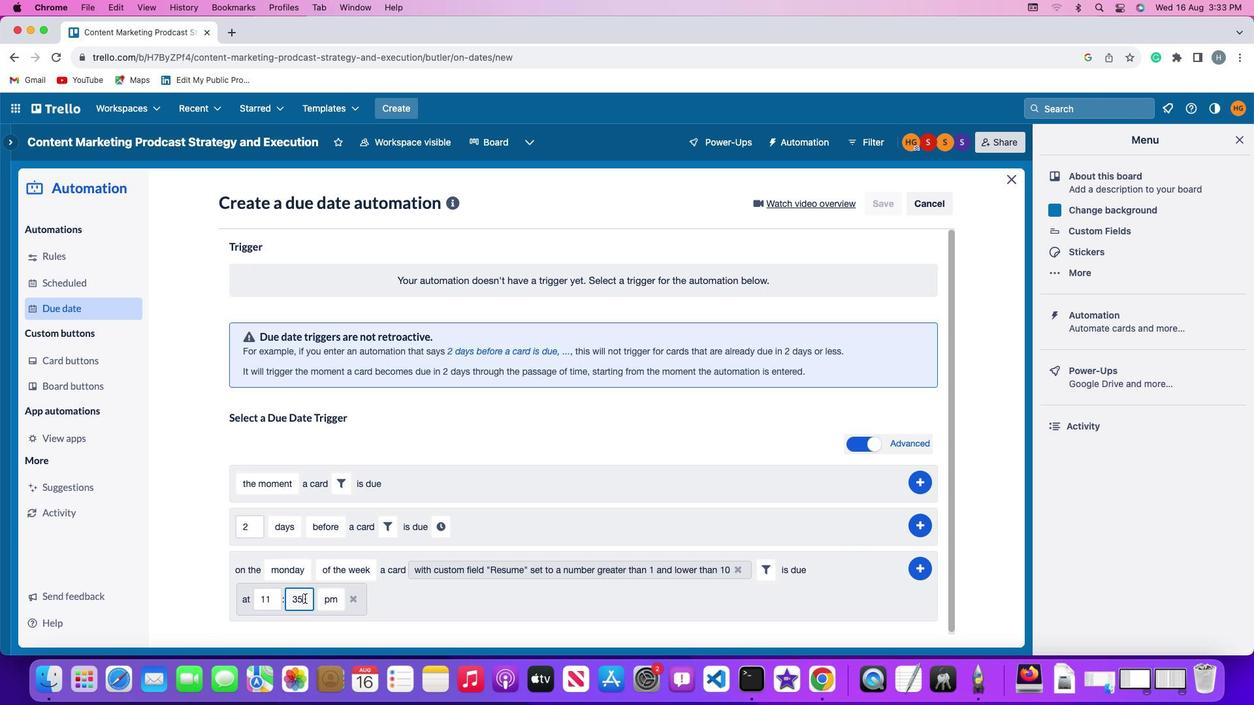 
Action: Key pressed Key.backspaceKey.backspace
Screenshot: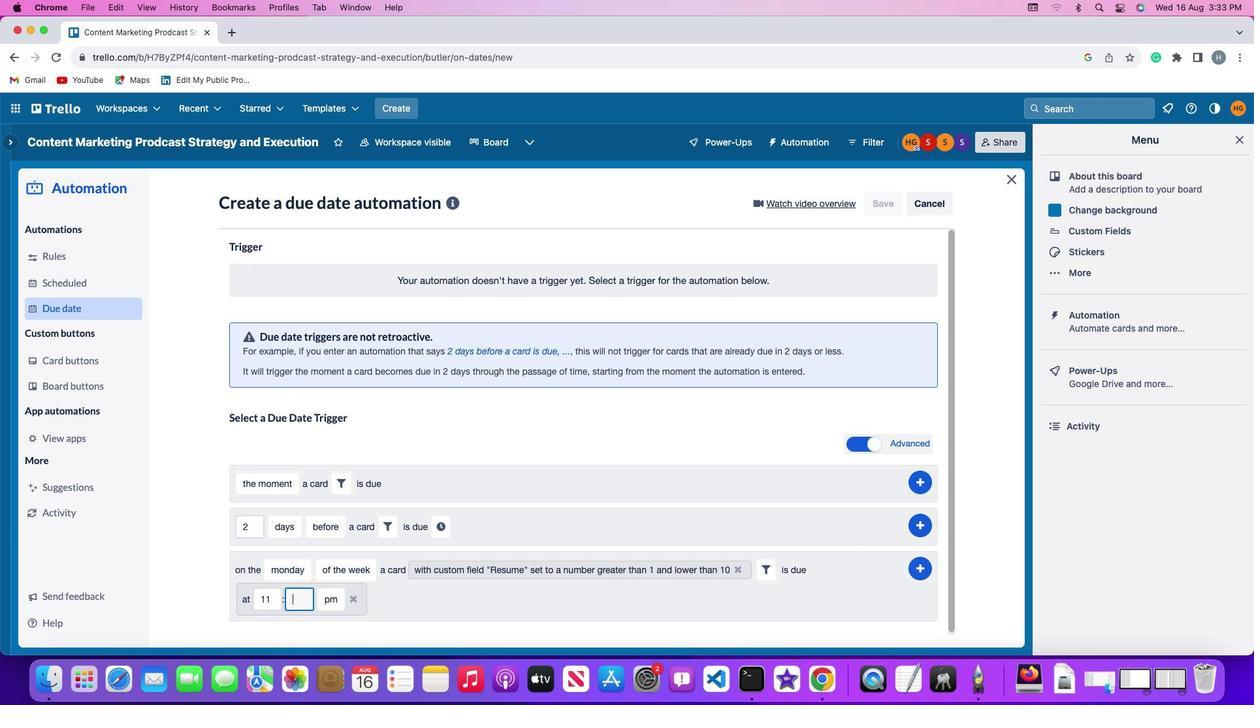 
Action: Mouse moved to (304, 598)
Screenshot: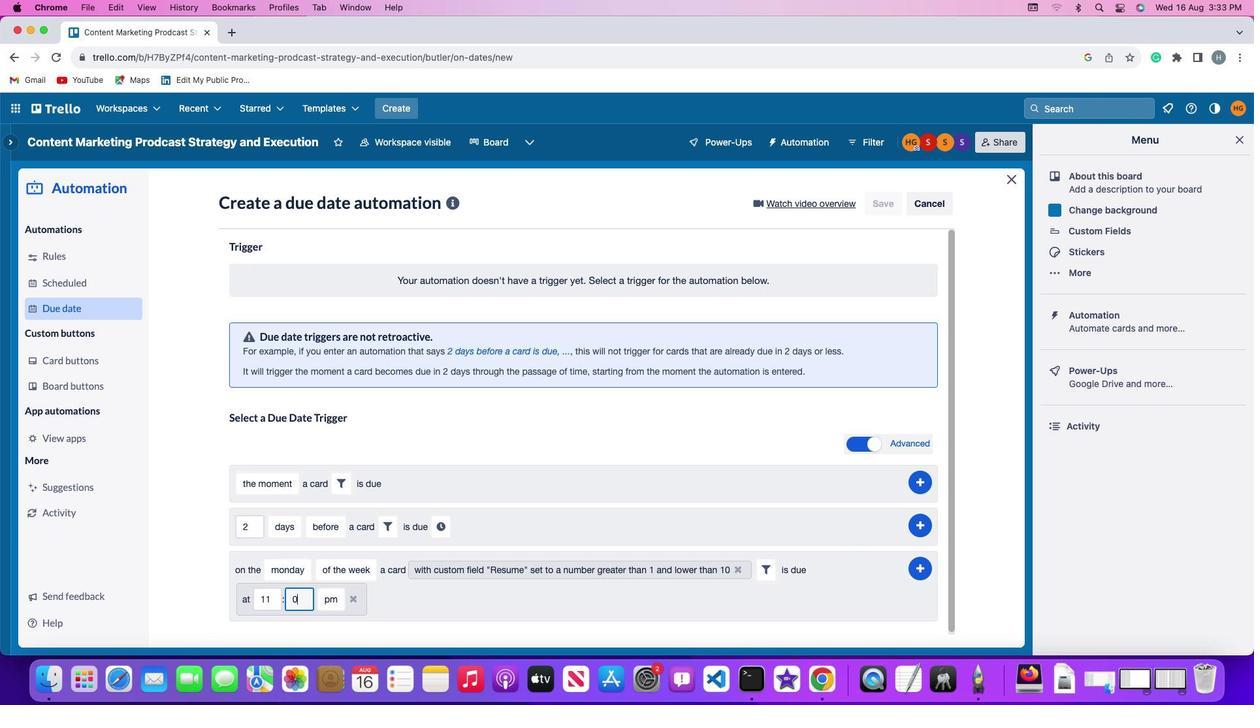 
Action: Key pressed '0''0'
Screenshot: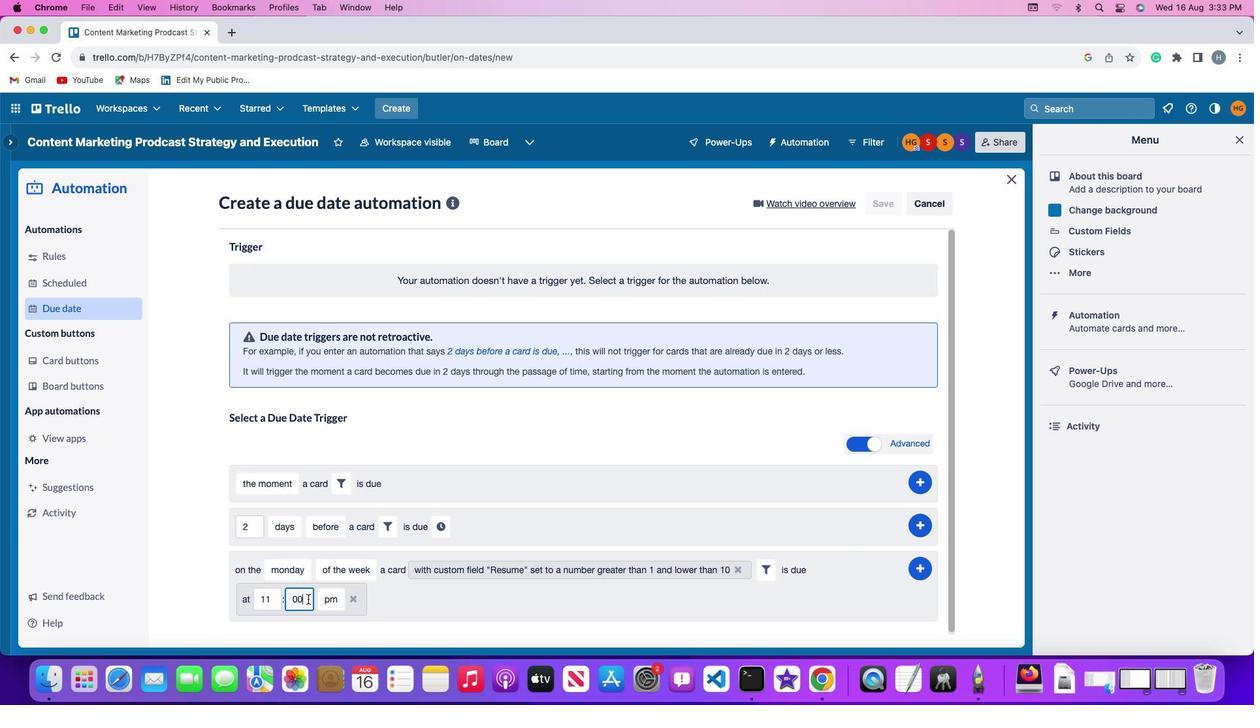 
Action: Mouse moved to (321, 600)
Screenshot: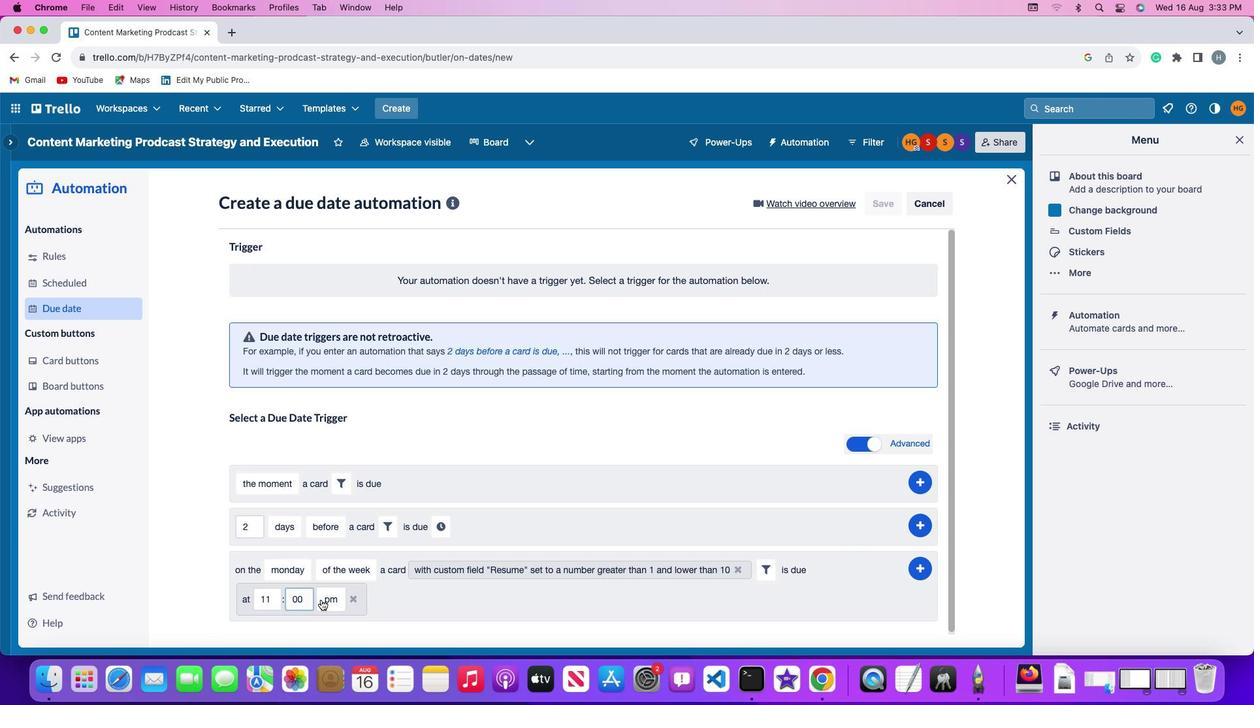 
Action: Mouse pressed left at (321, 600)
Screenshot: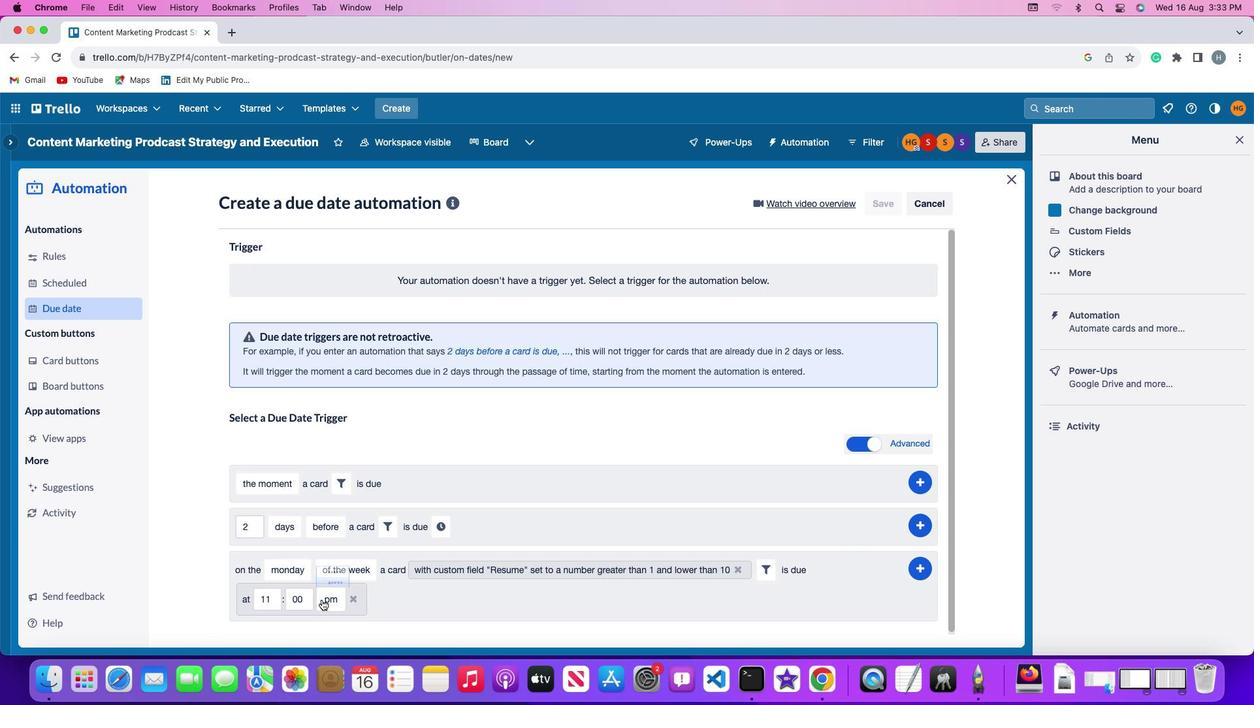 
Action: Mouse moved to (331, 546)
Screenshot: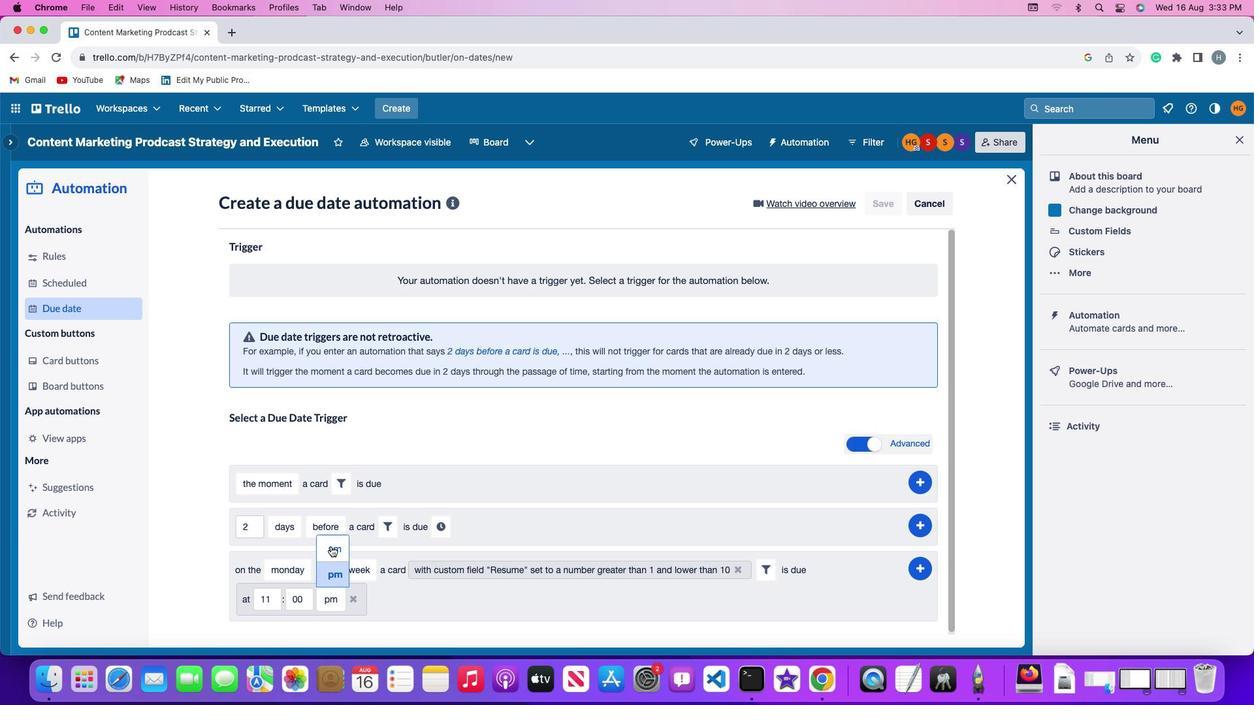 
Action: Mouse pressed left at (331, 546)
Screenshot: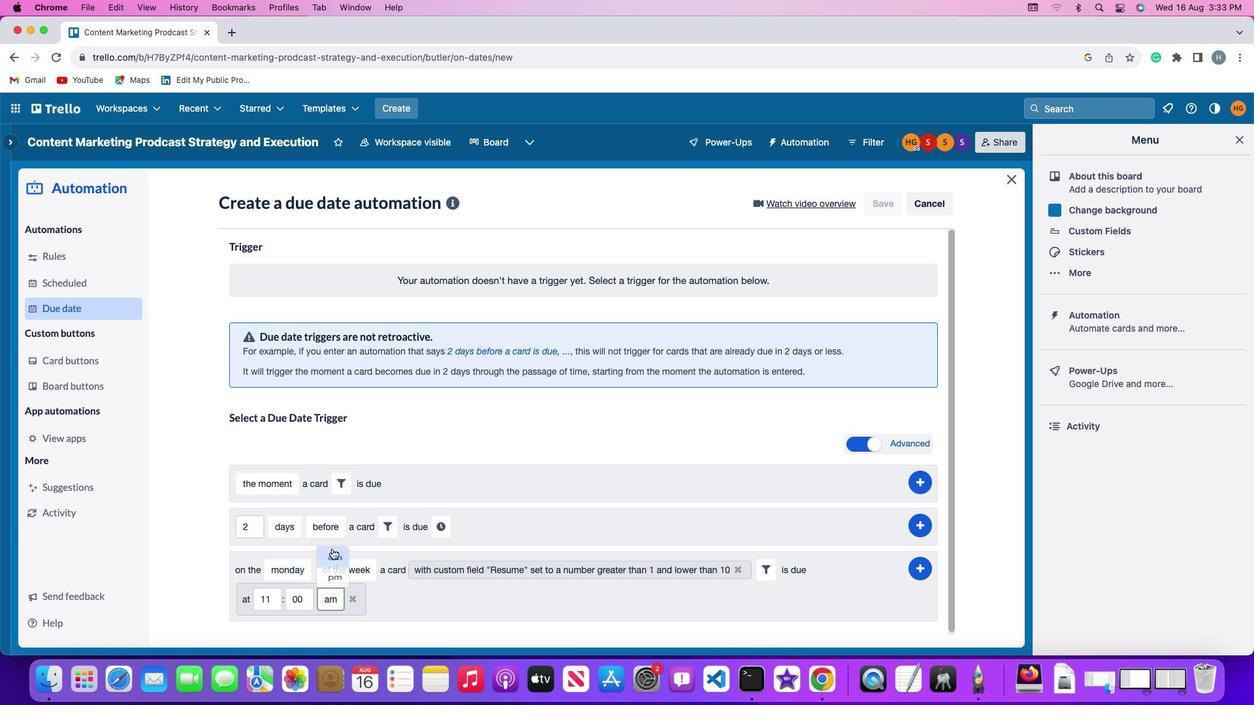 
Action: Mouse moved to (919, 566)
Screenshot: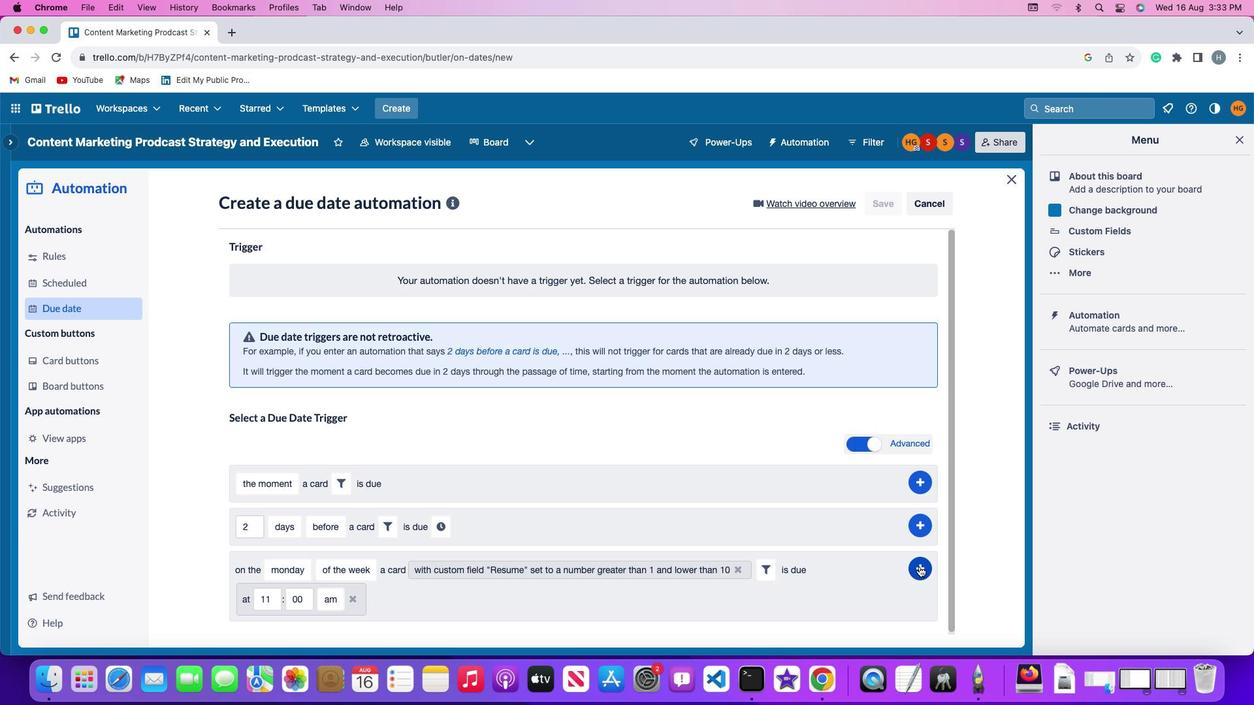 
Action: Mouse pressed left at (919, 566)
Screenshot: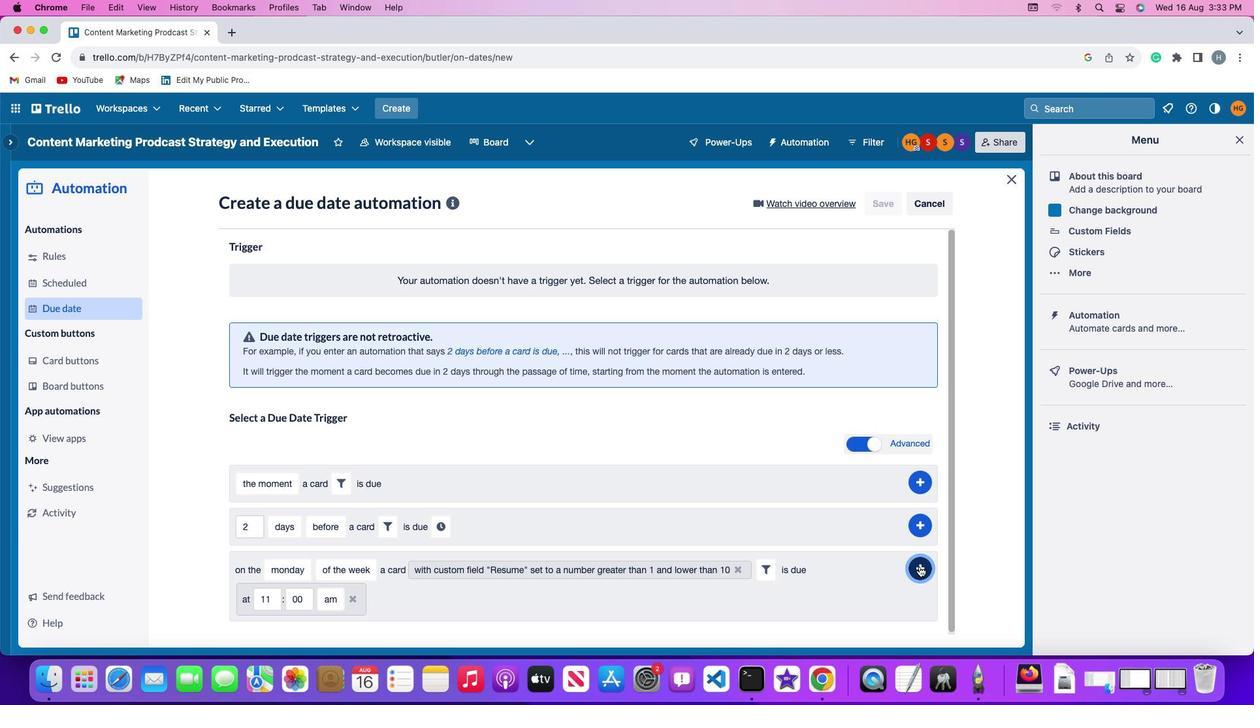 
Action: Mouse moved to (979, 461)
Screenshot: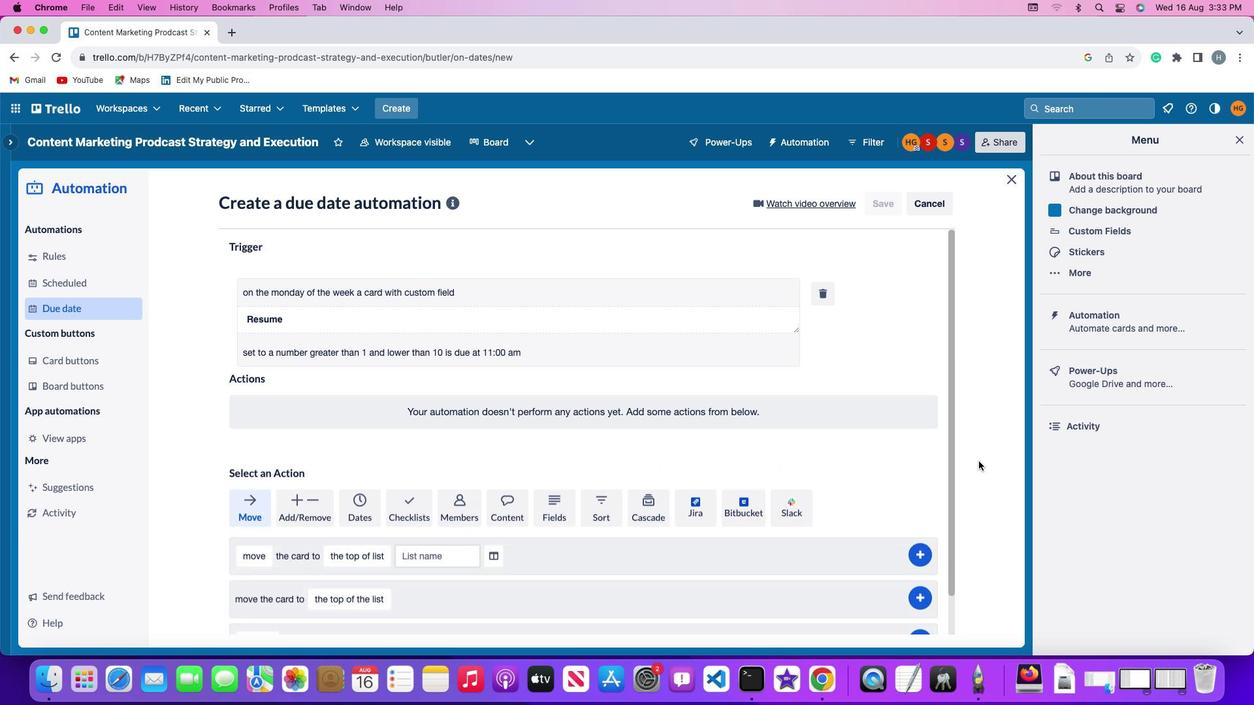 
